Task: Look for space in Baloda Bāzār, India from 11th June, 2023 to 15th June, 2023 for 2 adults in price range Rs.7000 to Rs.16000. Place can be private room with 1  bedroom having 2 beds and 1 bathroom. Property type can be house, flat, guest house, hotel. Booking option can be shelf check-in. Required host language is English.
Action: Mouse moved to (596, 130)
Screenshot: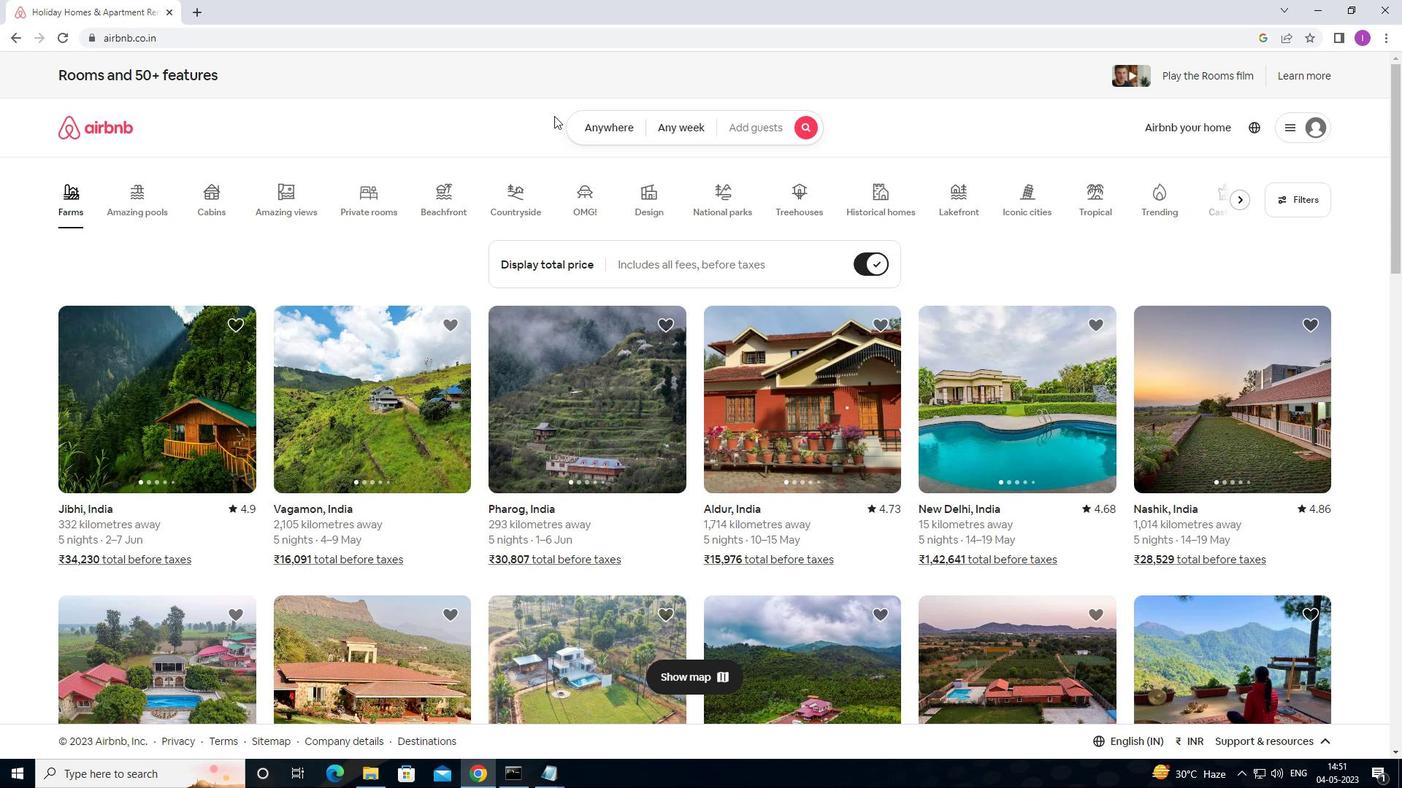 
Action: Mouse pressed left at (596, 130)
Screenshot: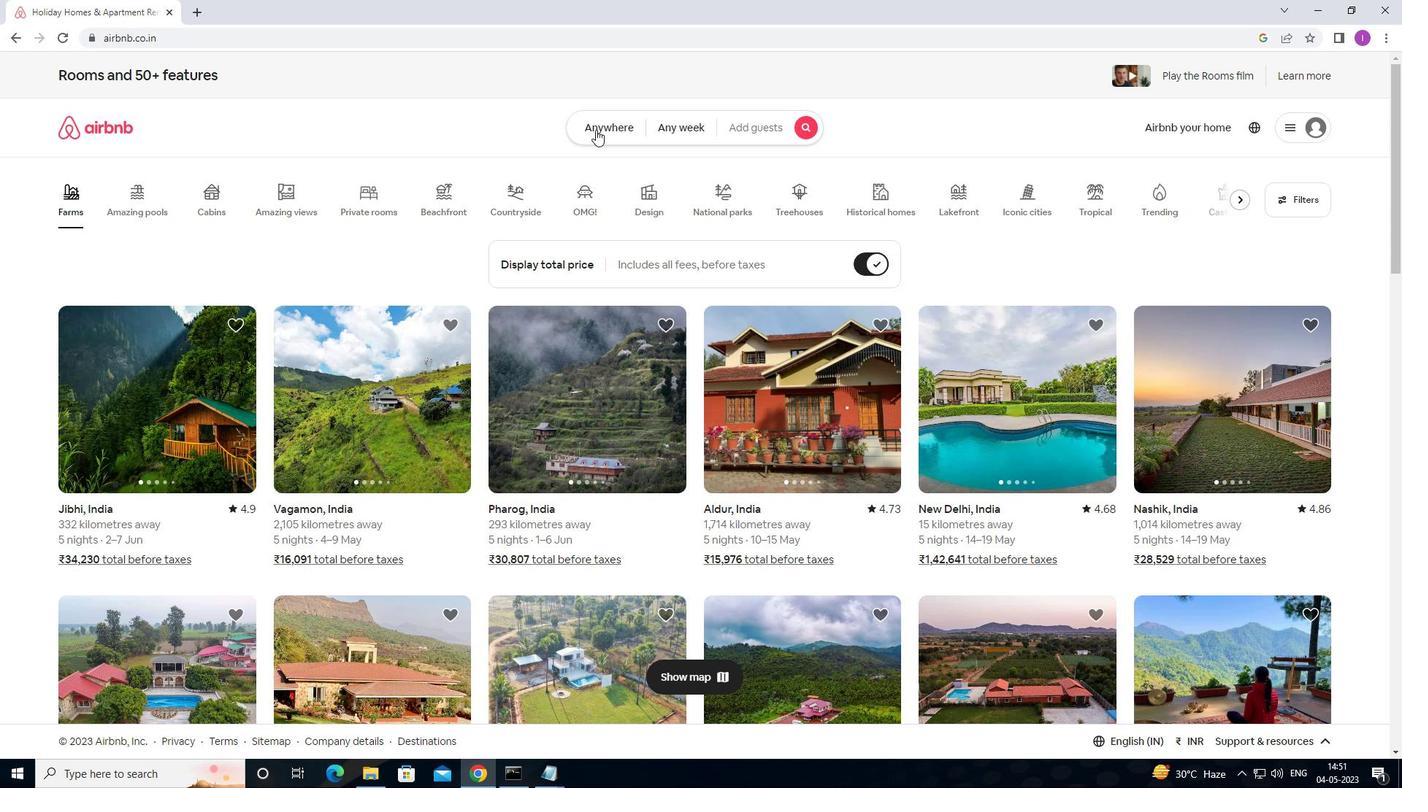 
Action: Mouse moved to (466, 182)
Screenshot: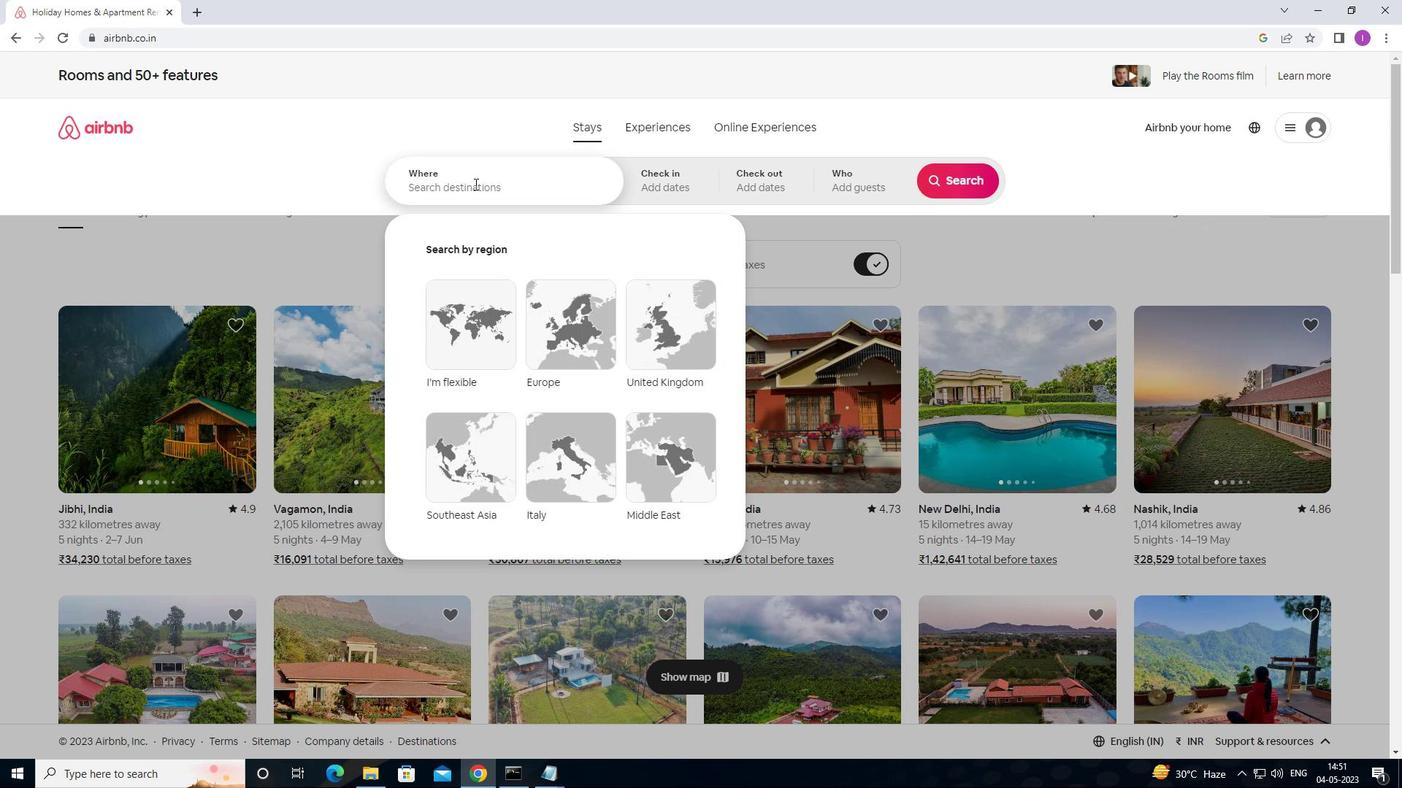 
Action: Mouse pressed left at (466, 182)
Screenshot: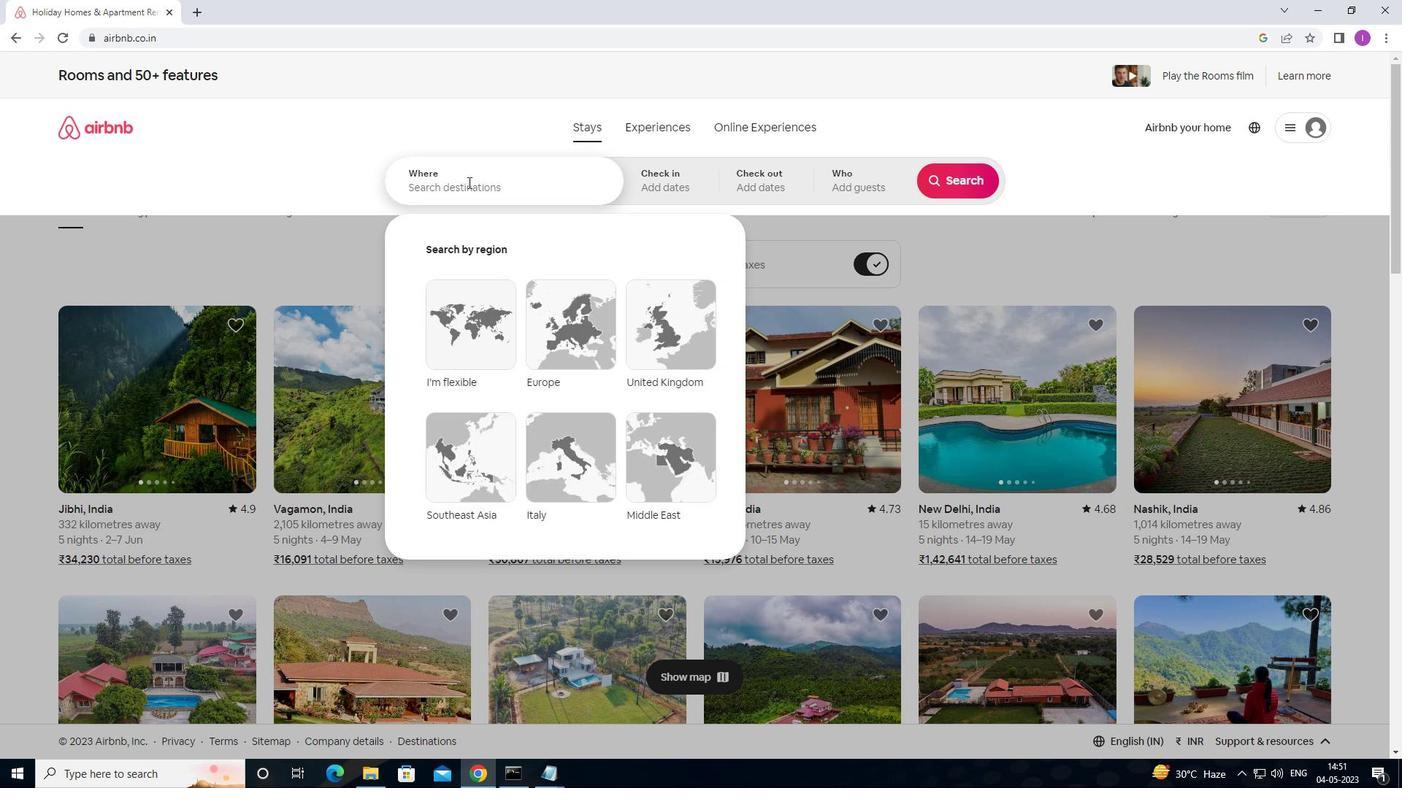 
Action: Mouse moved to (500, 176)
Screenshot: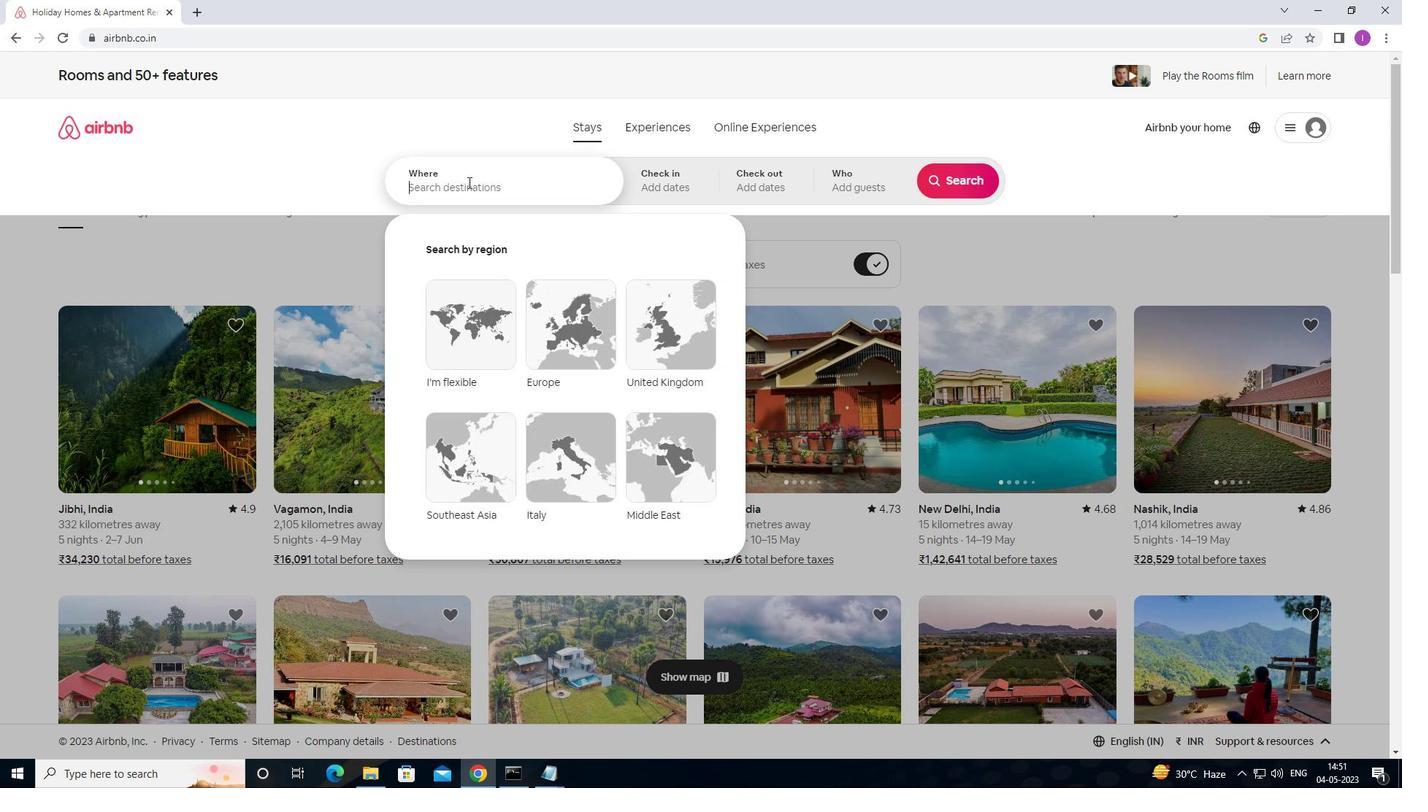 
Action: Key pressed <Key.shift>BALODA<Key.space>BAZAR,<Key.shift><Key.shift><Key.shift><Key.shift><Key.shift><Key.shift><Key.shift><Key.shift><Key.shift><Key.shift><Key.shift><Key.shift><Key.shift><Key.shift><Key.shift><Key.shift><Key.shift>IDIA
Screenshot: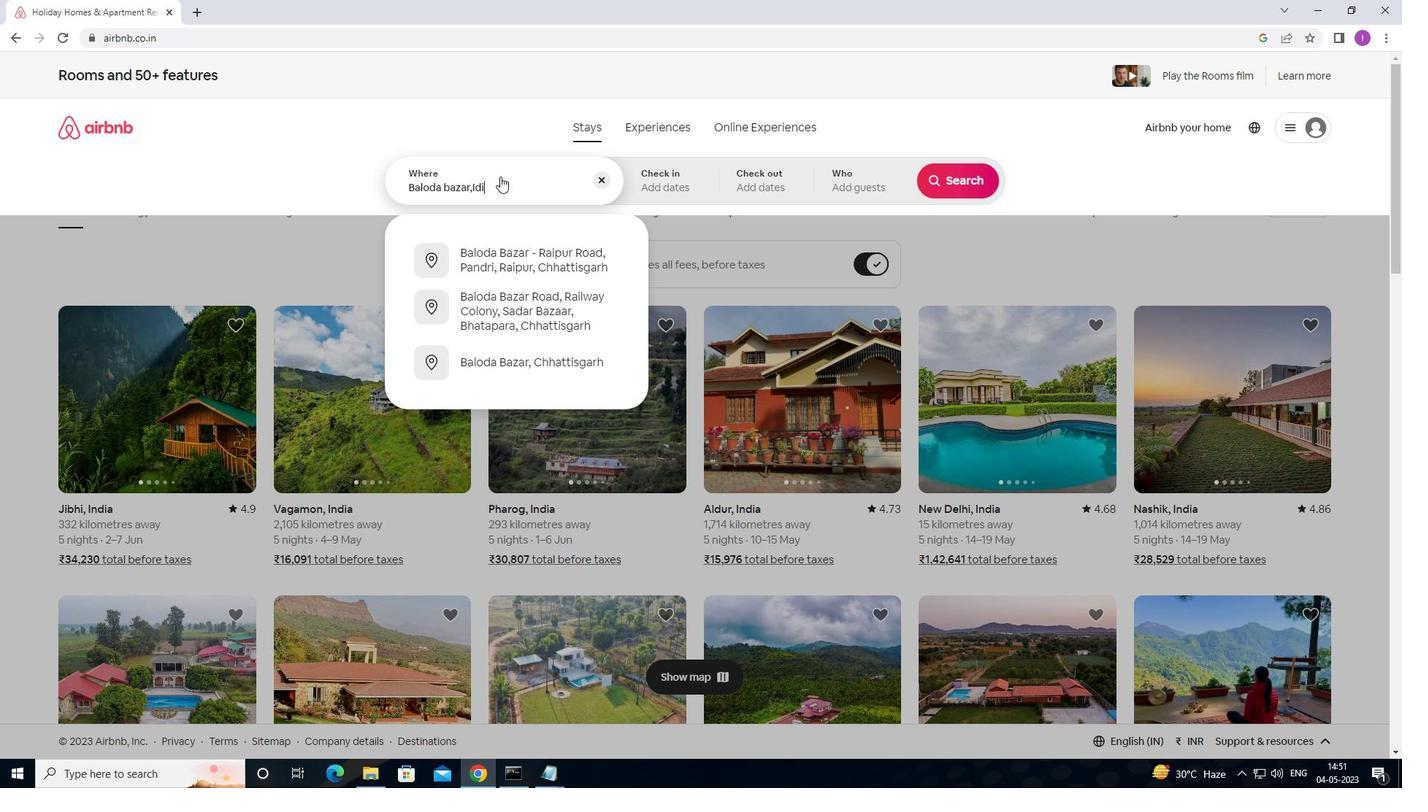 
Action: Mouse moved to (476, 189)
Screenshot: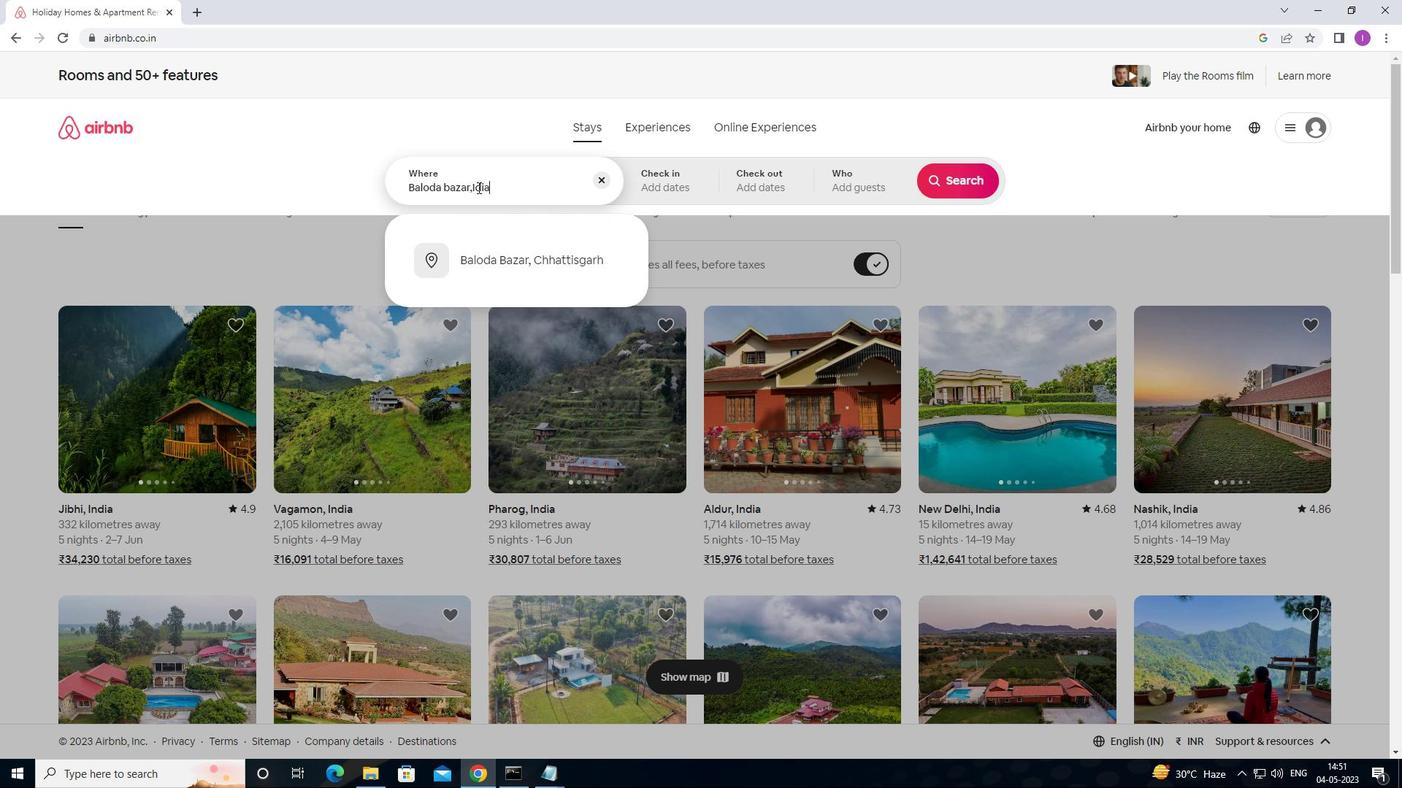 
Action: Mouse pressed left at (476, 189)
Screenshot: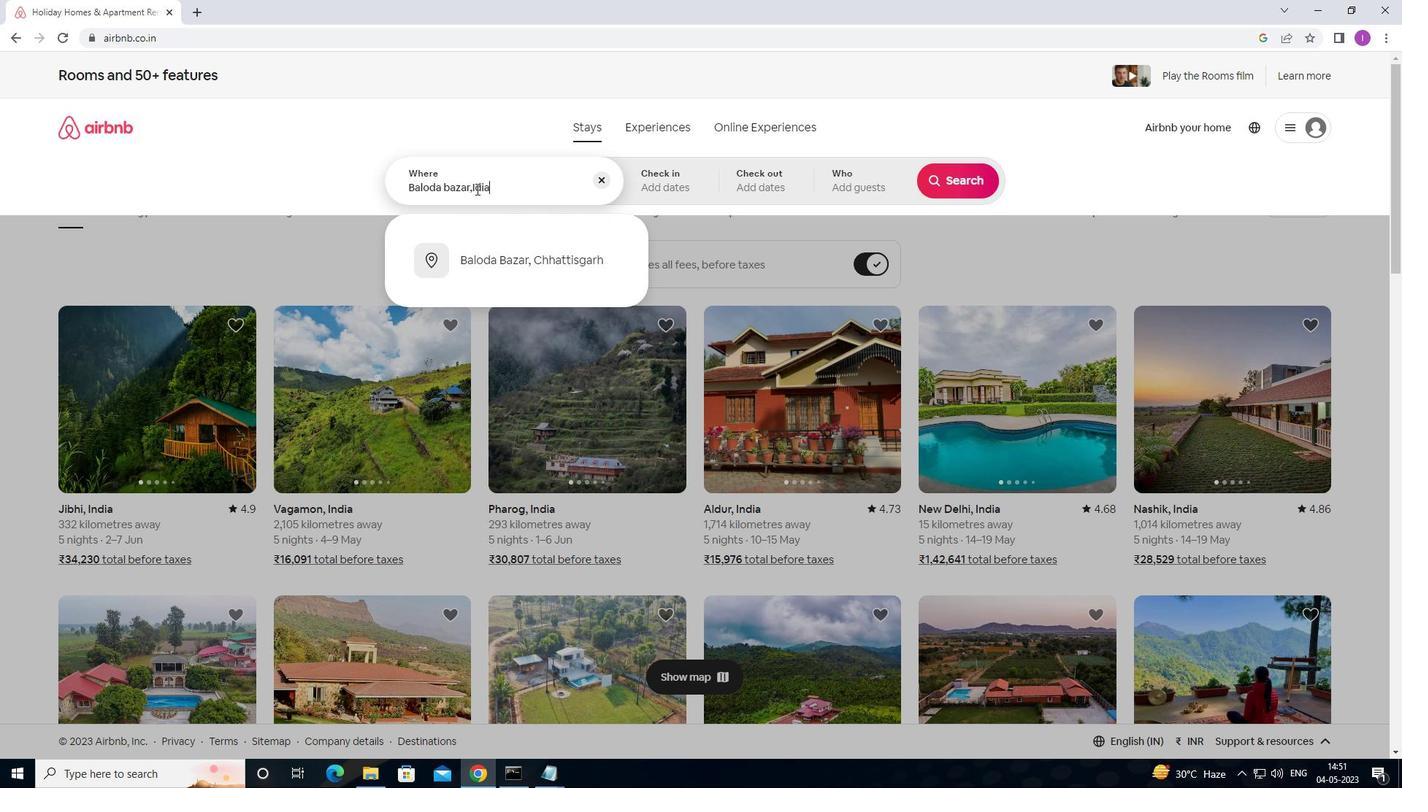 
Action: Mouse moved to (513, 186)
Screenshot: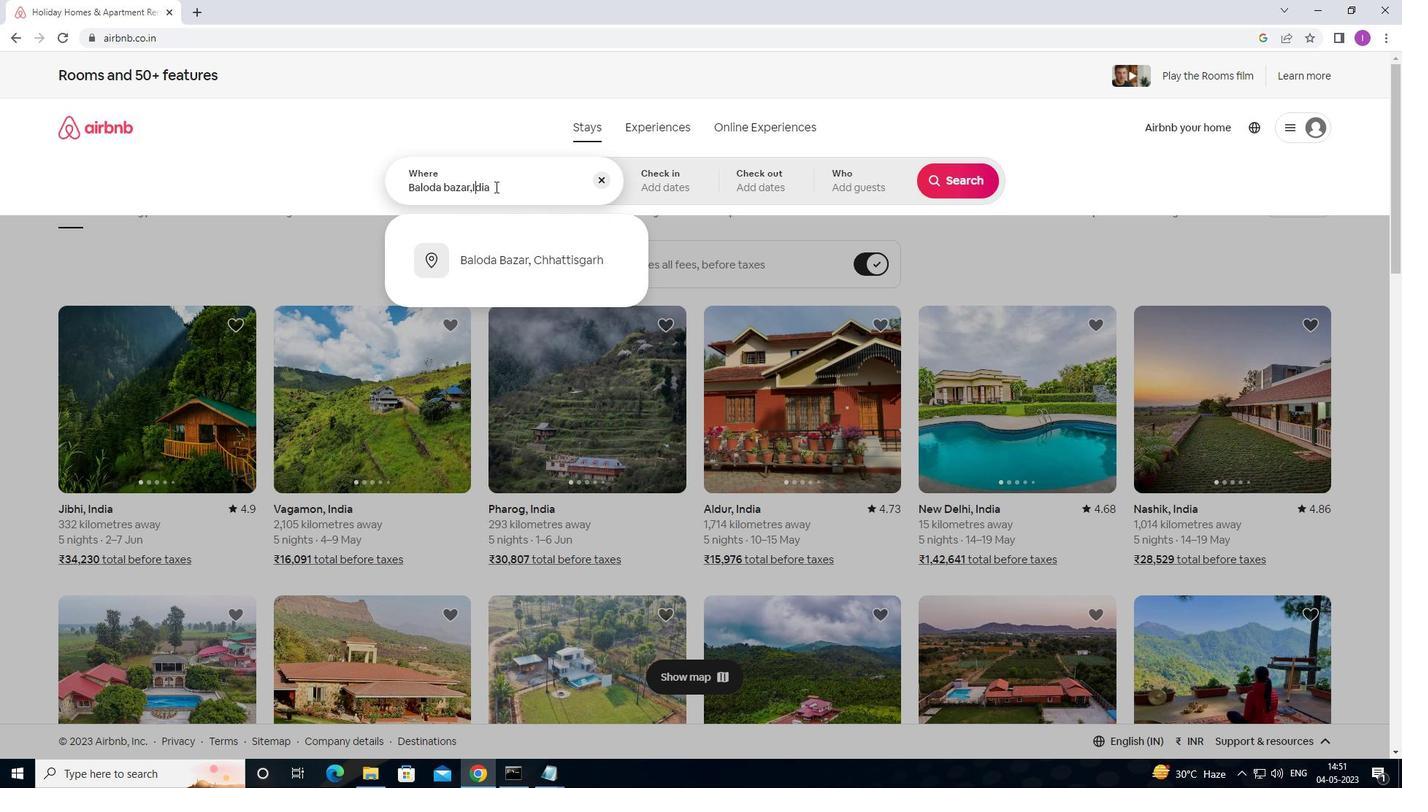 
Action: Key pressed N
Screenshot: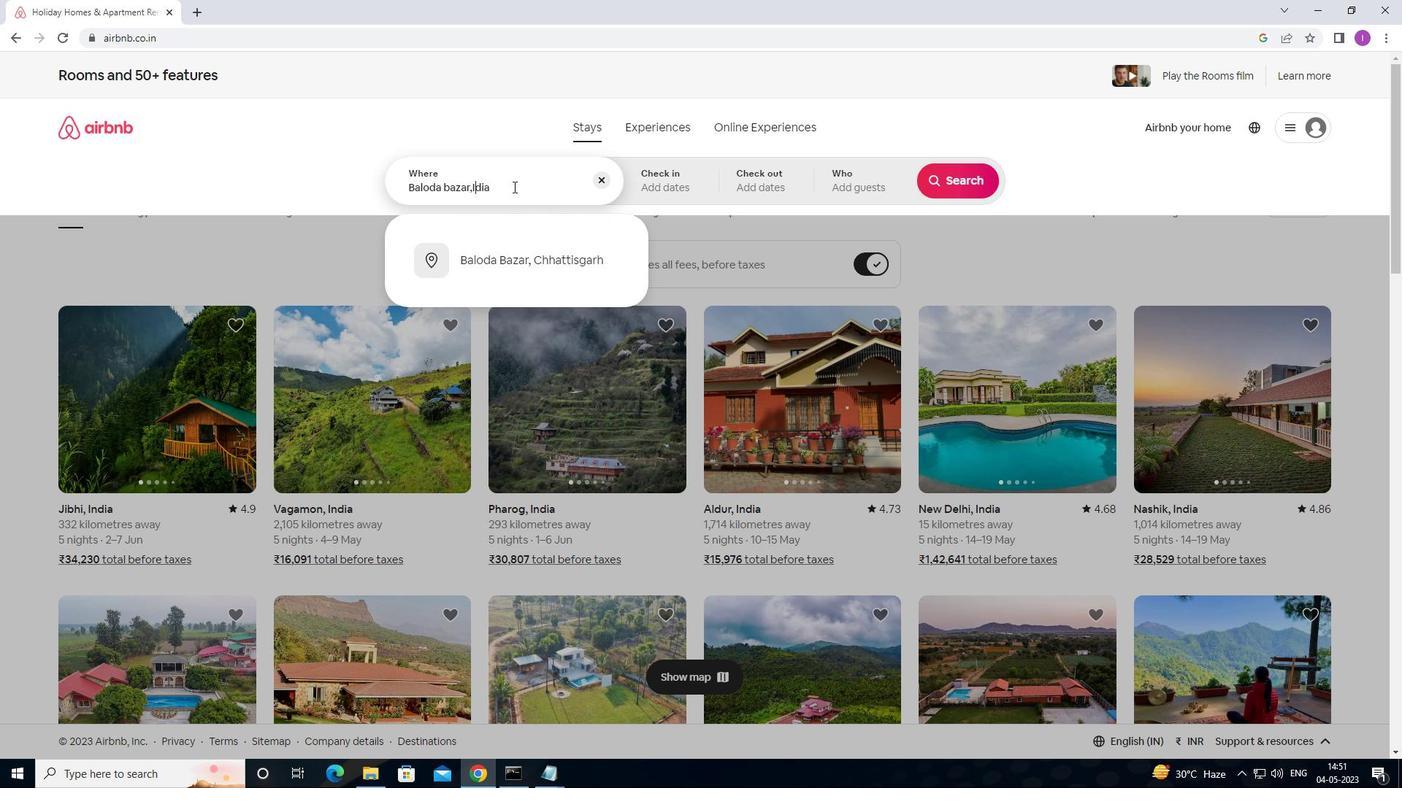 
Action: Mouse moved to (677, 179)
Screenshot: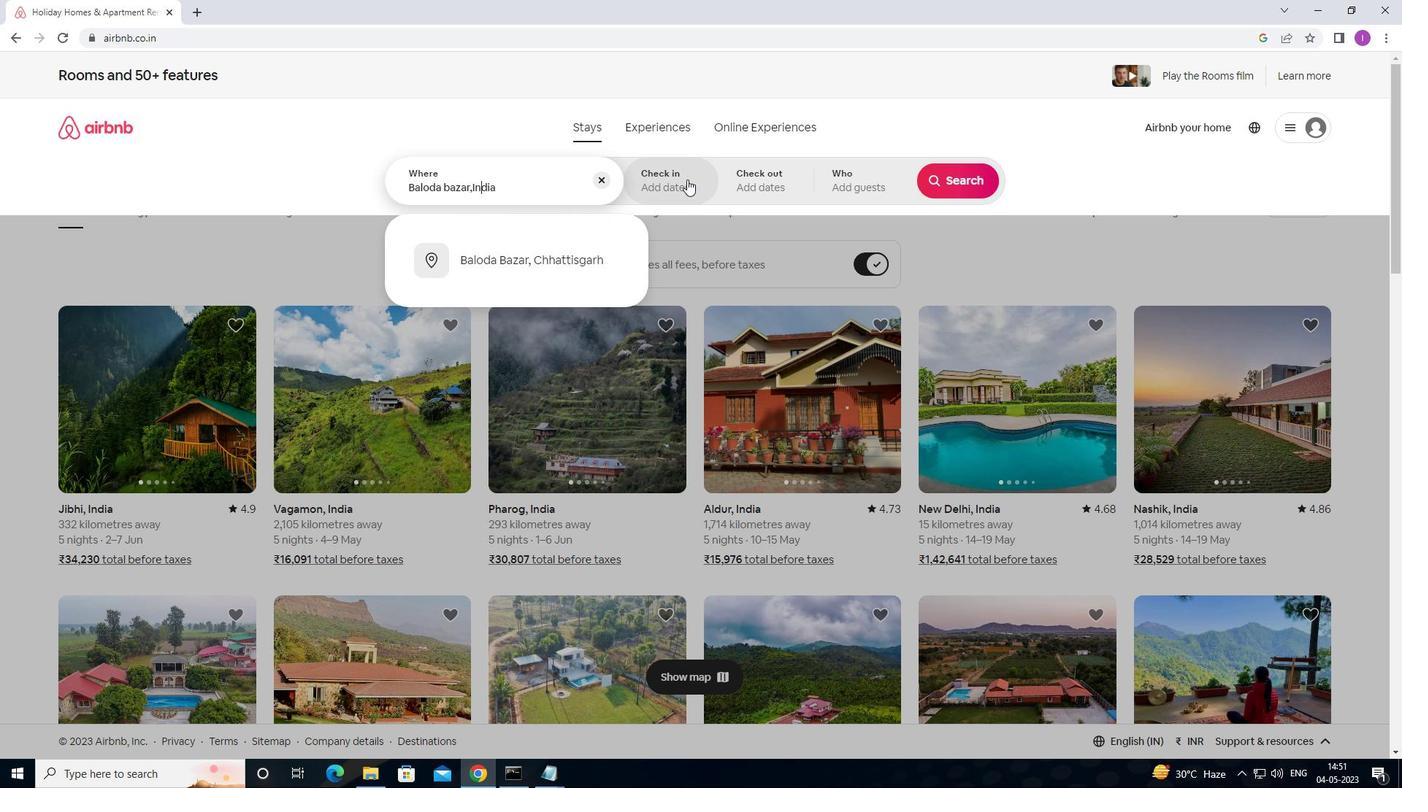 
Action: Mouse pressed left at (677, 179)
Screenshot: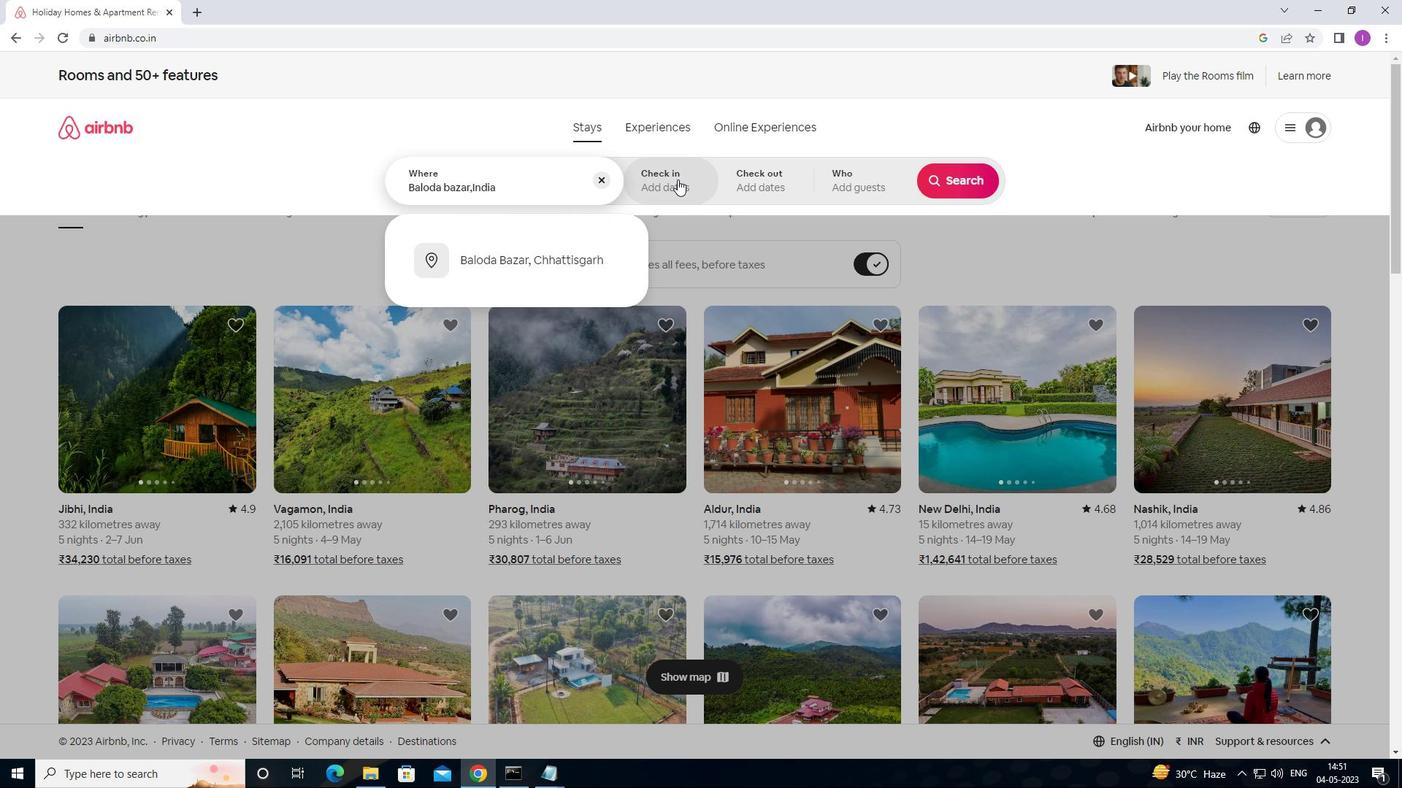 
Action: Mouse moved to (729, 427)
Screenshot: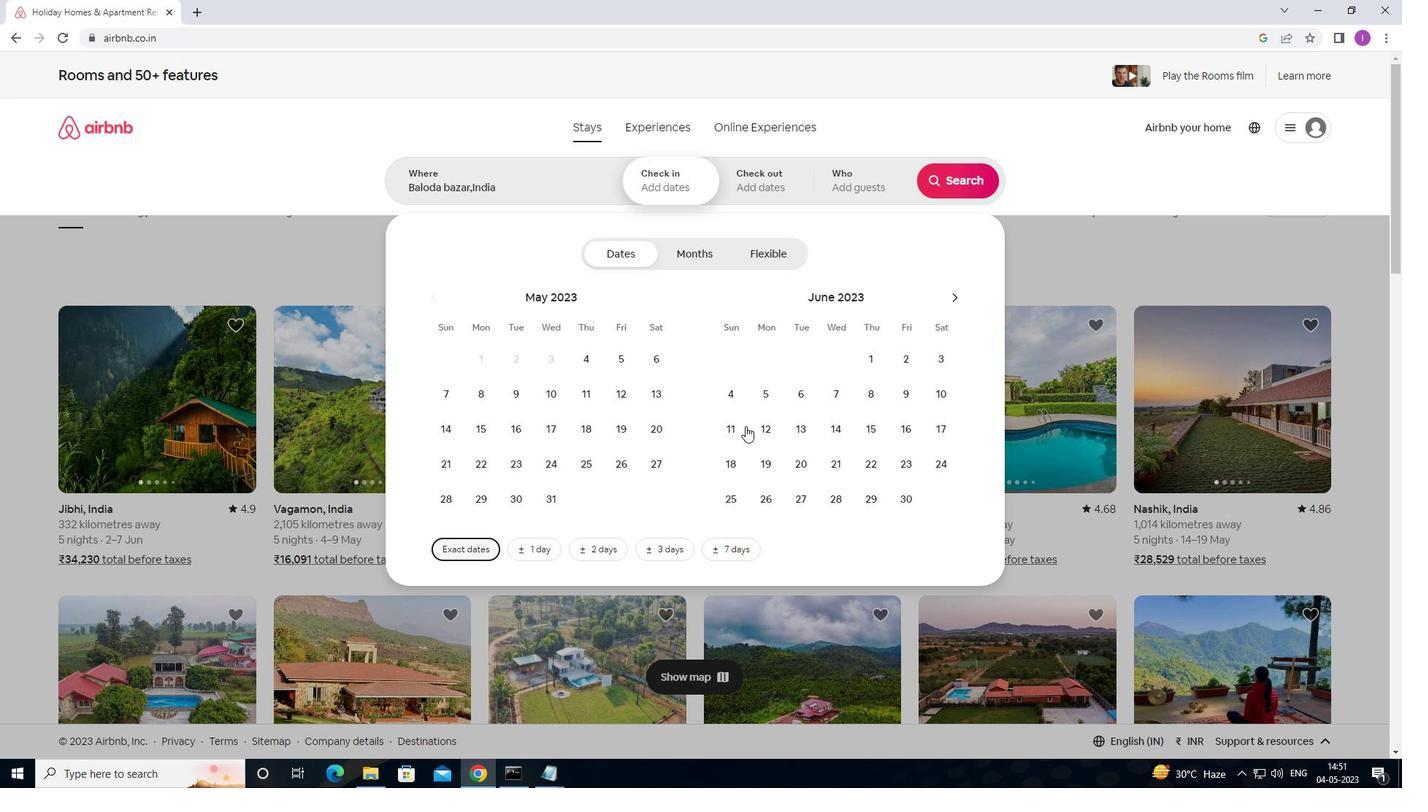 
Action: Mouse pressed left at (729, 427)
Screenshot: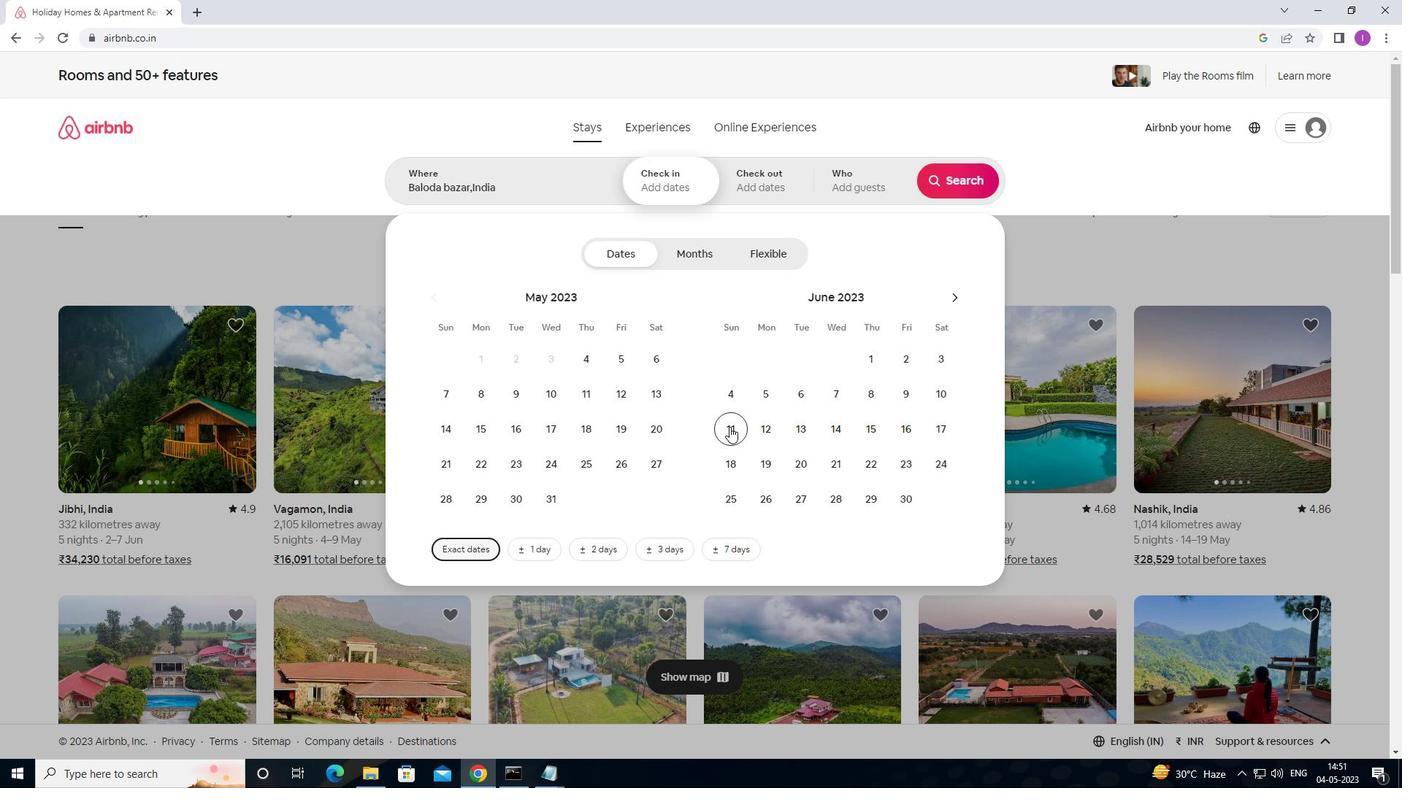
Action: Mouse moved to (875, 432)
Screenshot: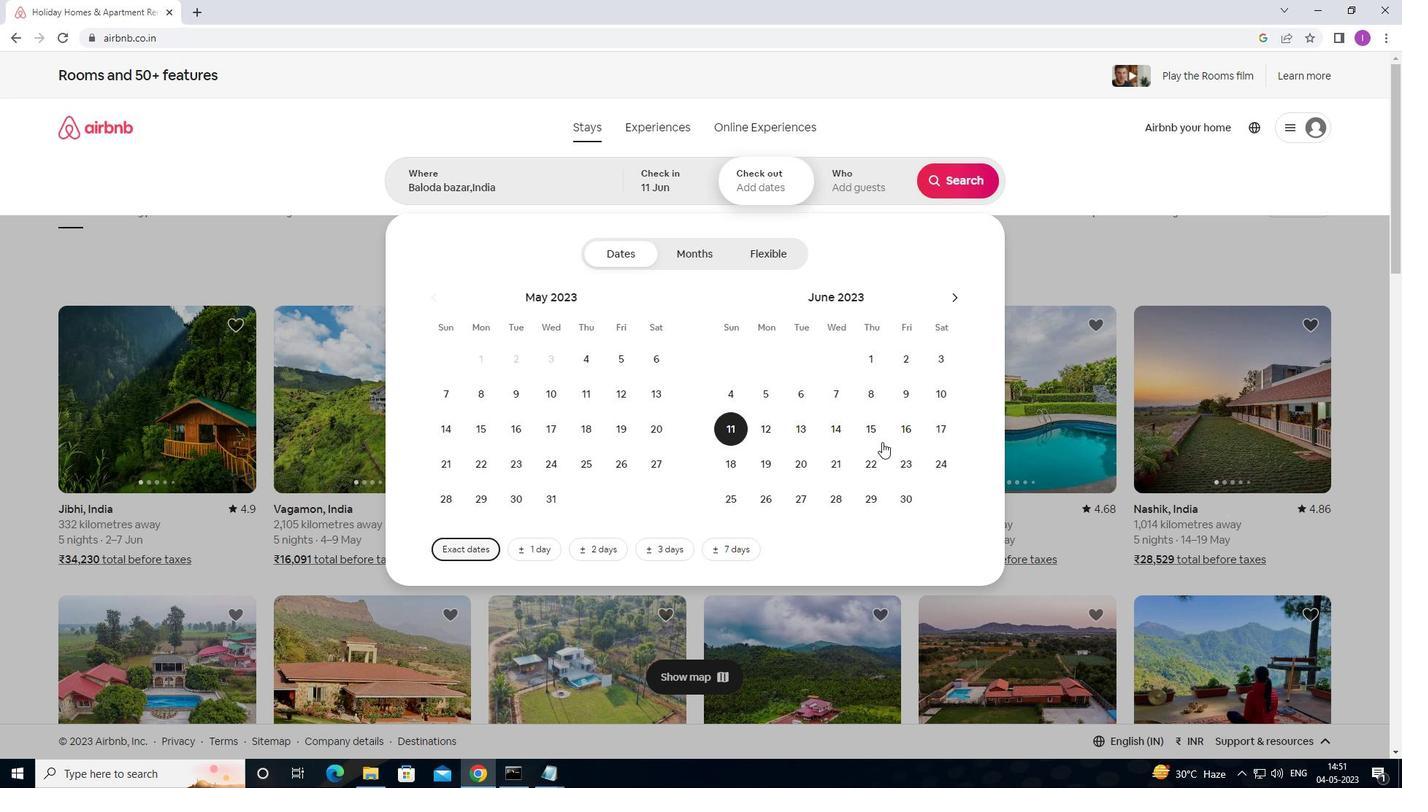 
Action: Mouse pressed left at (875, 432)
Screenshot: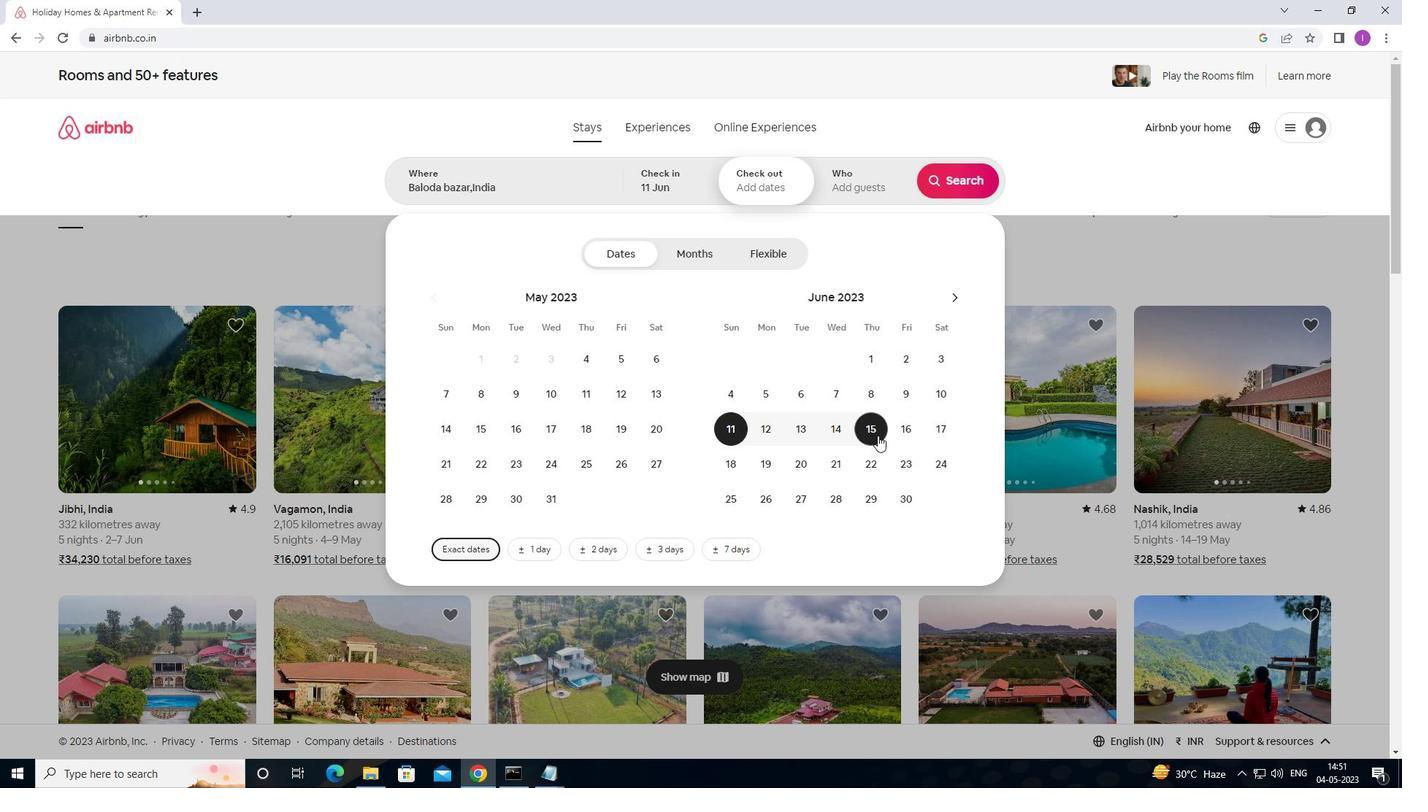 
Action: Mouse moved to (847, 189)
Screenshot: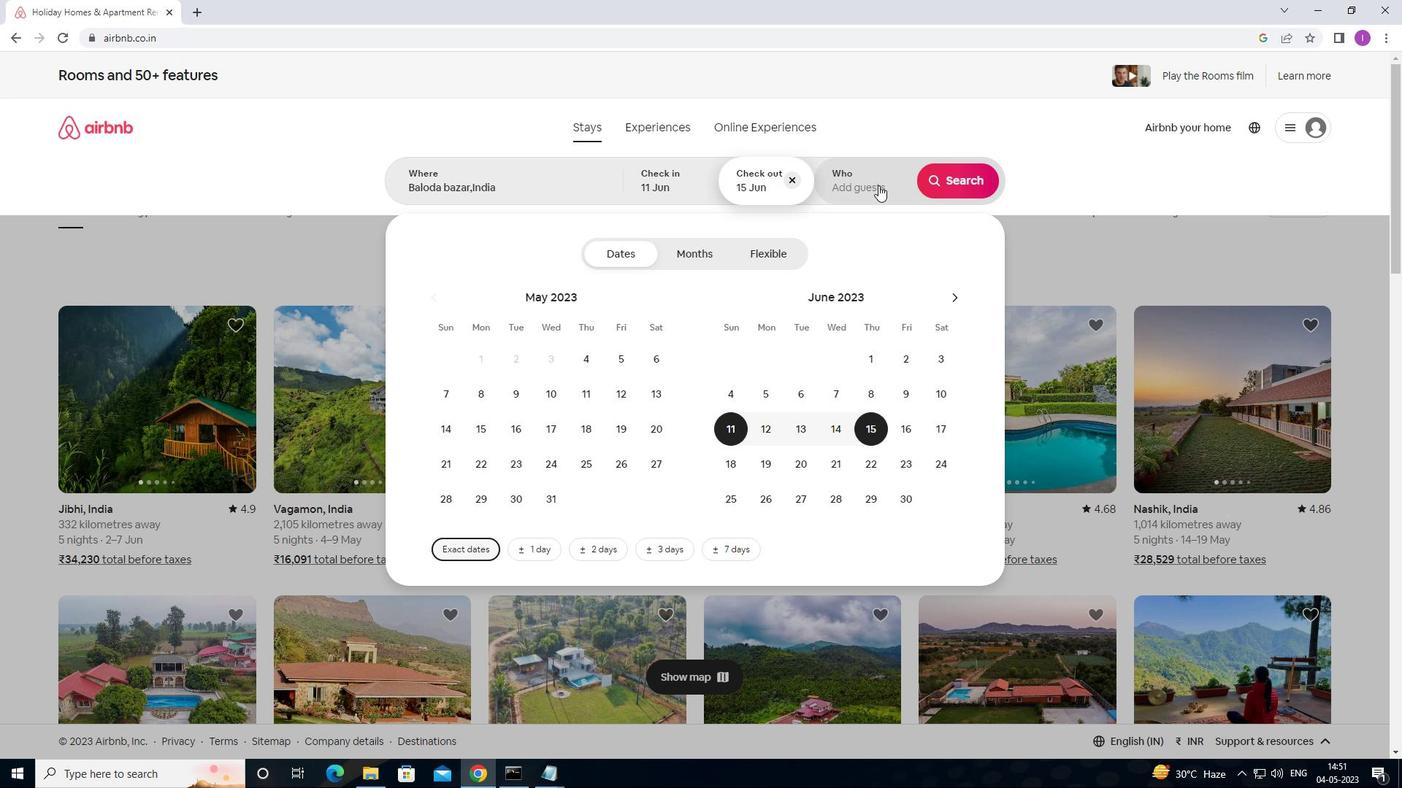 
Action: Mouse pressed left at (847, 189)
Screenshot: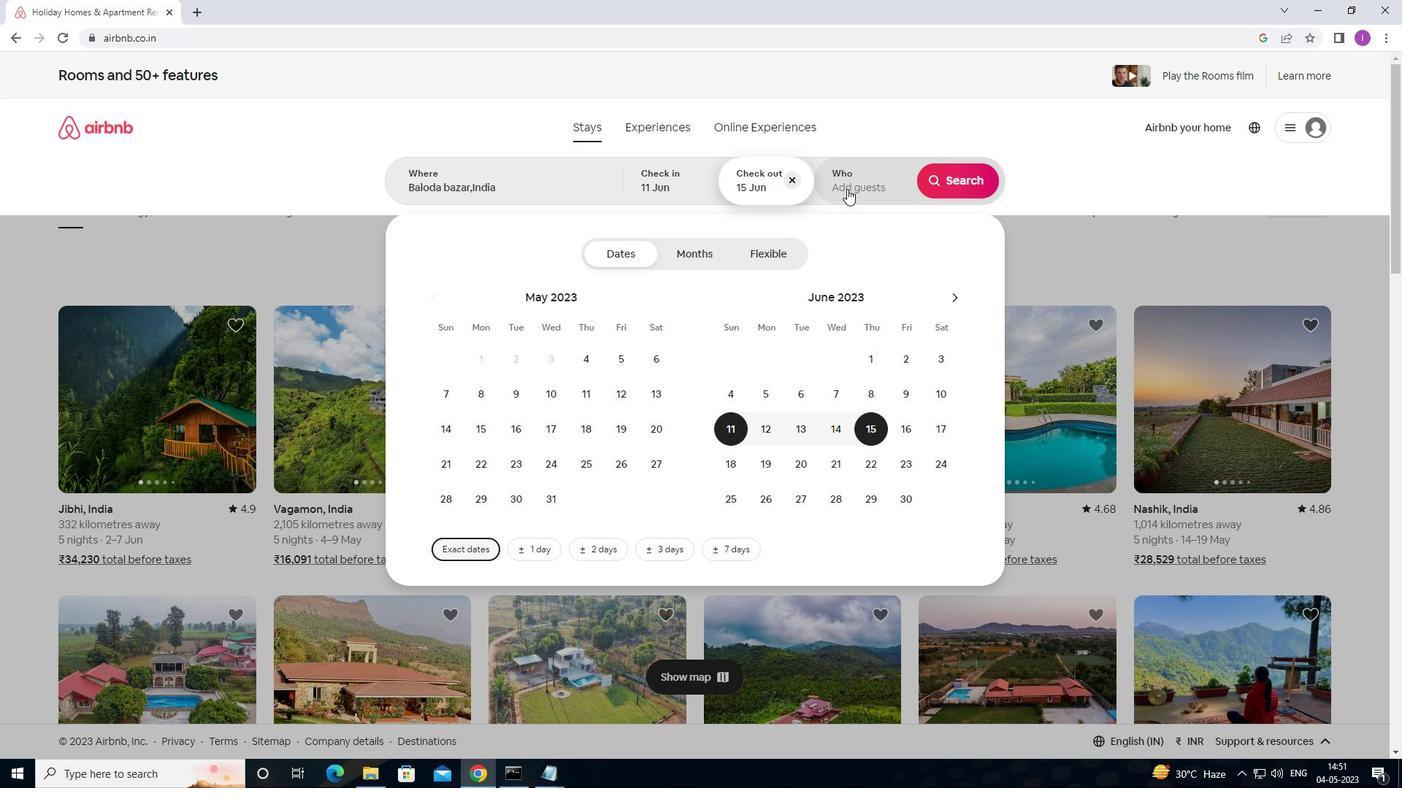 
Action: Mouse moved to (966, 259)
Screenshot: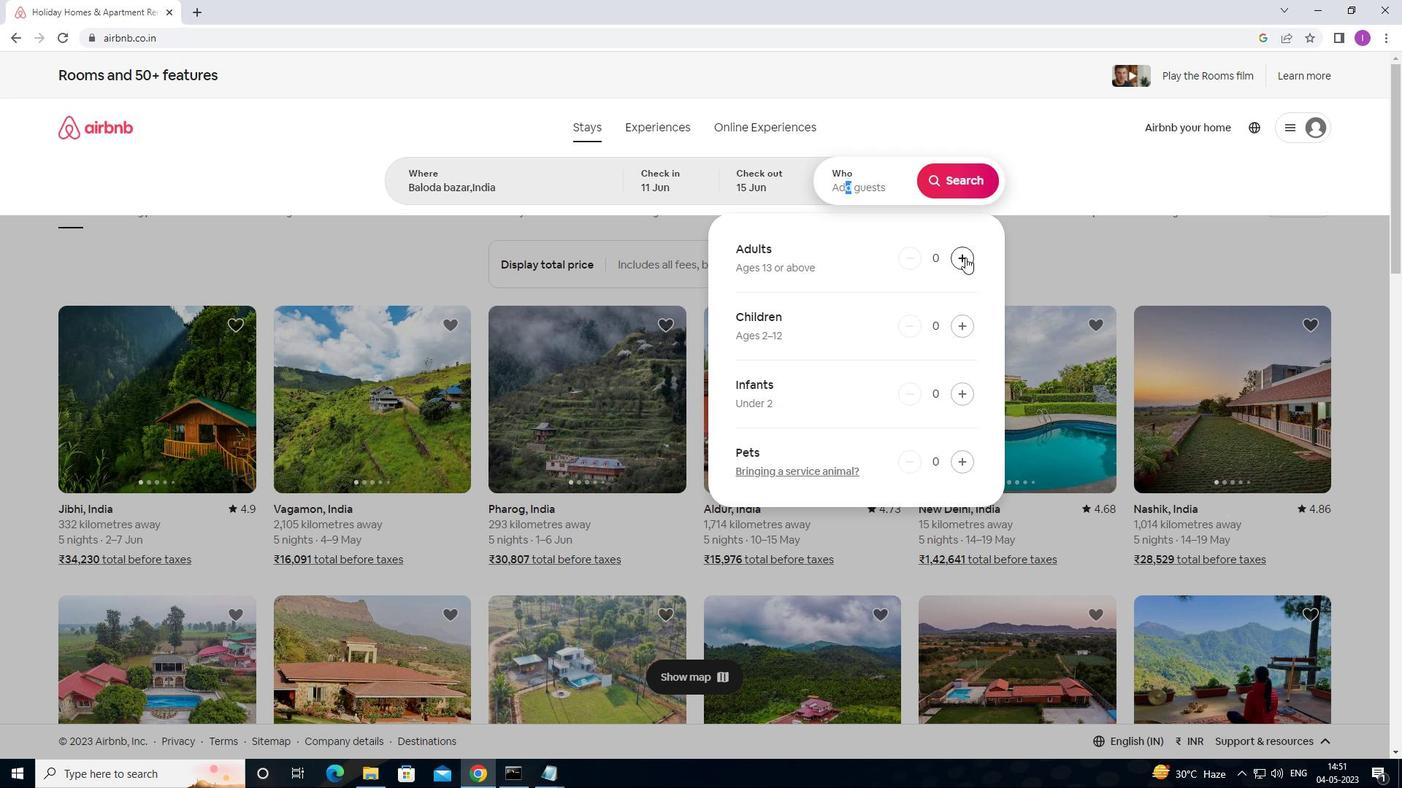 
Action: Mouse pressed left at (966, 259)
Screenshot: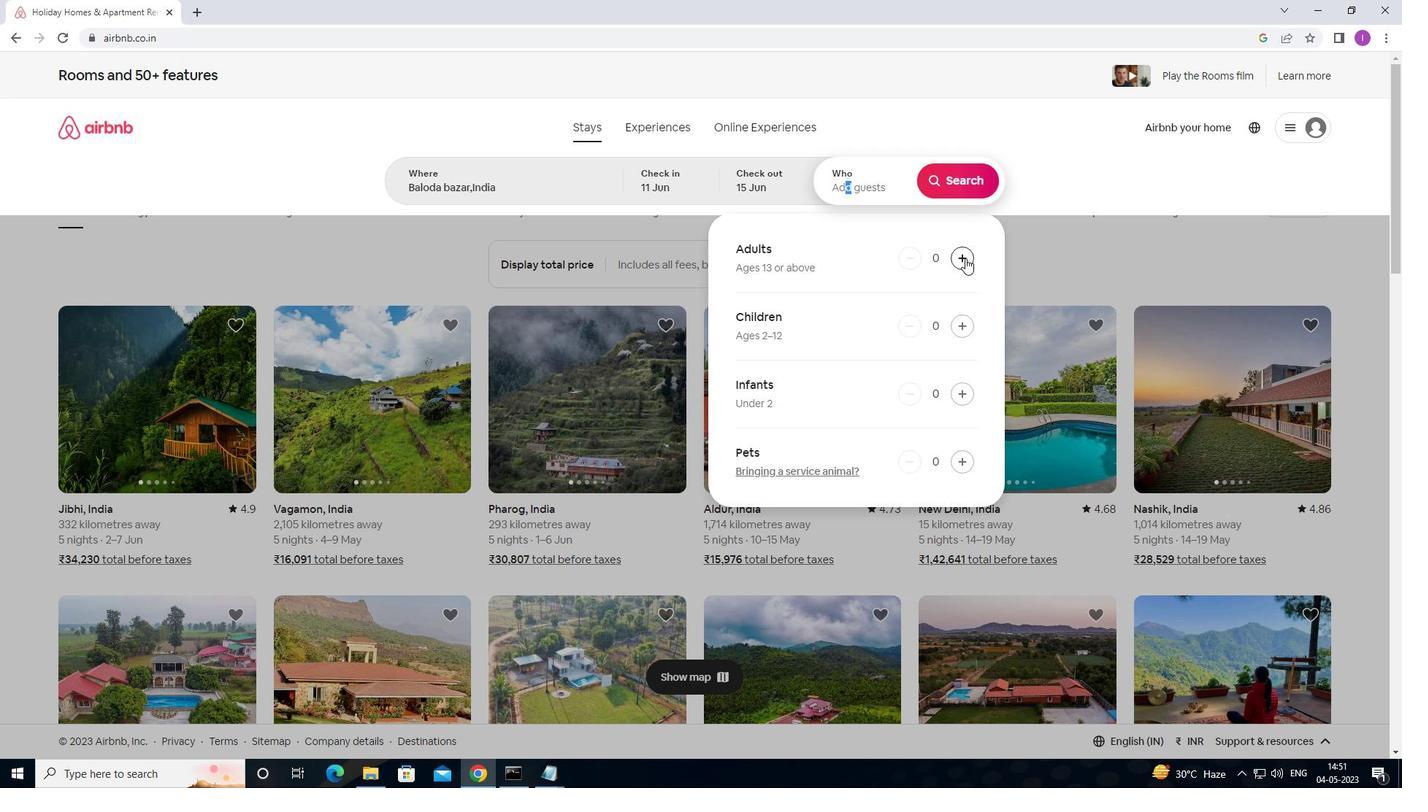 
Action: Mouse moved to (967, 259)
Screenshot: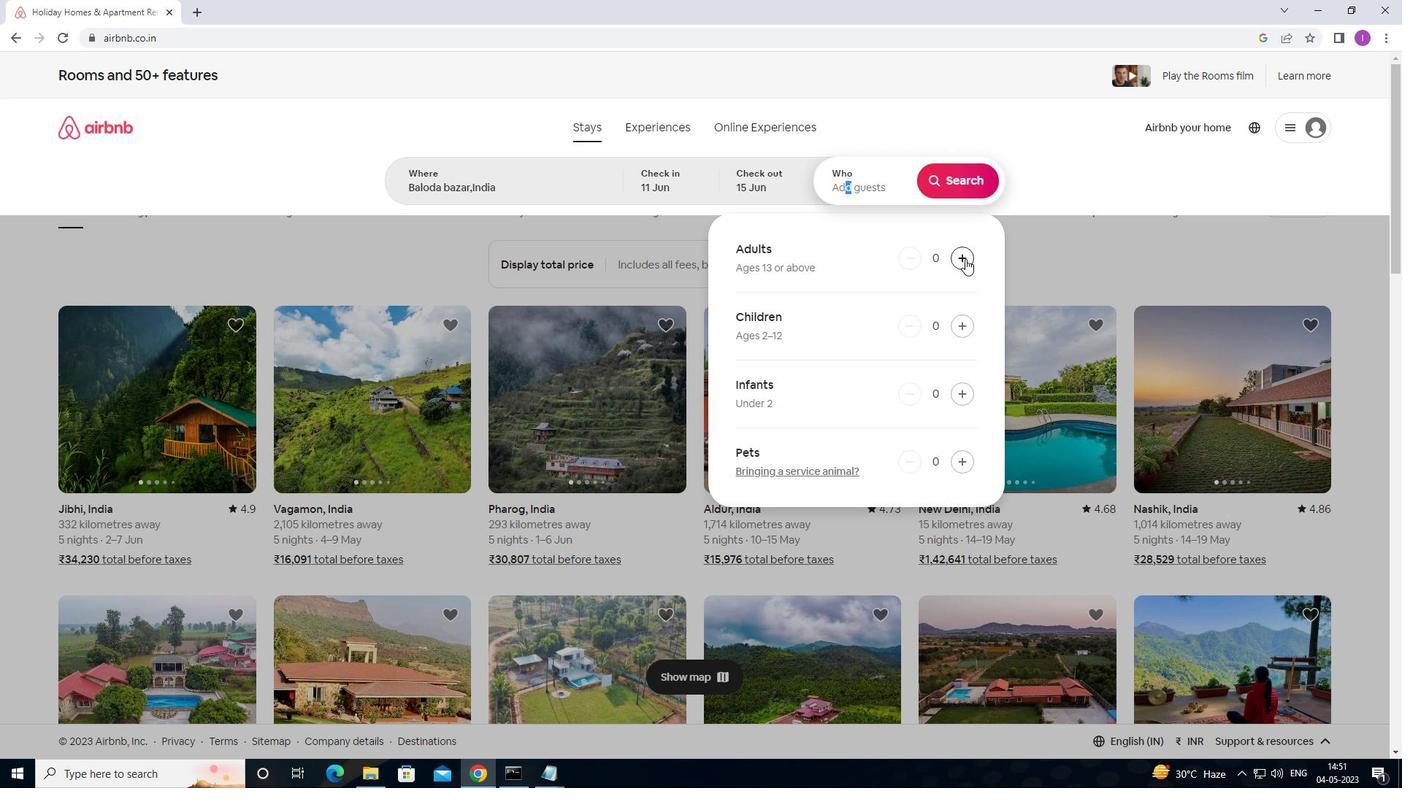 
Action: Mouse pressed left at (967, 259)
Screenshot: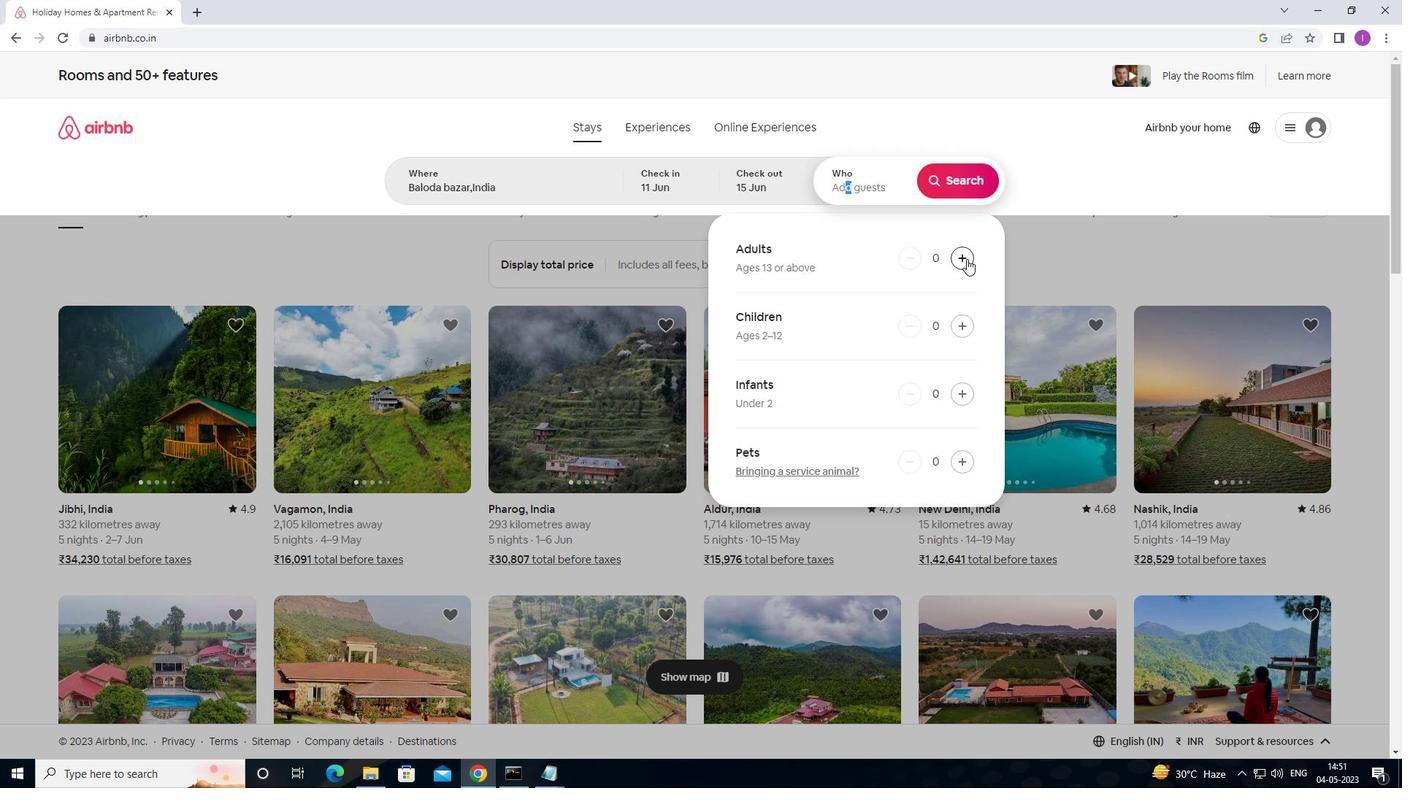 
Action: Mouse moved to (972, 179)
Screenshot: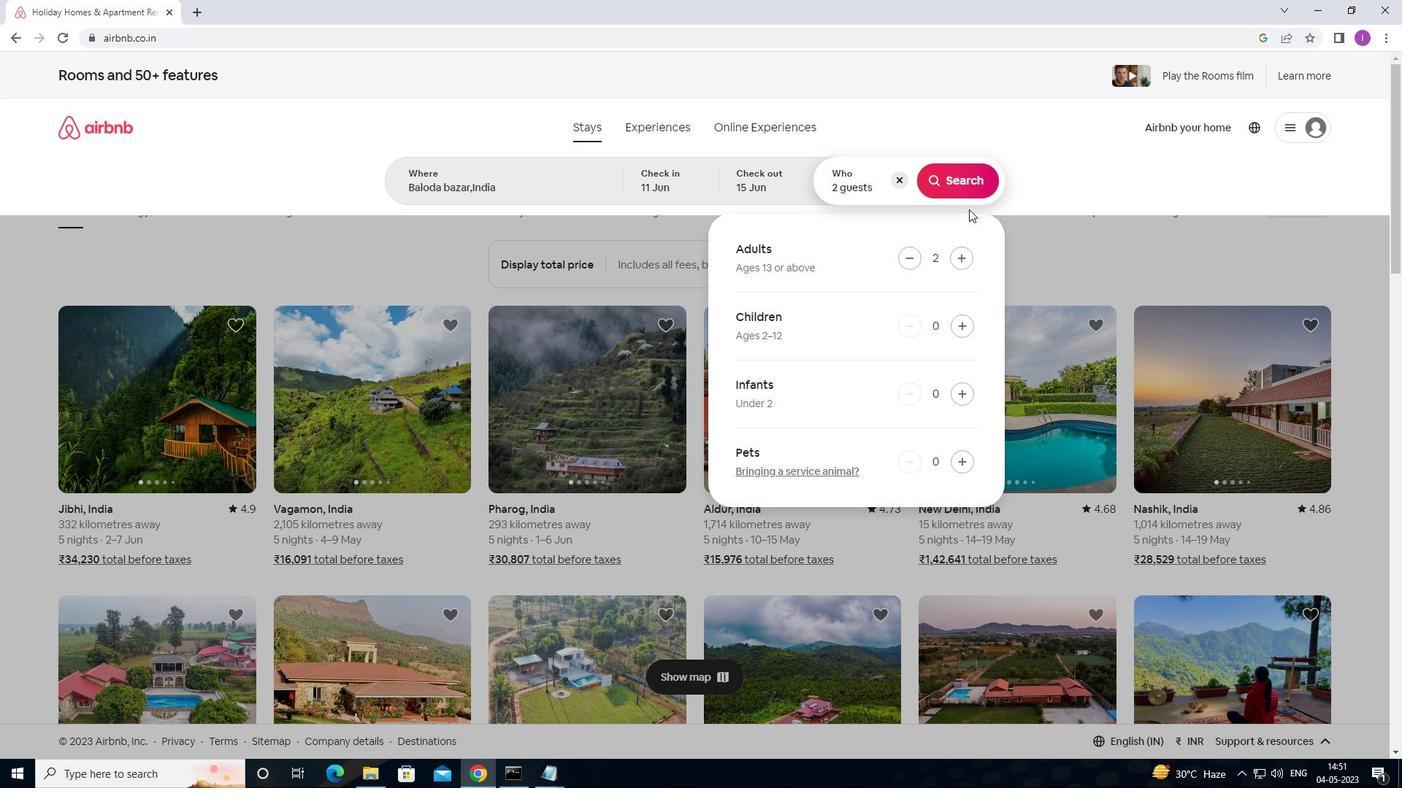 
Action: Mouse pressed left at (972, 179)
Screenshot: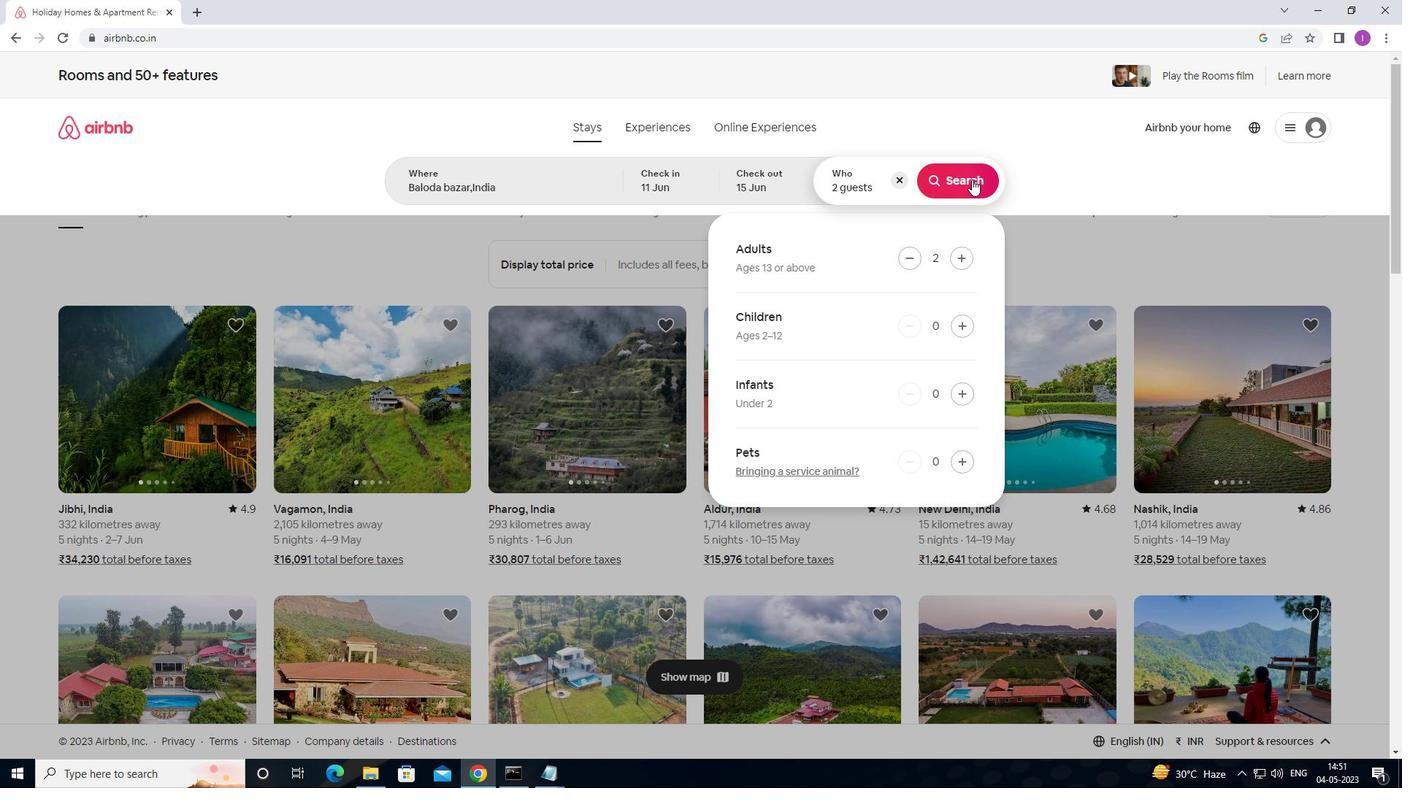 
Action: Mouse moved to (1335, 136)
Screenshot: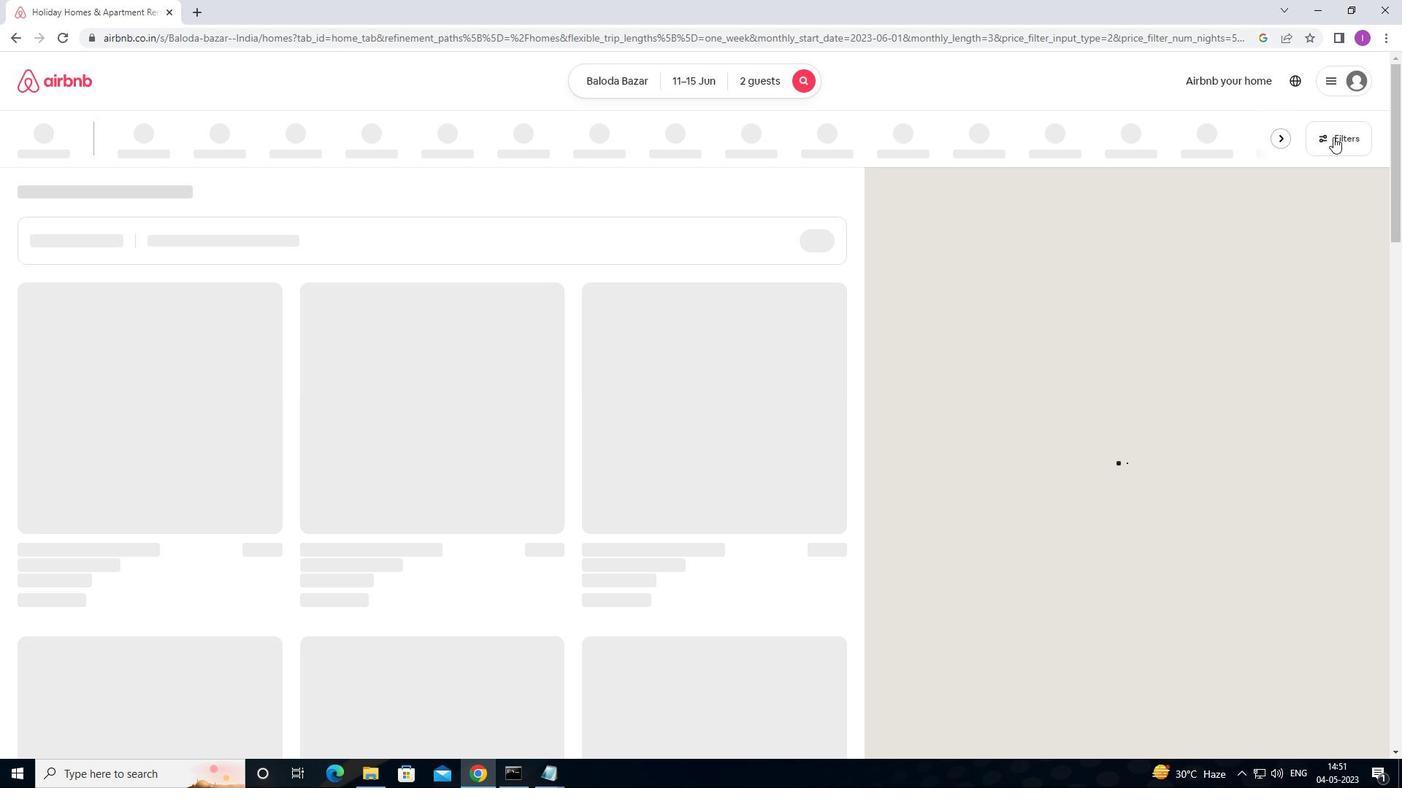 
Action: Mouse pressed left at (1335, 136)
Screenshot: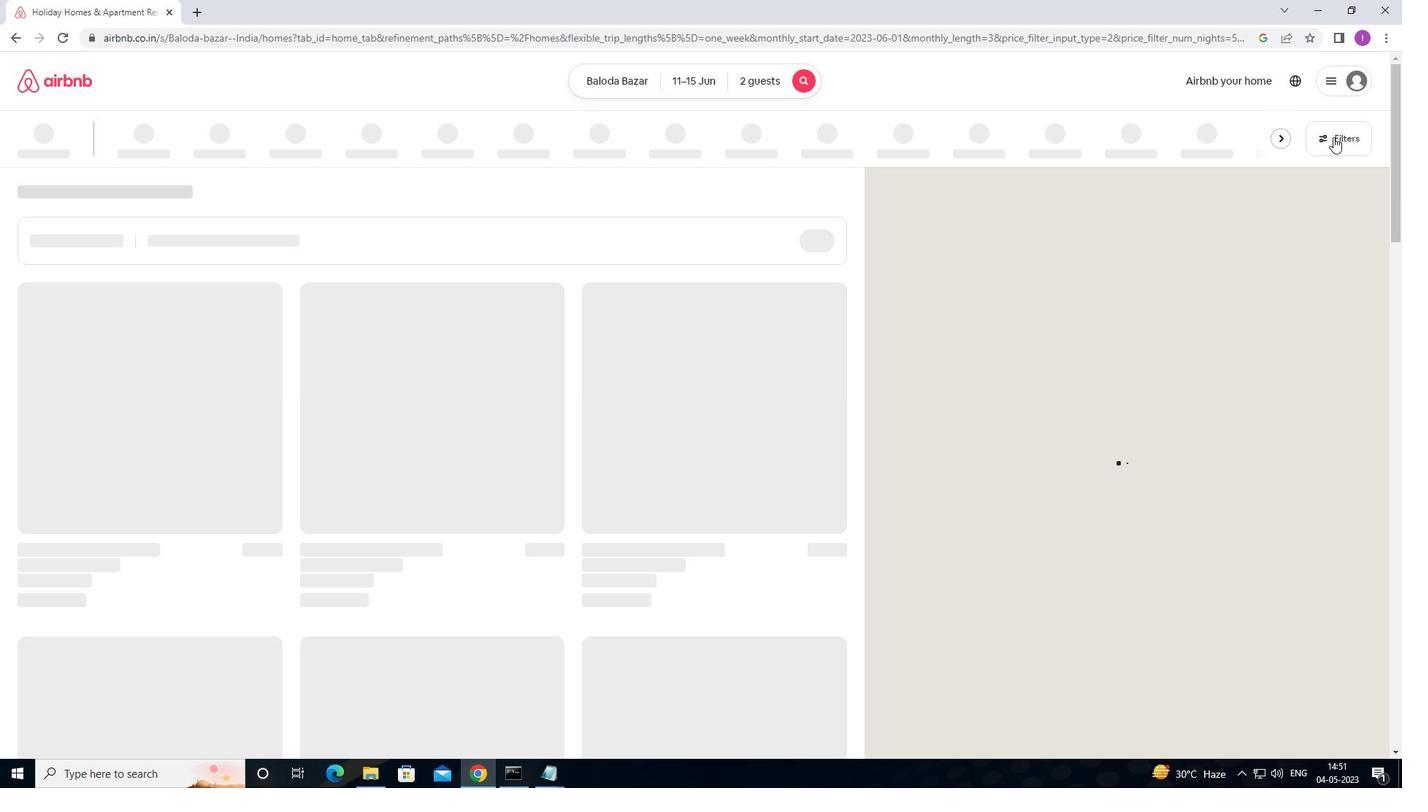 
Action: Mouse moved to (529, 328)
Screenshot: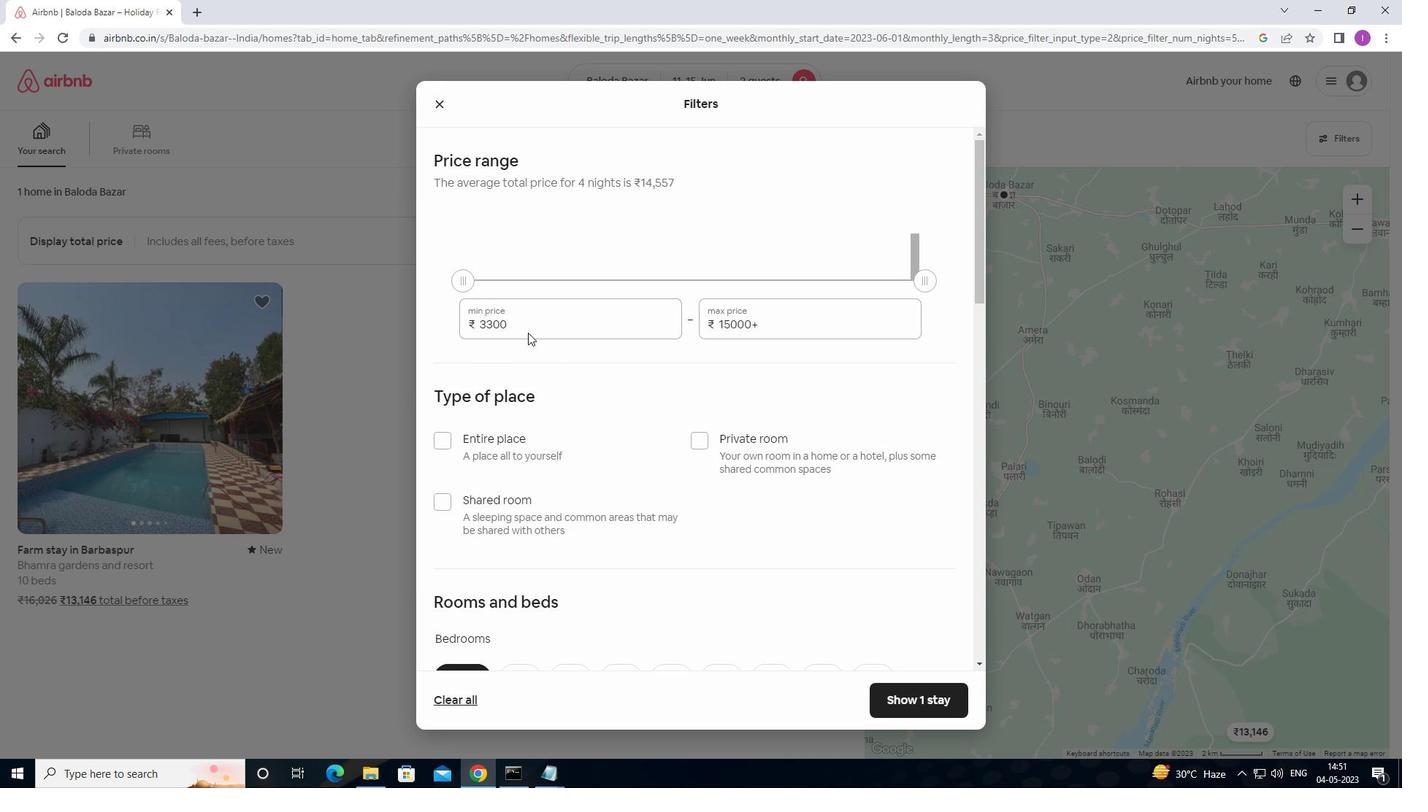 
Action: Mouse pressed left at (529, 328)
Screenshot: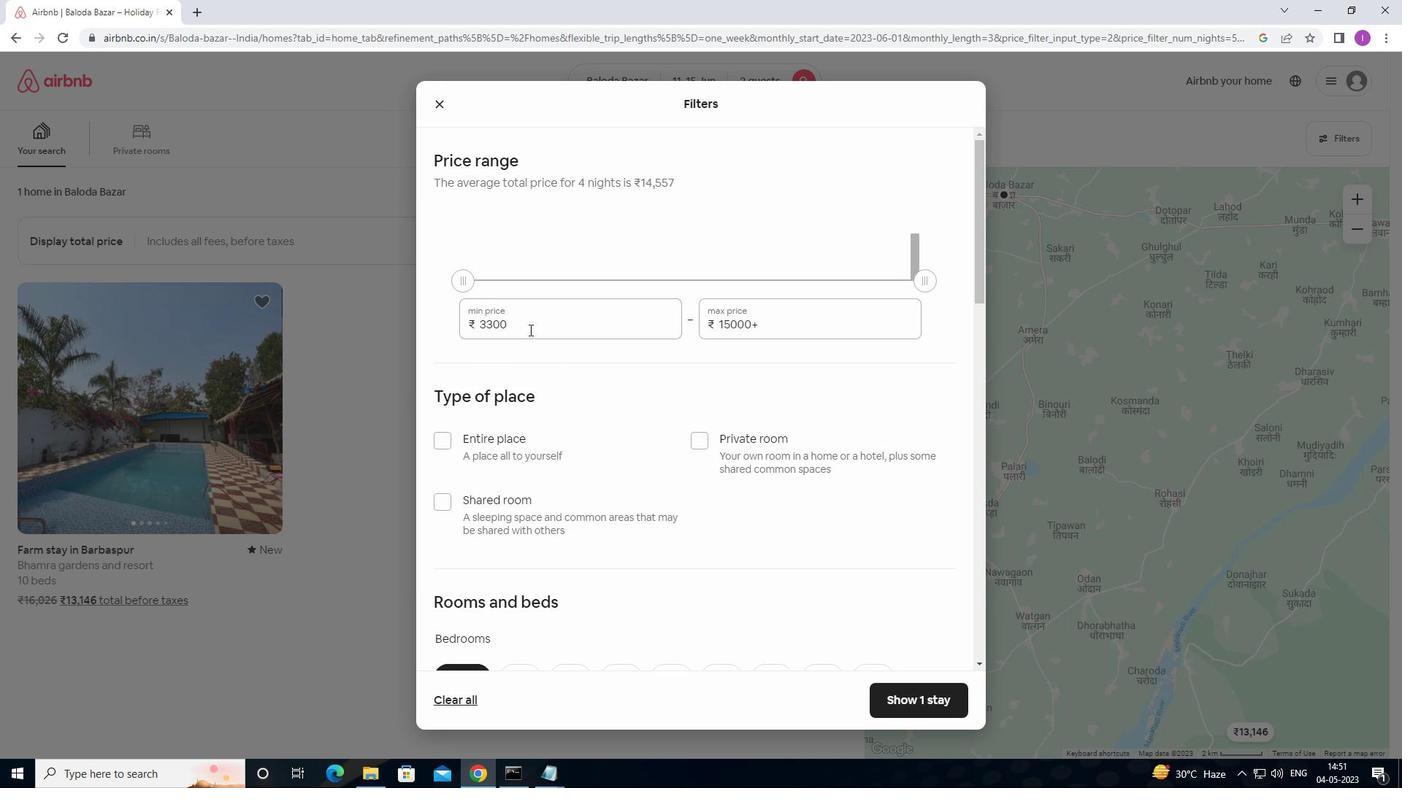
Action: Mouse moved to (458, 325)
Screenshot: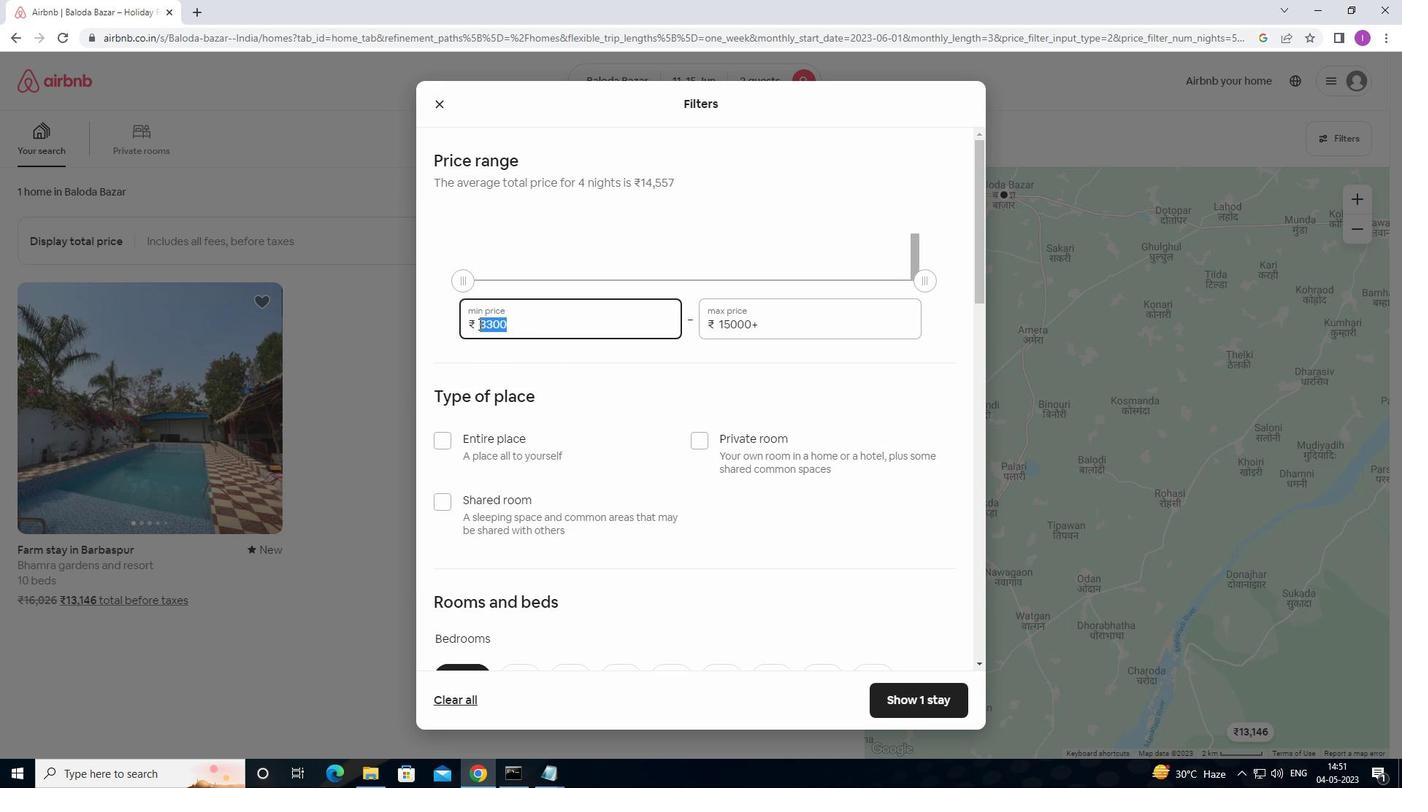 
Action: Key pressed 7000
Screenshot: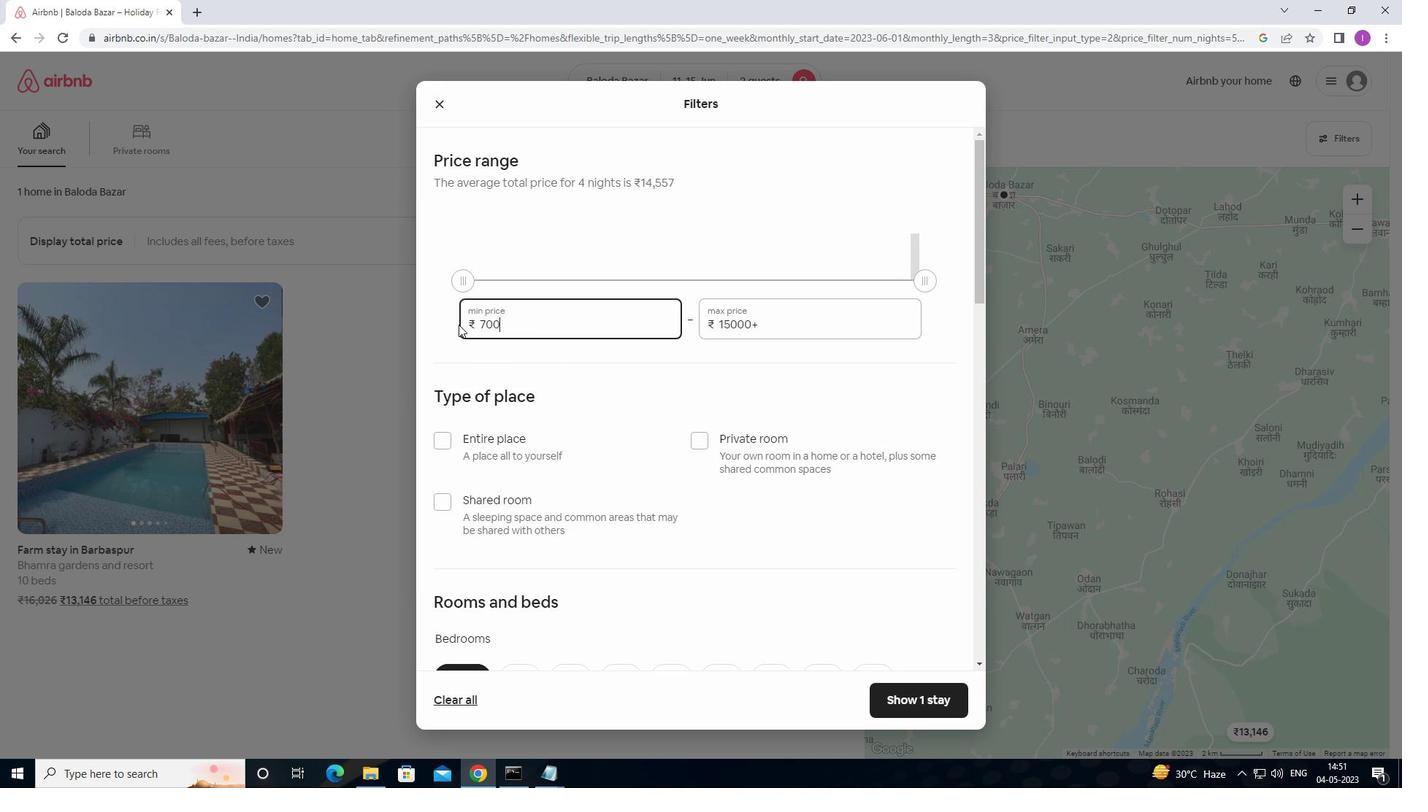 
Action: Mouse moved to (758, 323)
Screenshot: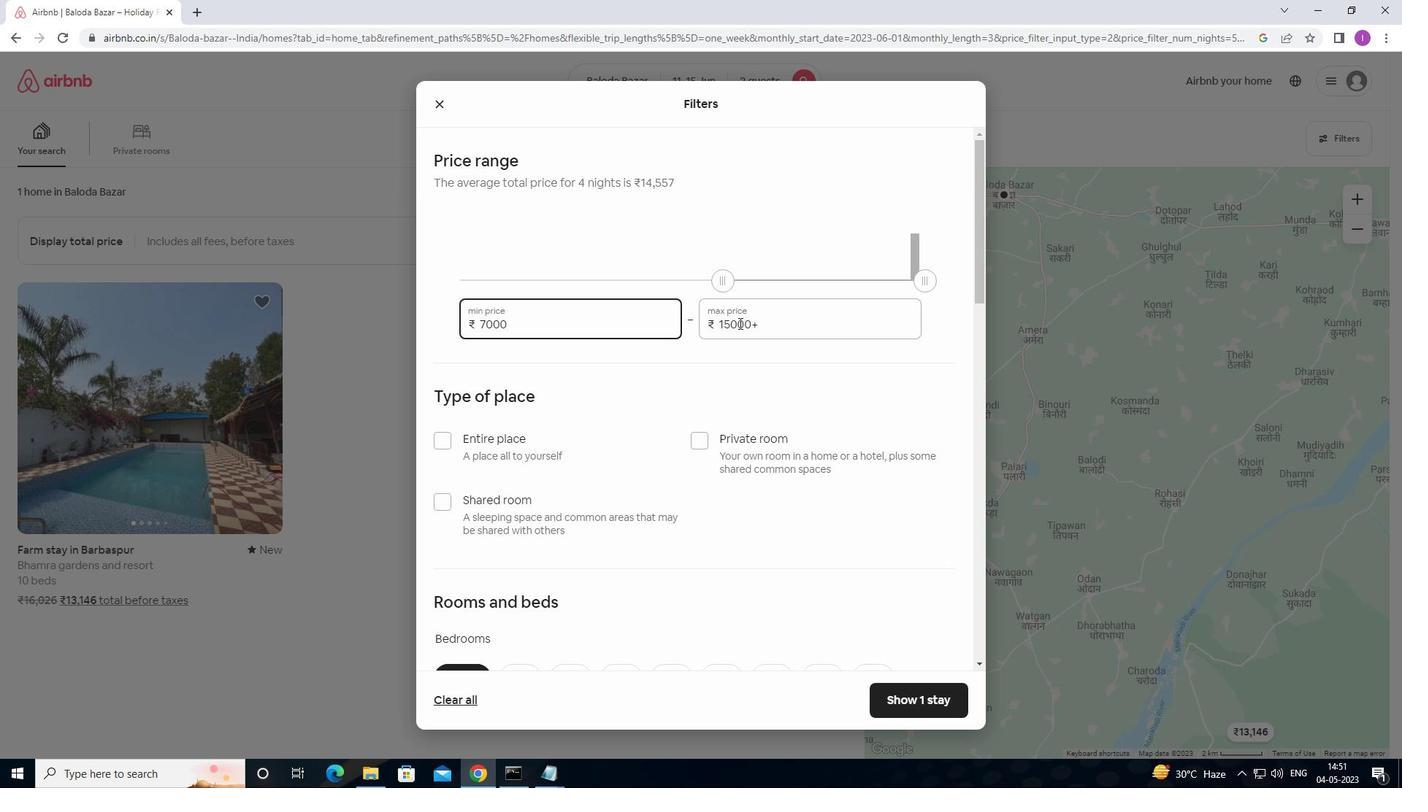 
Action: Mouse pressed left at (758, 323)
Screenshot: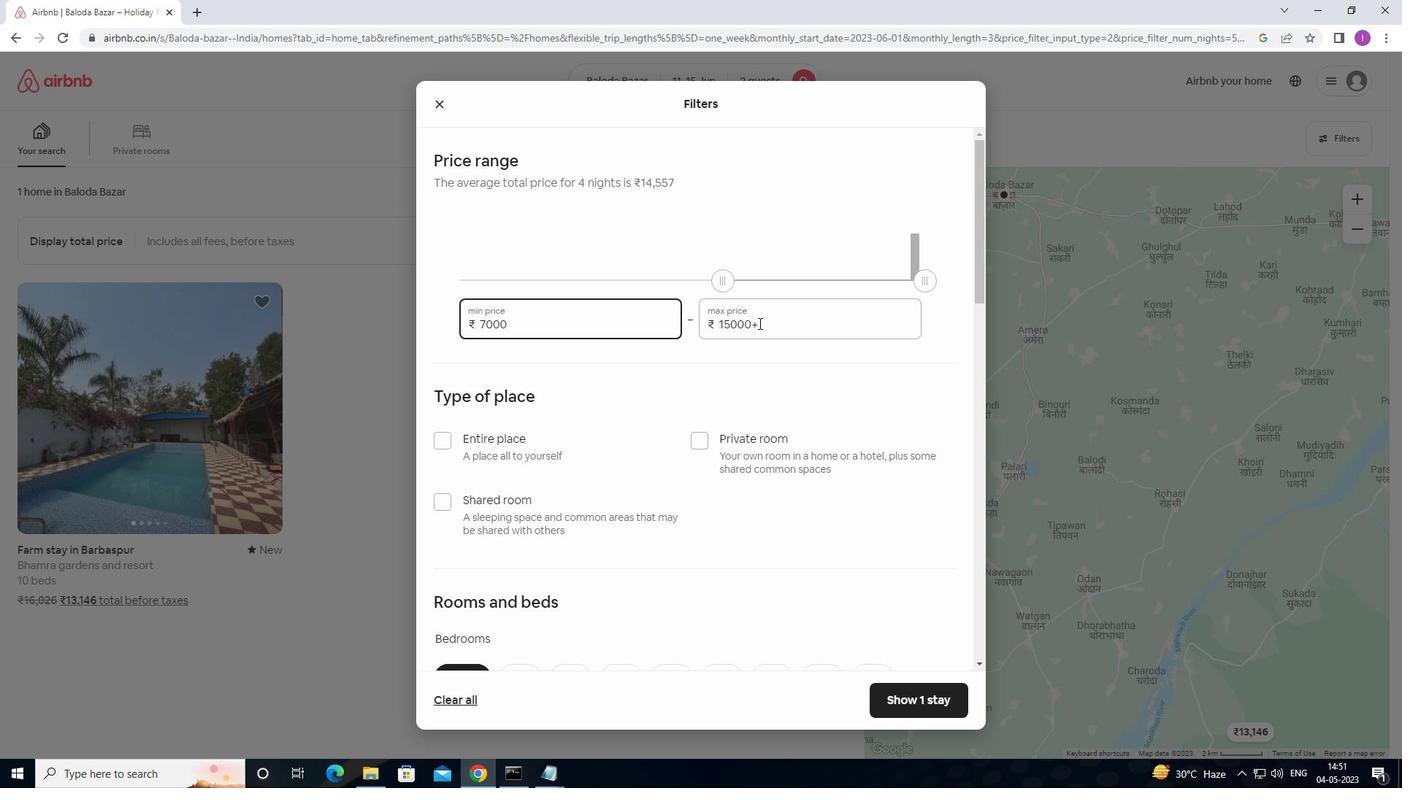 
Action: Mouse moved to (703, 322)
Screenshot: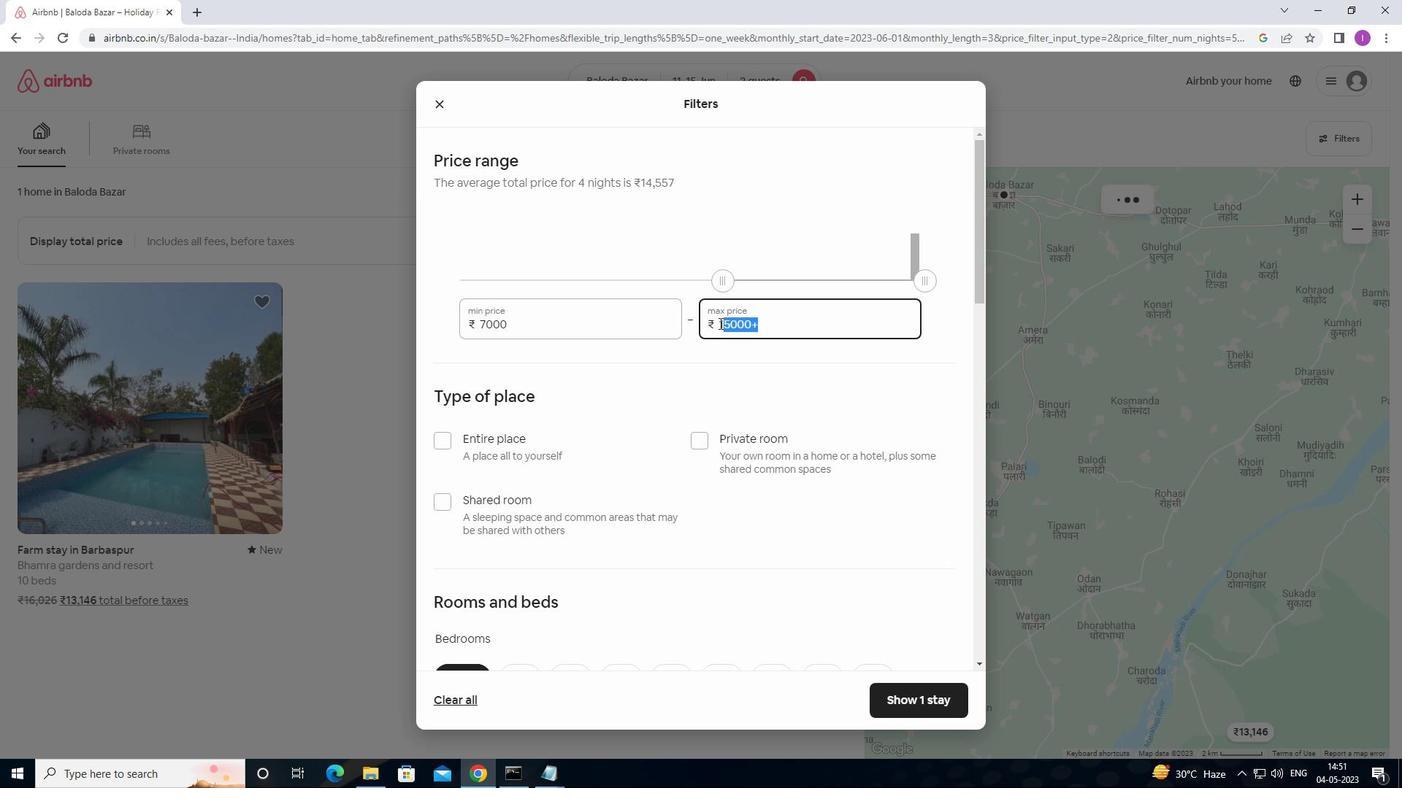 
Action: Key pressed 16000
Screenshot: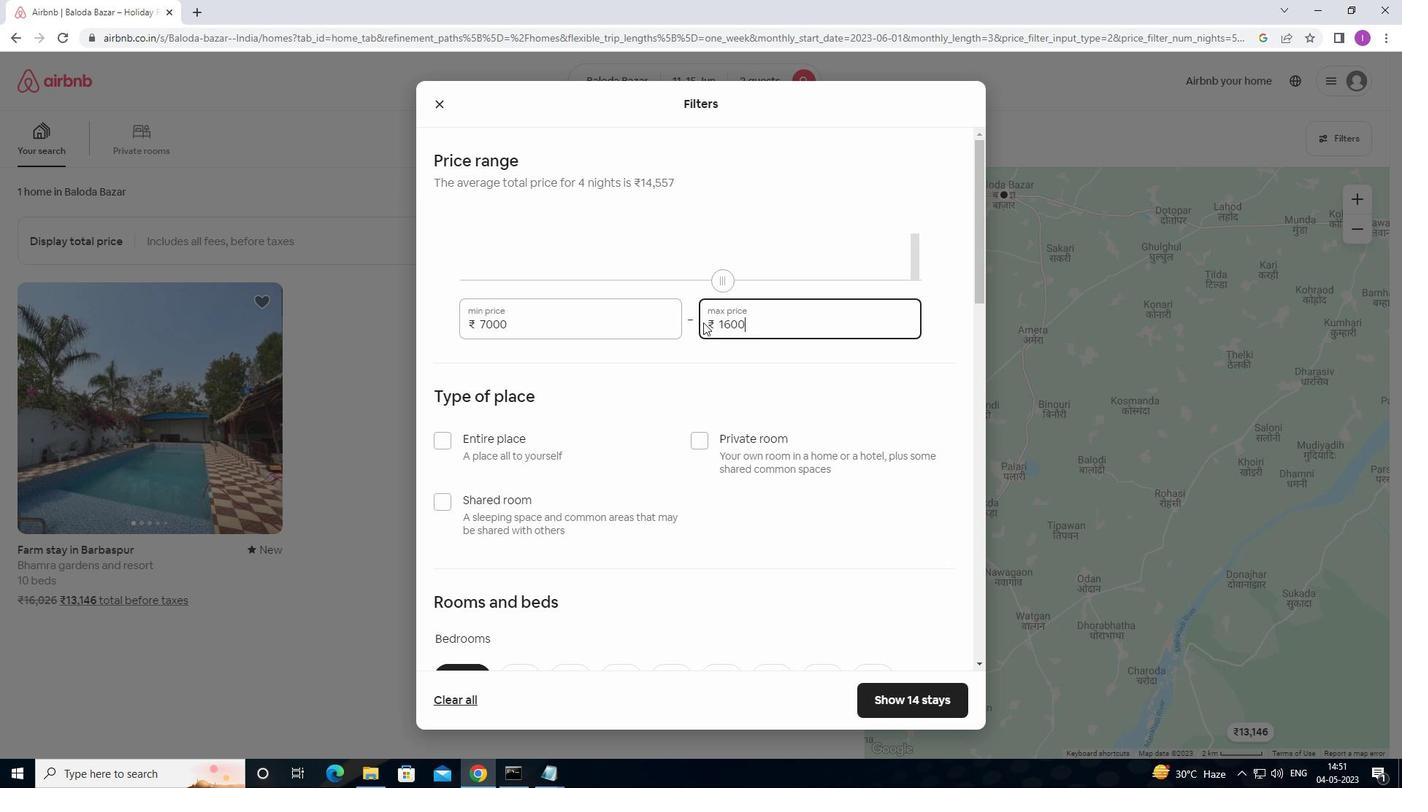 
Action: Mouse moved to (440, 437)
Screenshot: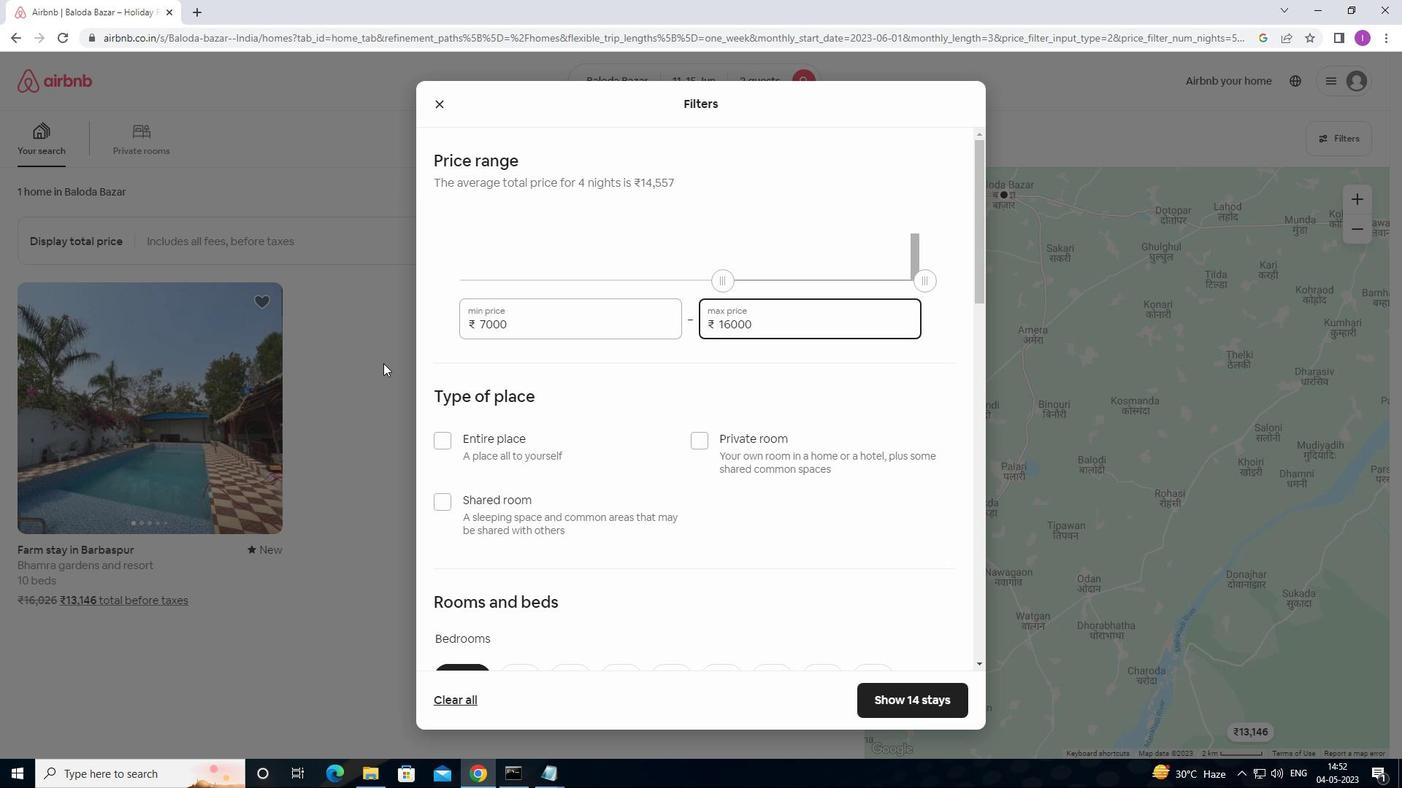 
Action: Mouse scrolled (440, 436) with delta (0, 0)
Screenshot: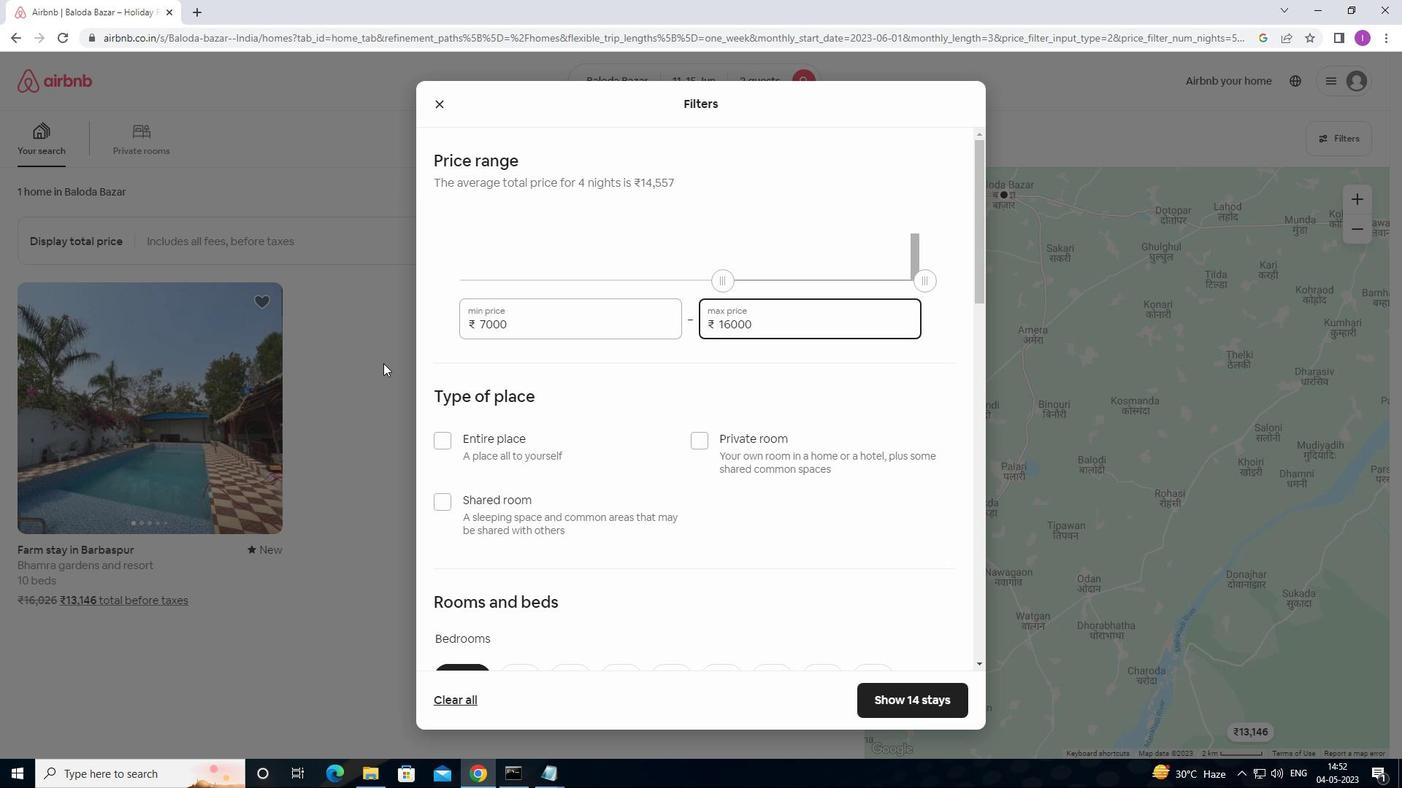 
Action: Mouse moved to (459, 459)
Screenshot: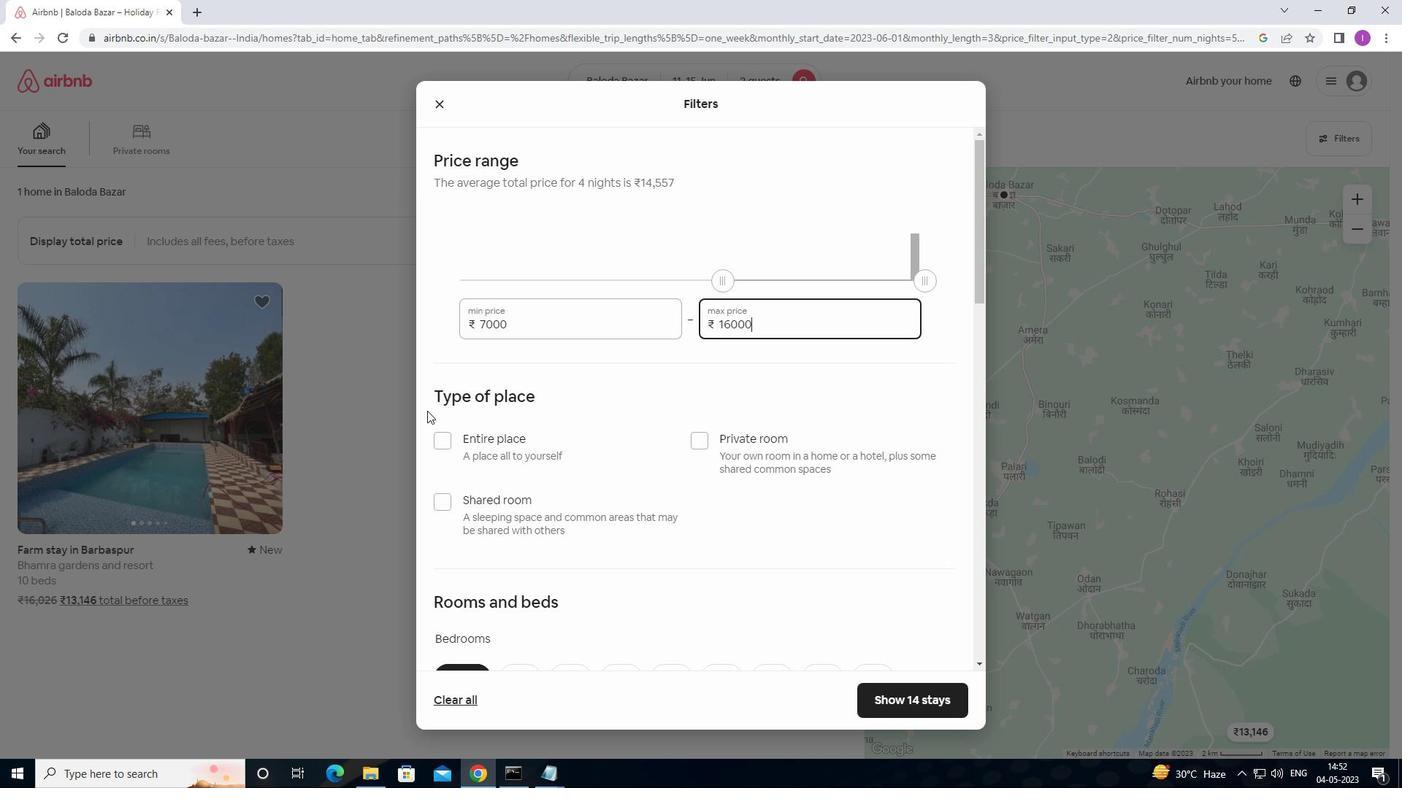 
Action: Mouse scrolled (459, 458) with delta (0, 0)
Screenshot: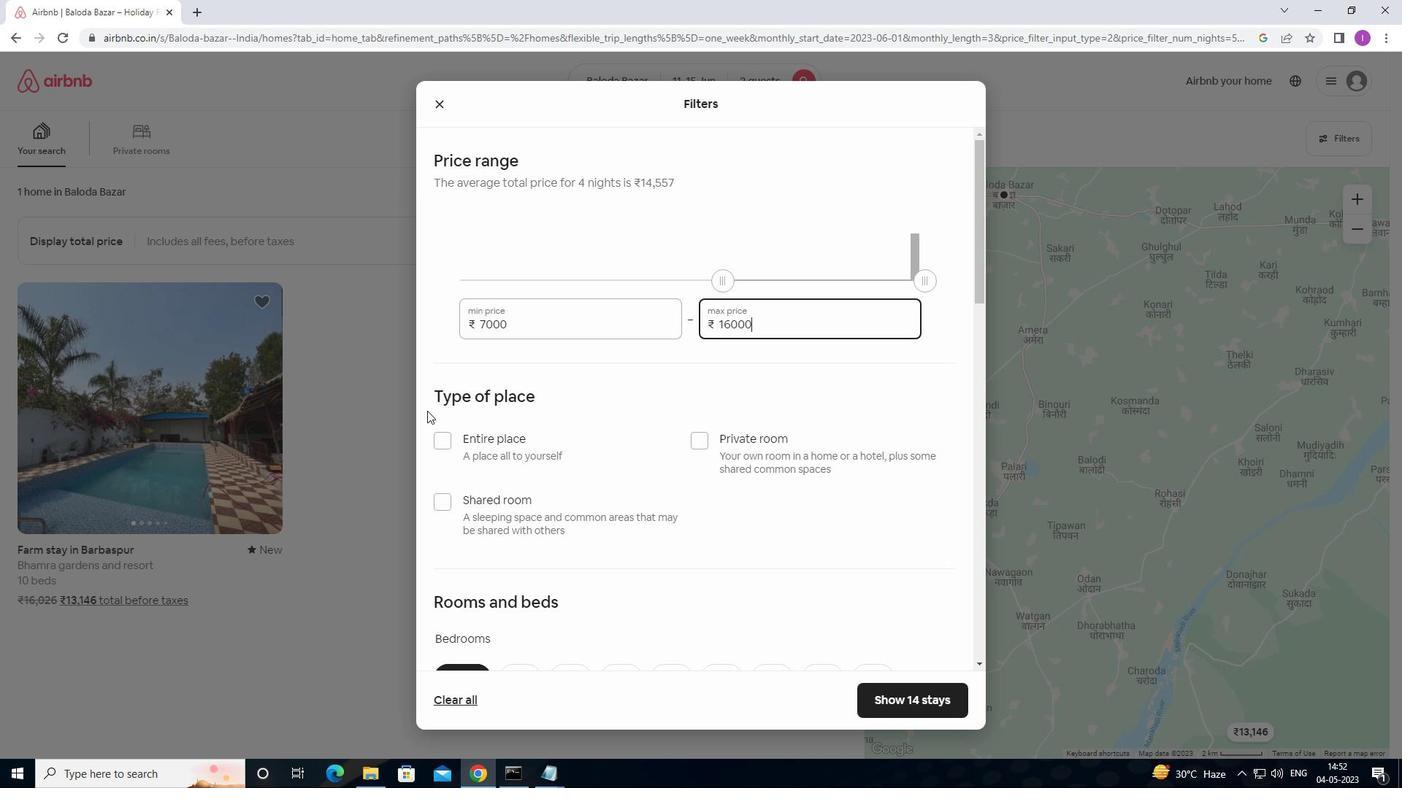 
Action: Mouse moved to (703, 295)
Screenshot: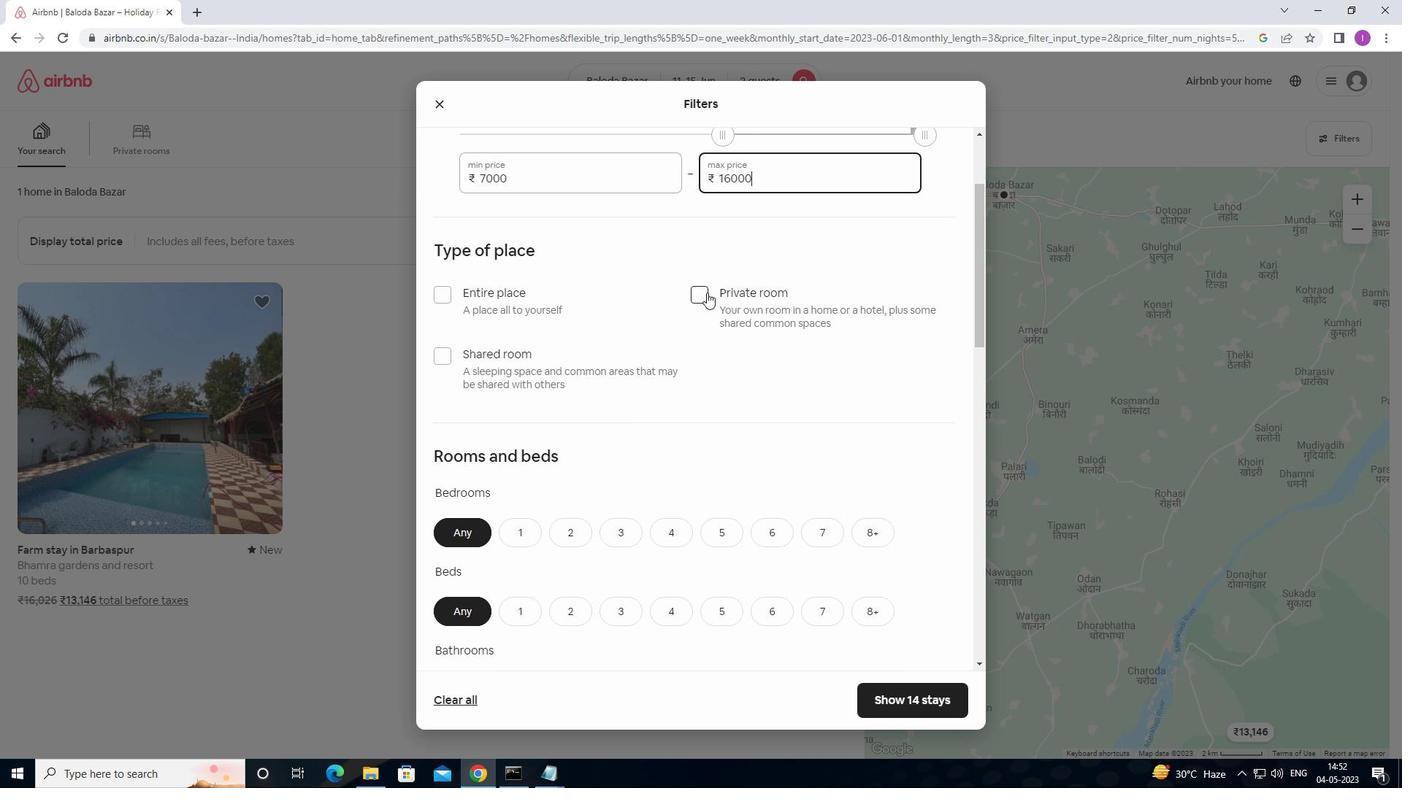 
Action: Mouse pressed left at (703, 295)
Screenshot: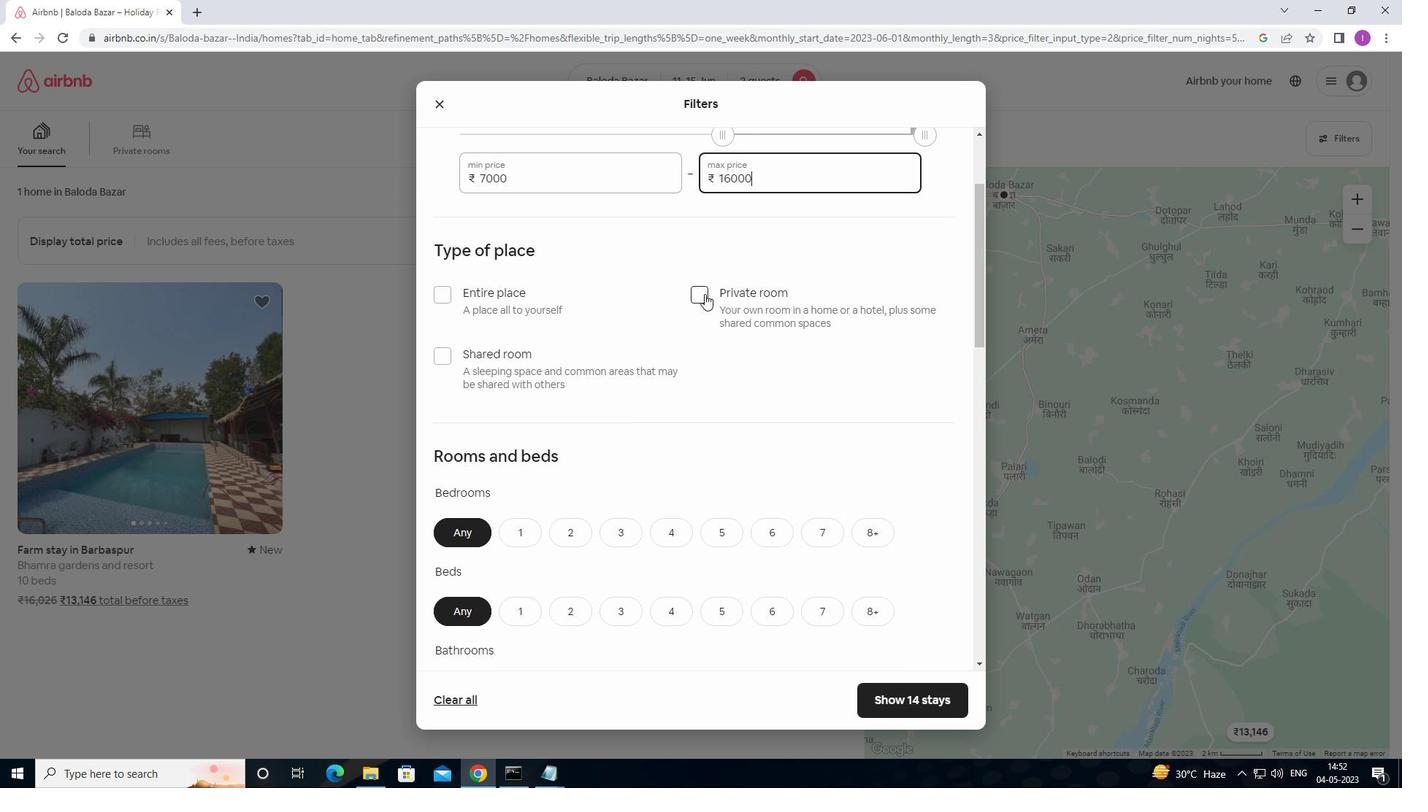 
Action: Mouse moved to (826, 298)
Screenshot: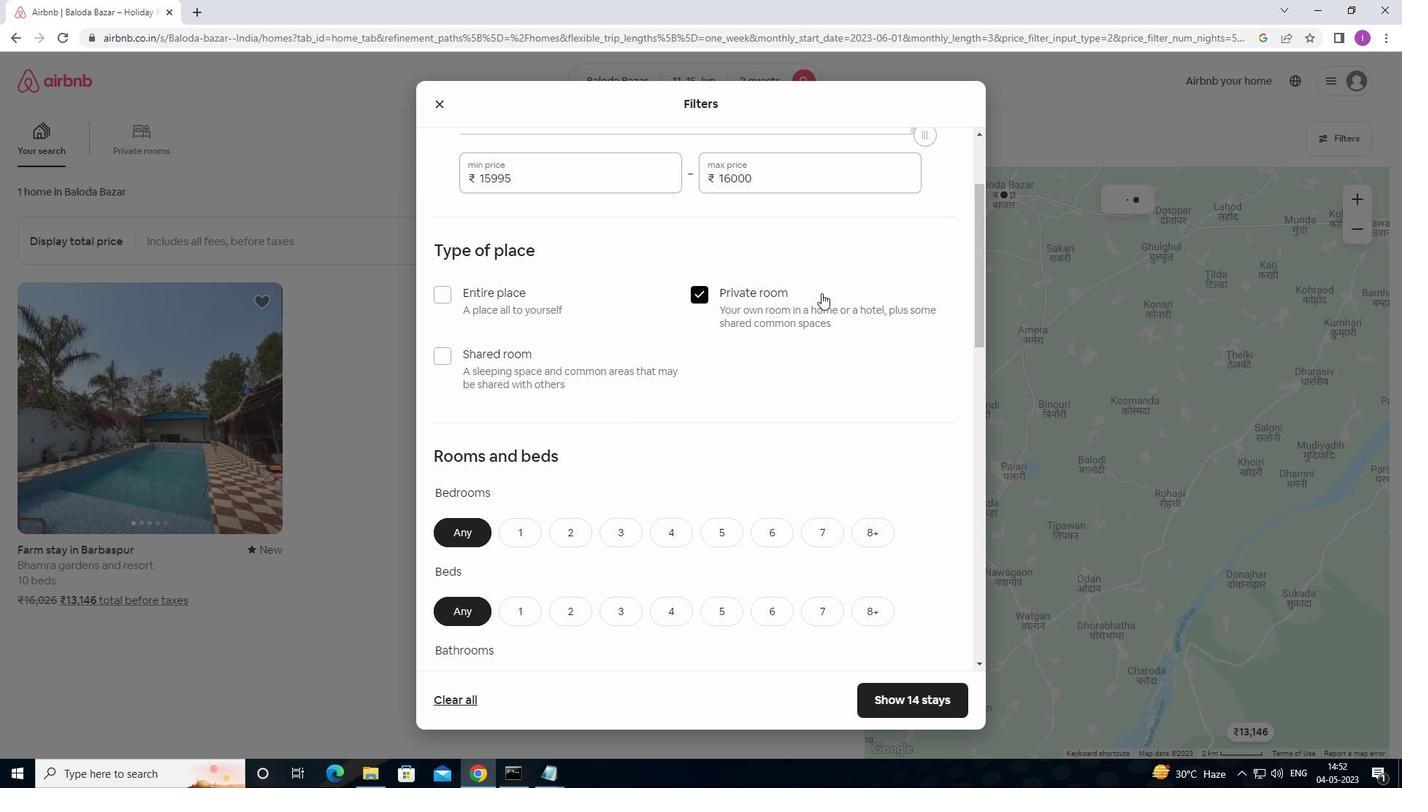 
Action: Mouse scrolled (826, 298) with delta (0, 0)
Screenshot: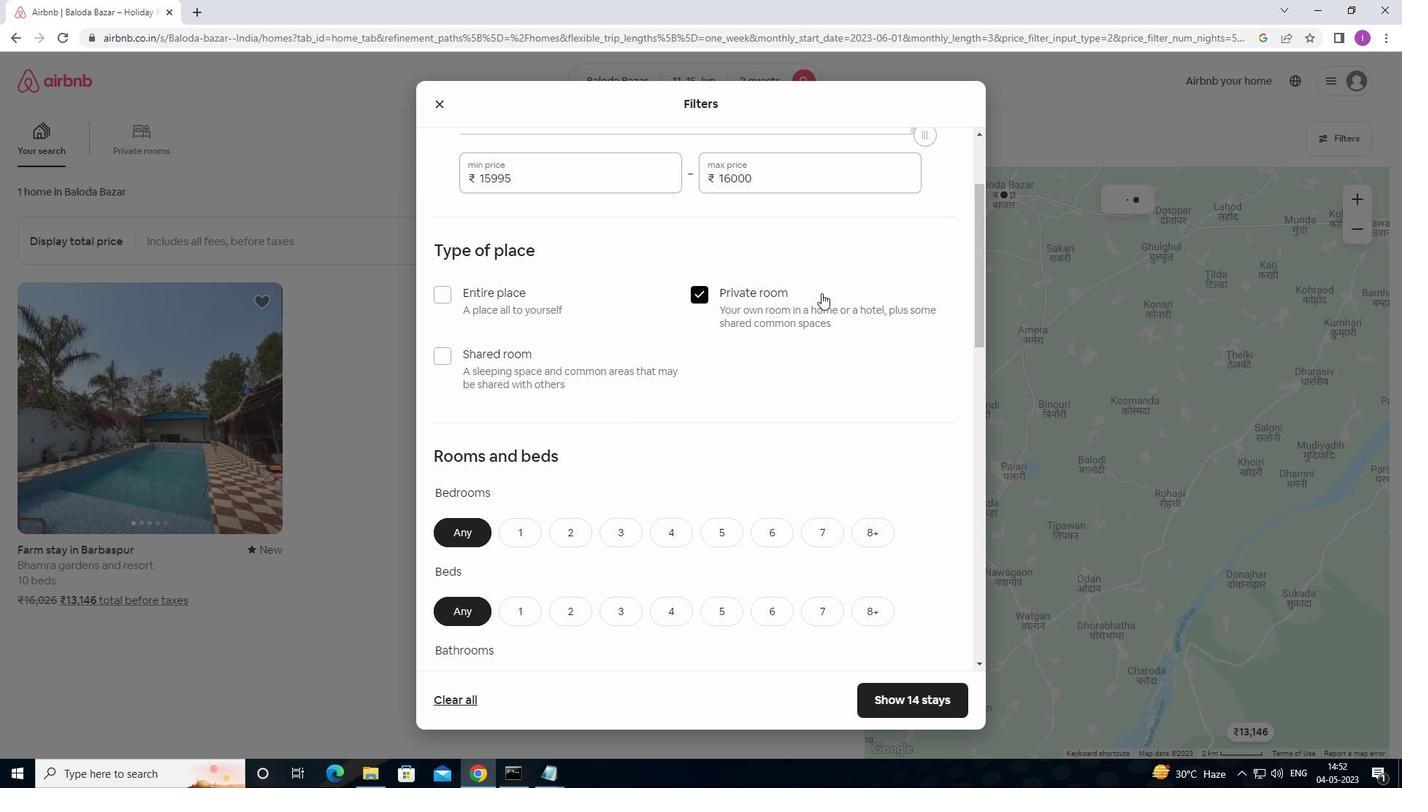 
Action: Mouse moved to (826, 300)
Screenshot: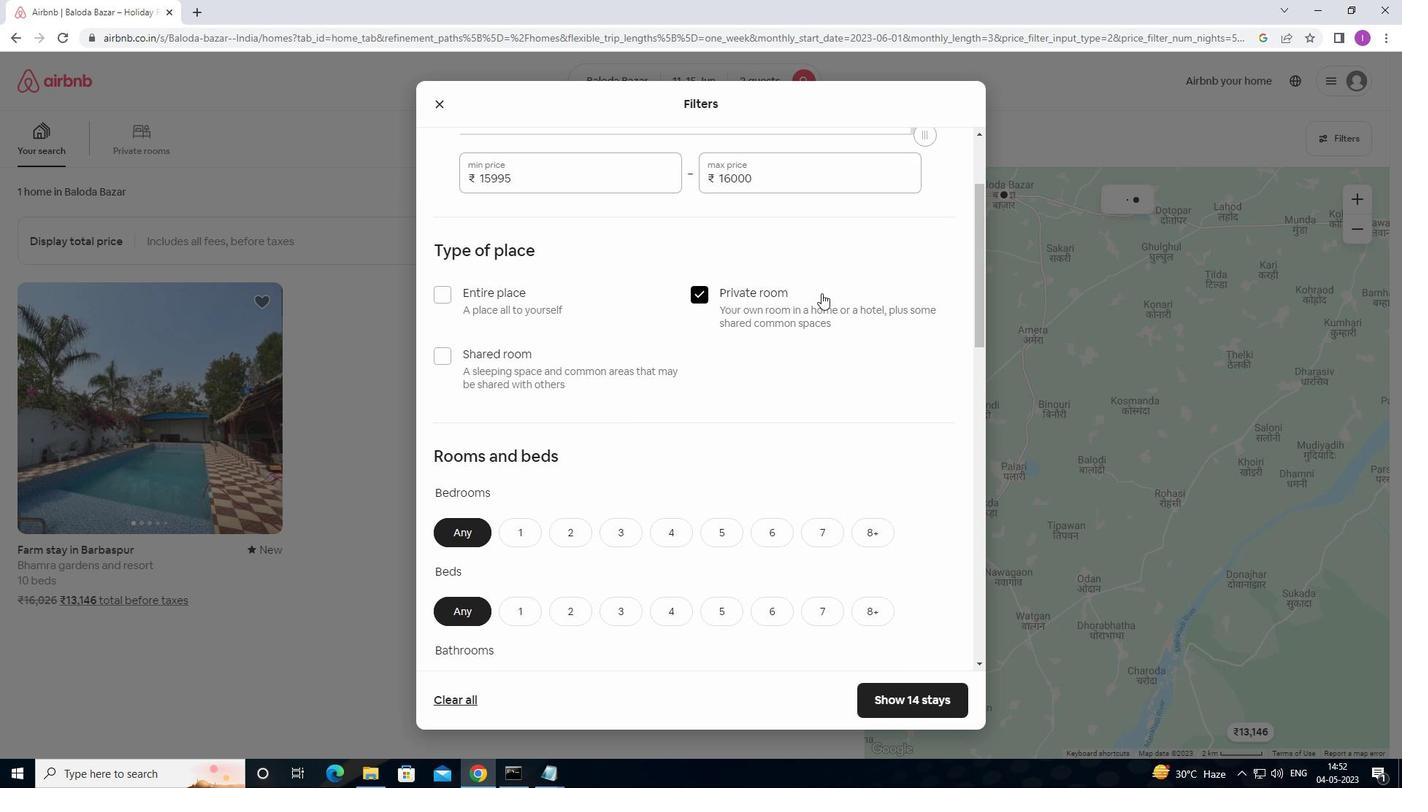 
Action: Mouse scrolled (826, 299) with delta (0, 0)
Screenshot: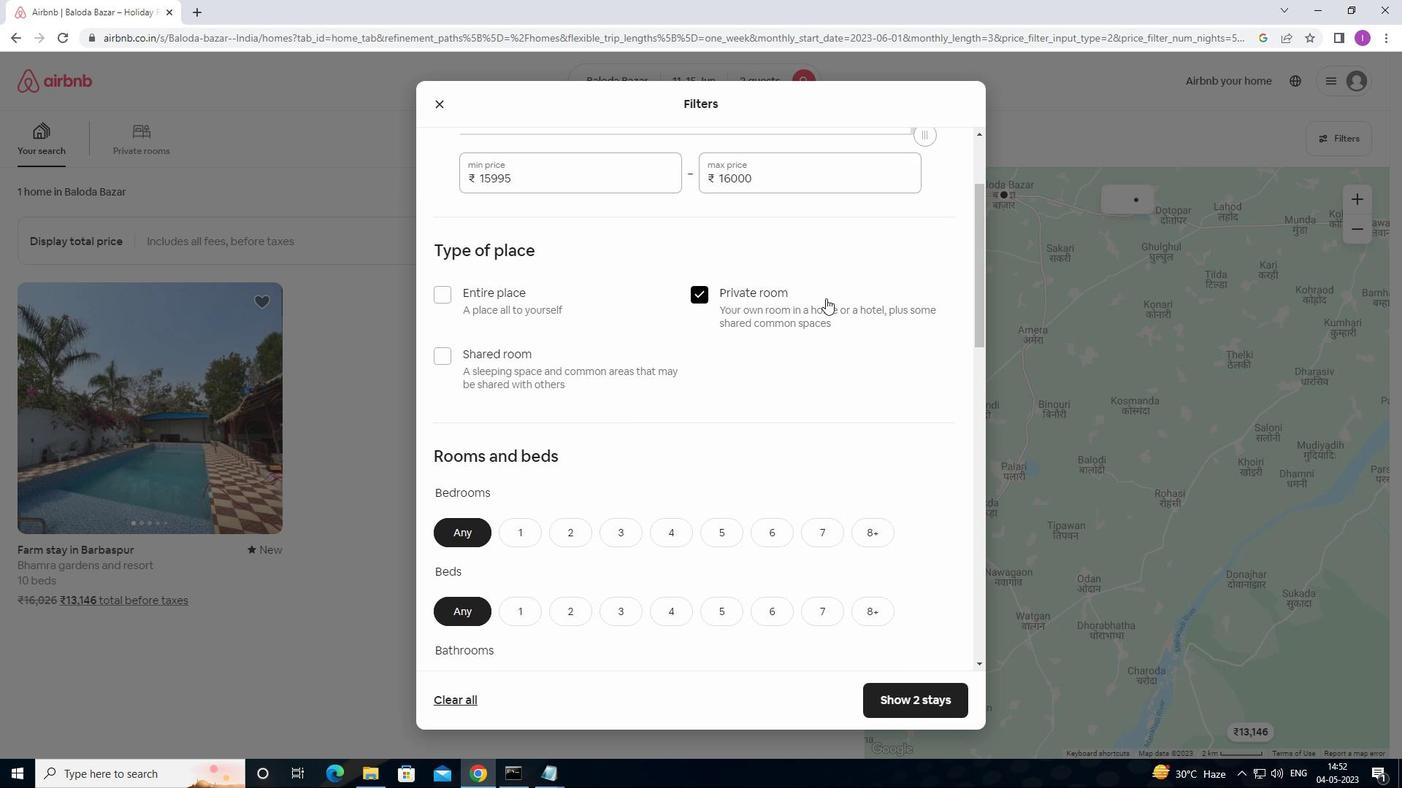 
Action: Mouse moved to (827, 302)
Screenshot: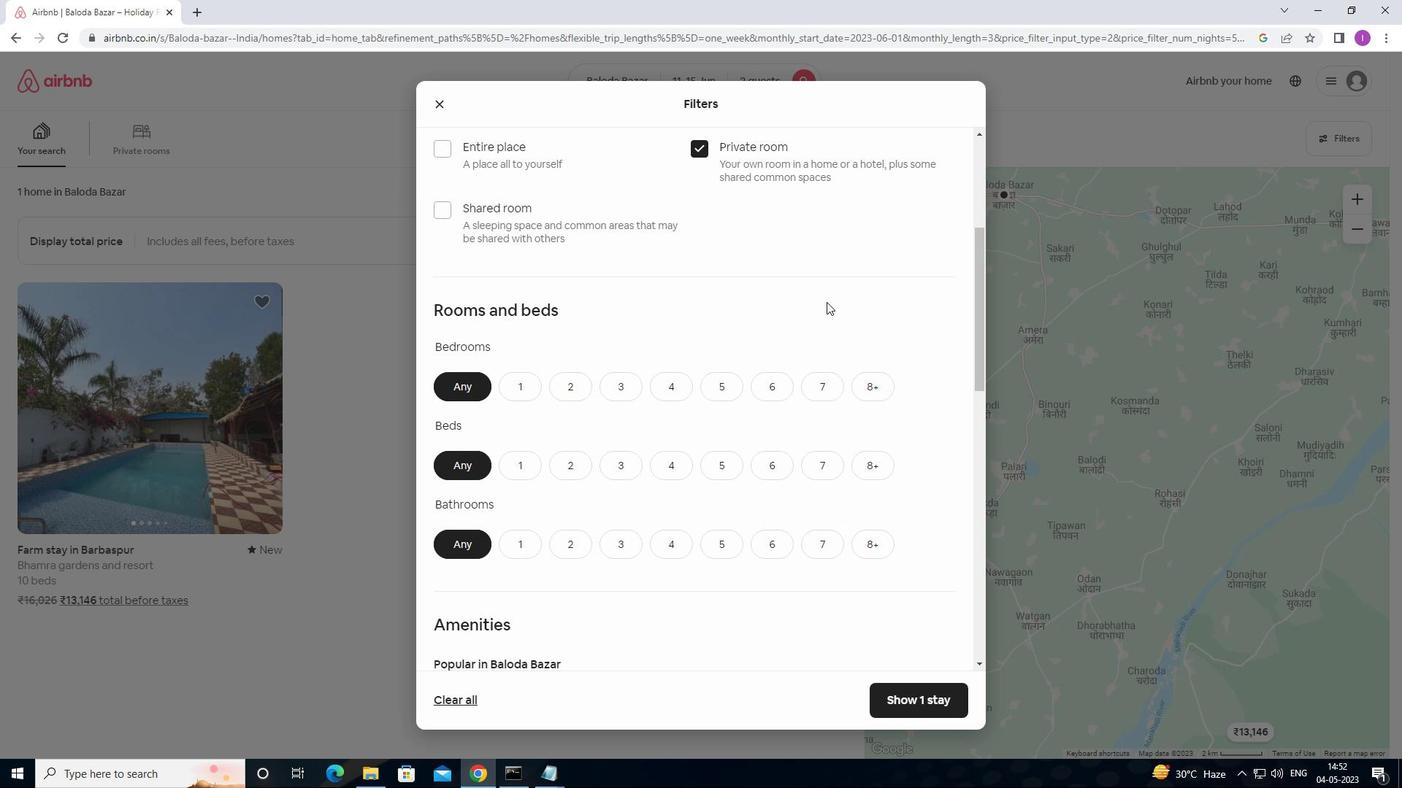 
Action: Mouse scrolled (827, 301) with delta (0, 0)
Screenshot: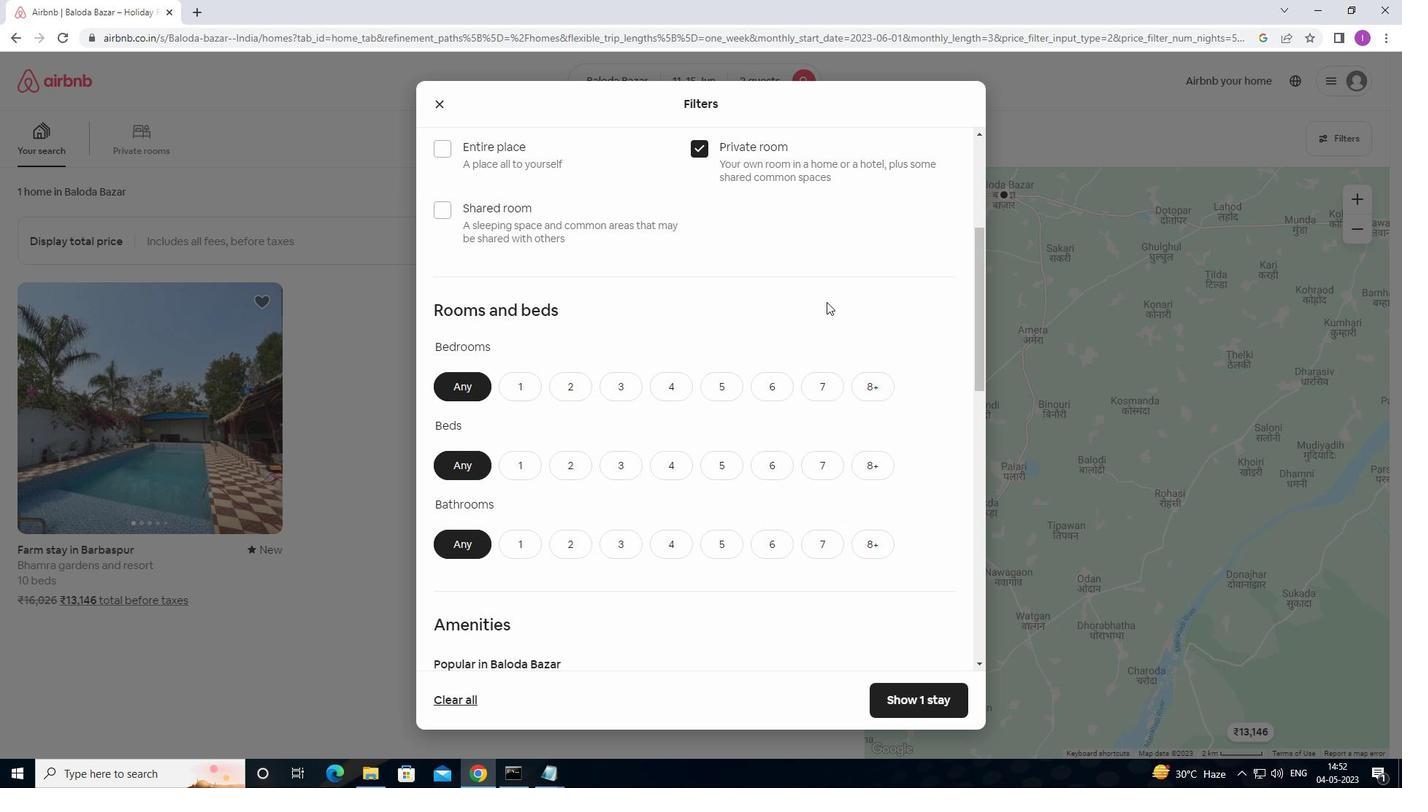
Action: Mouse moved to (524, 321)
Screenshot: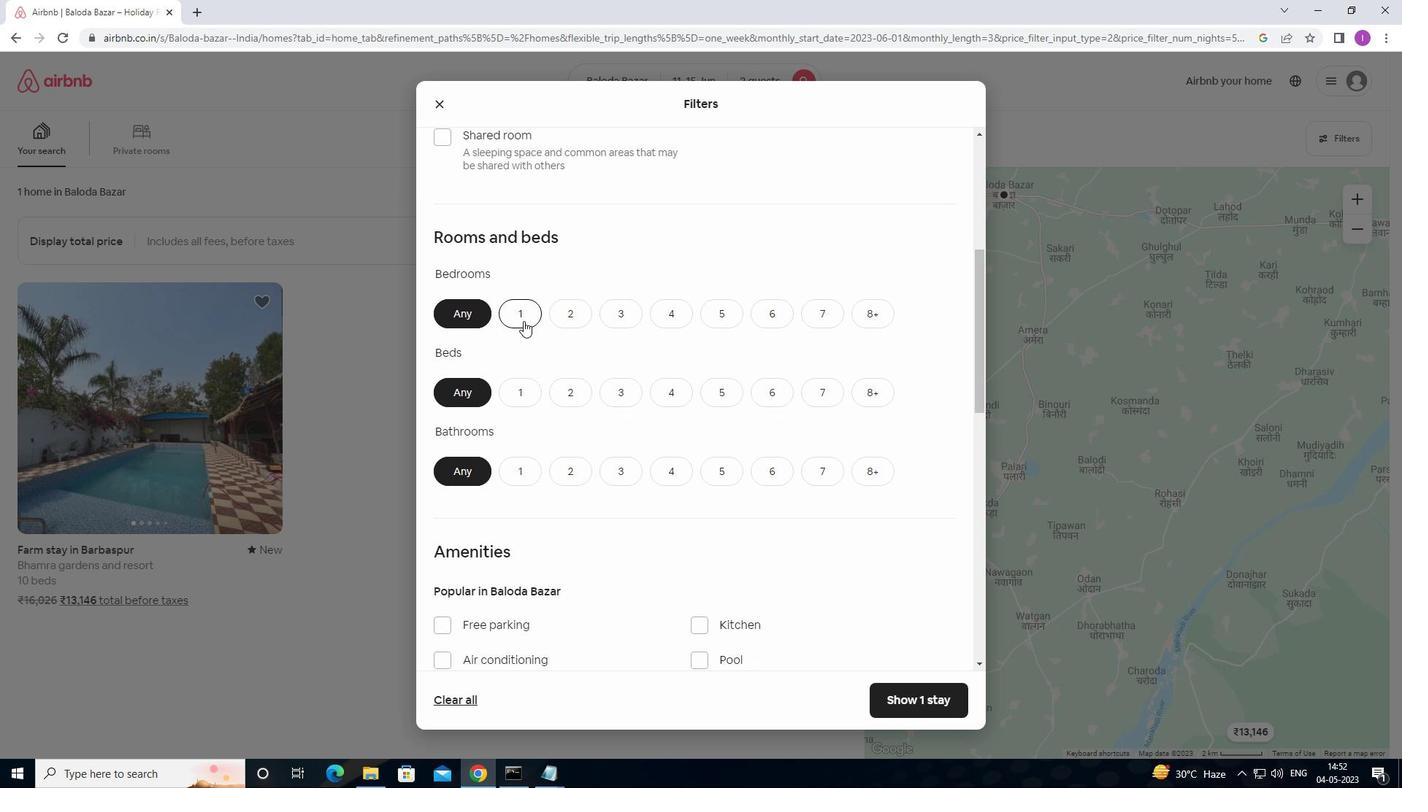 
Action: Mouse pressed left at (524, 321)
Screenshot: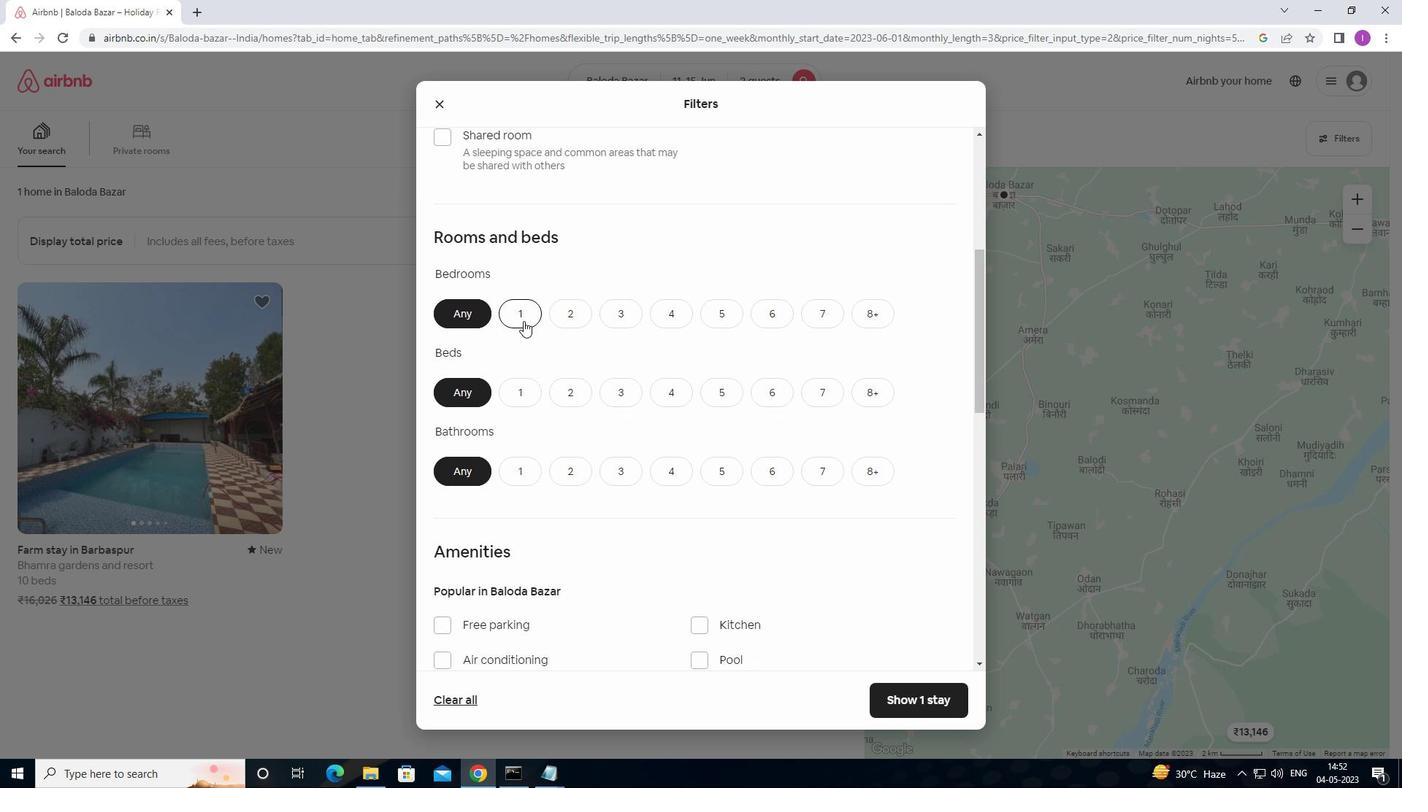 
Action: Mouse moved to (598, 420)
Screenshot: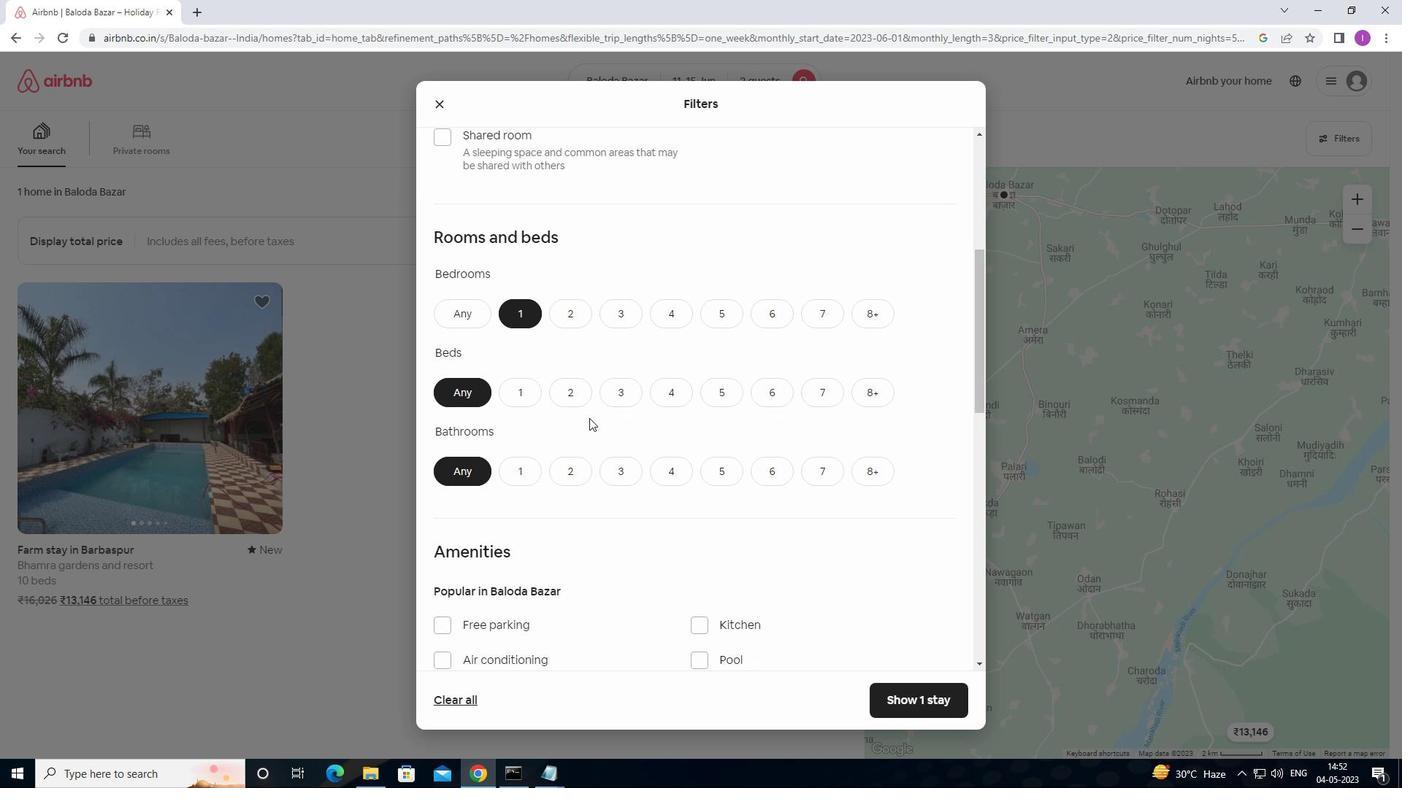 
Action: Mouse scrolled (598, 419) with delta (0, 0)
Screenshot: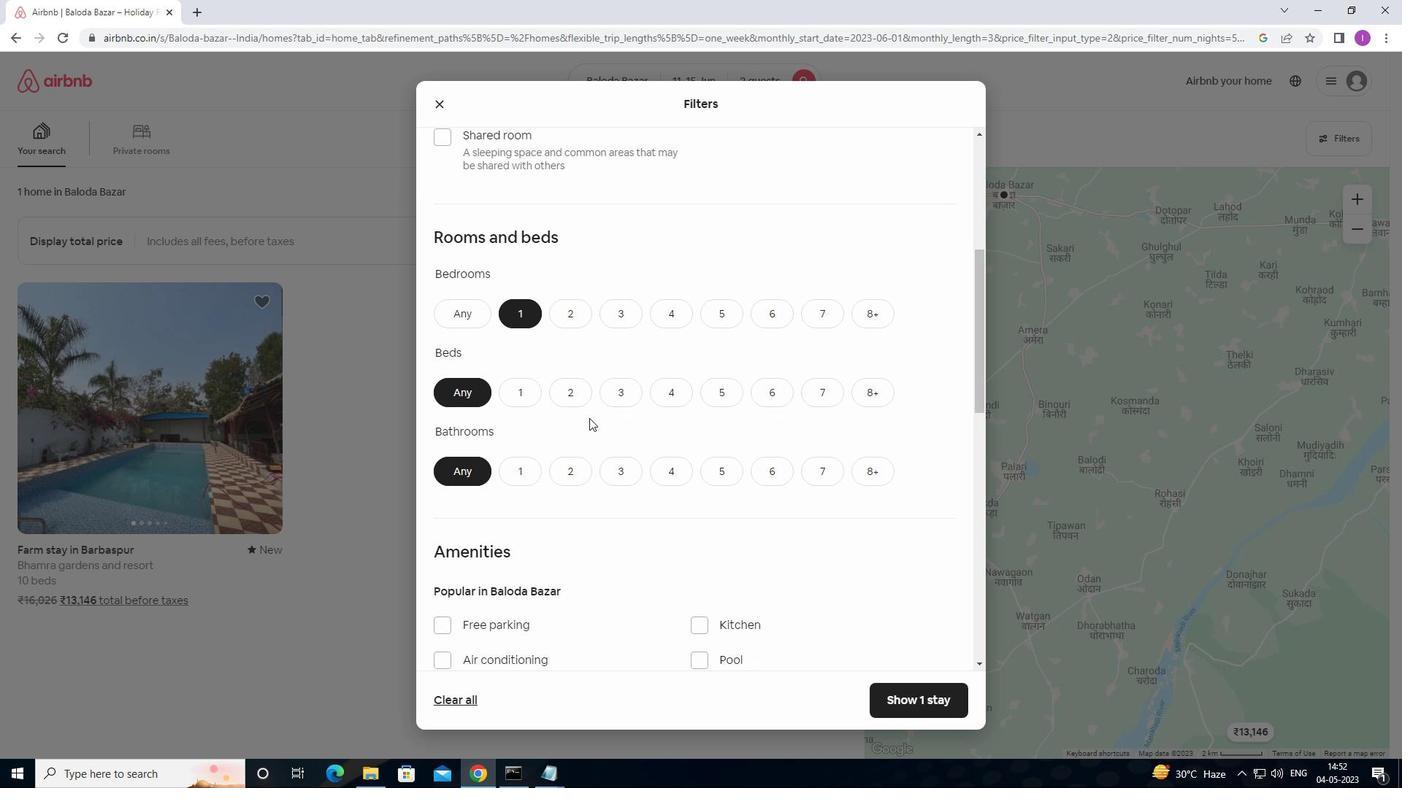 
Action: Mouse moved to (574, 312)
Screenshot: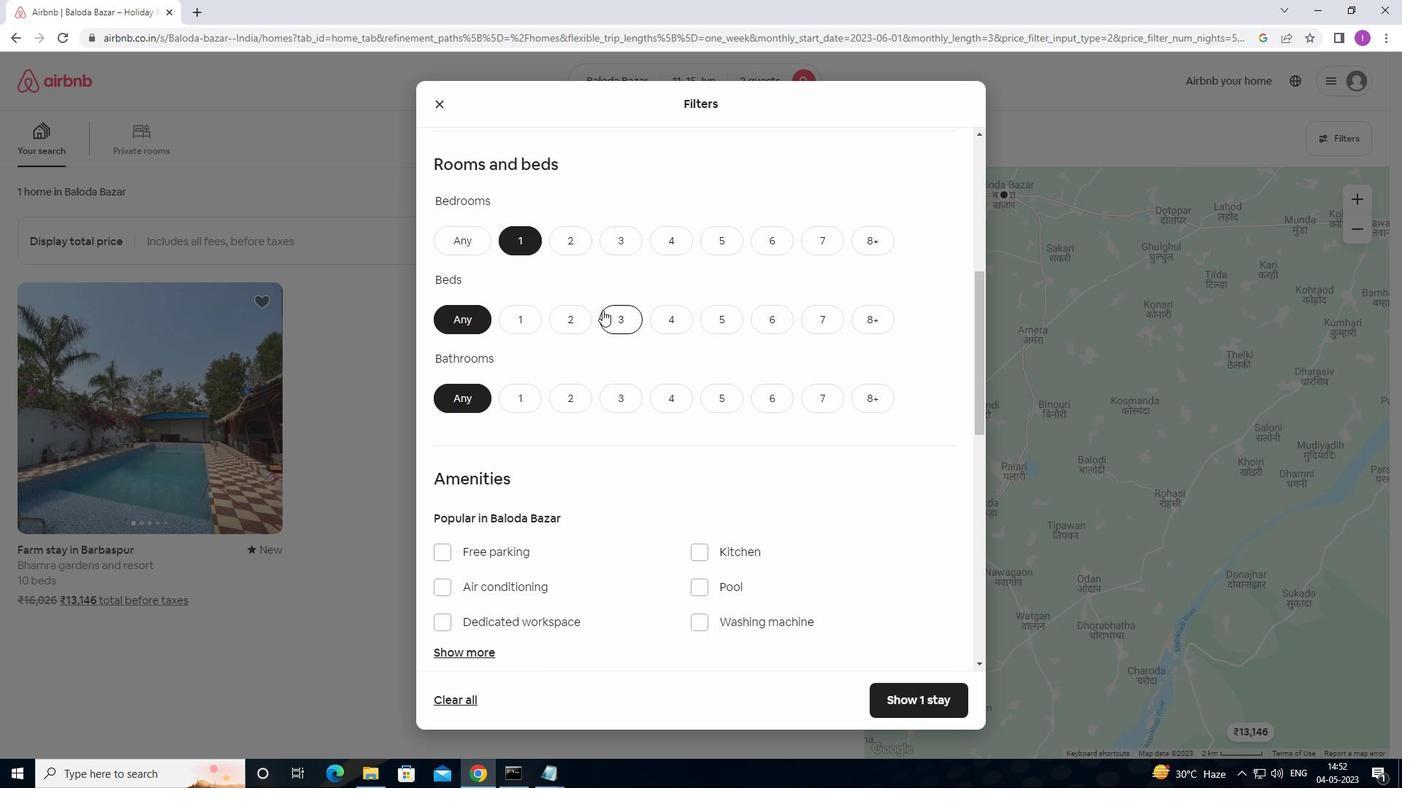 
Action: Mouse pressed left at (574, 312)
Screenshot: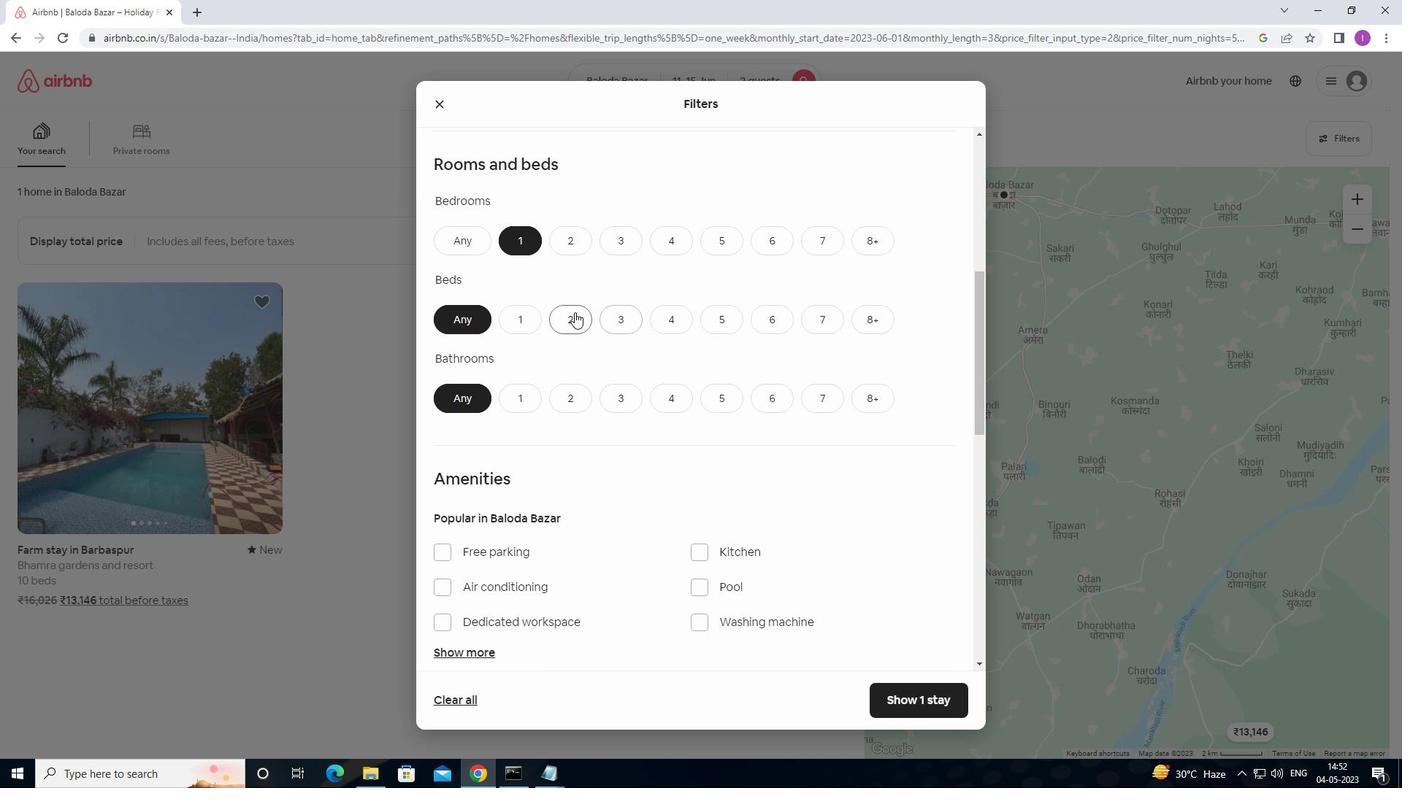 
Action: Mouse moved to (586, 368)
Screenshot: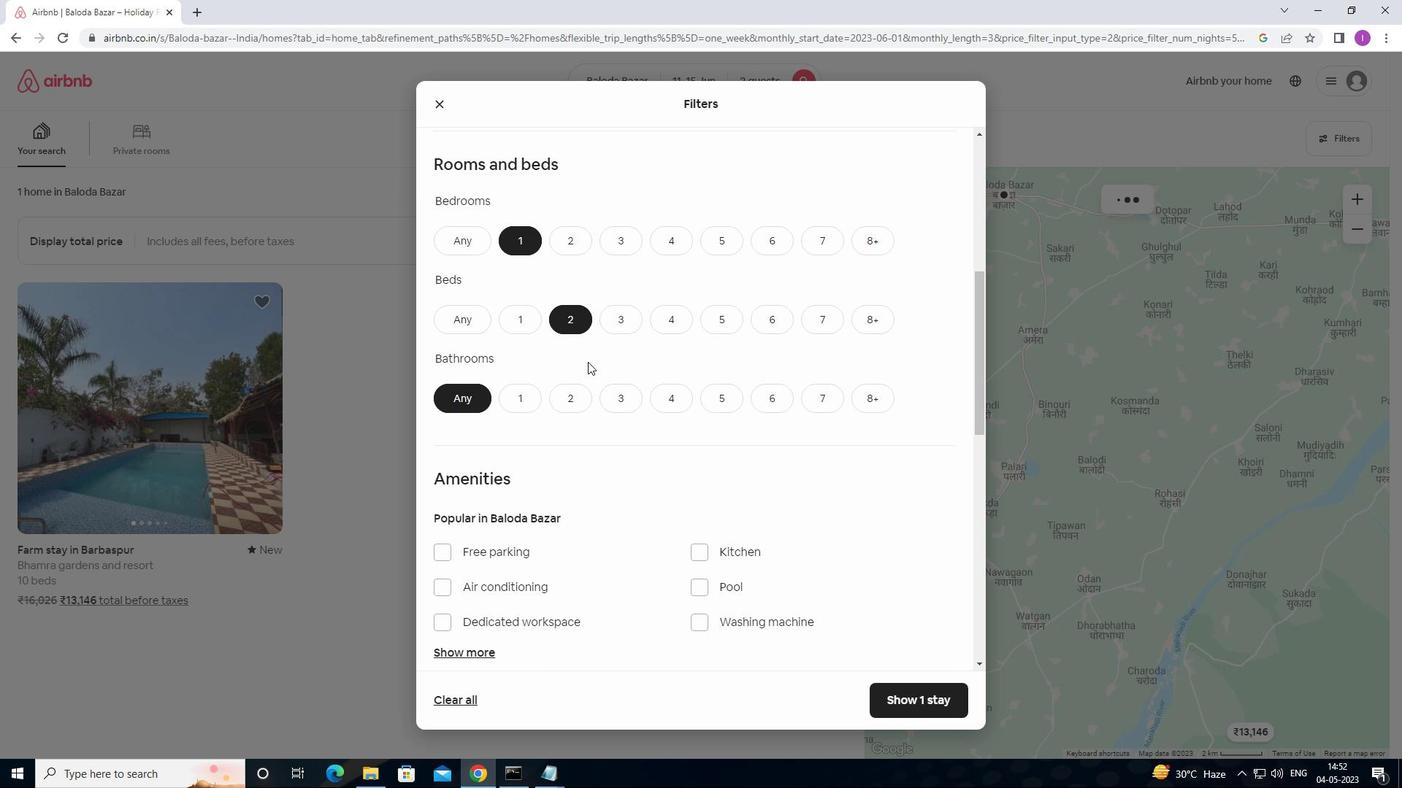 
Action: Mouse scrolled (586, 368) with delta (0, 0)
Screenshot: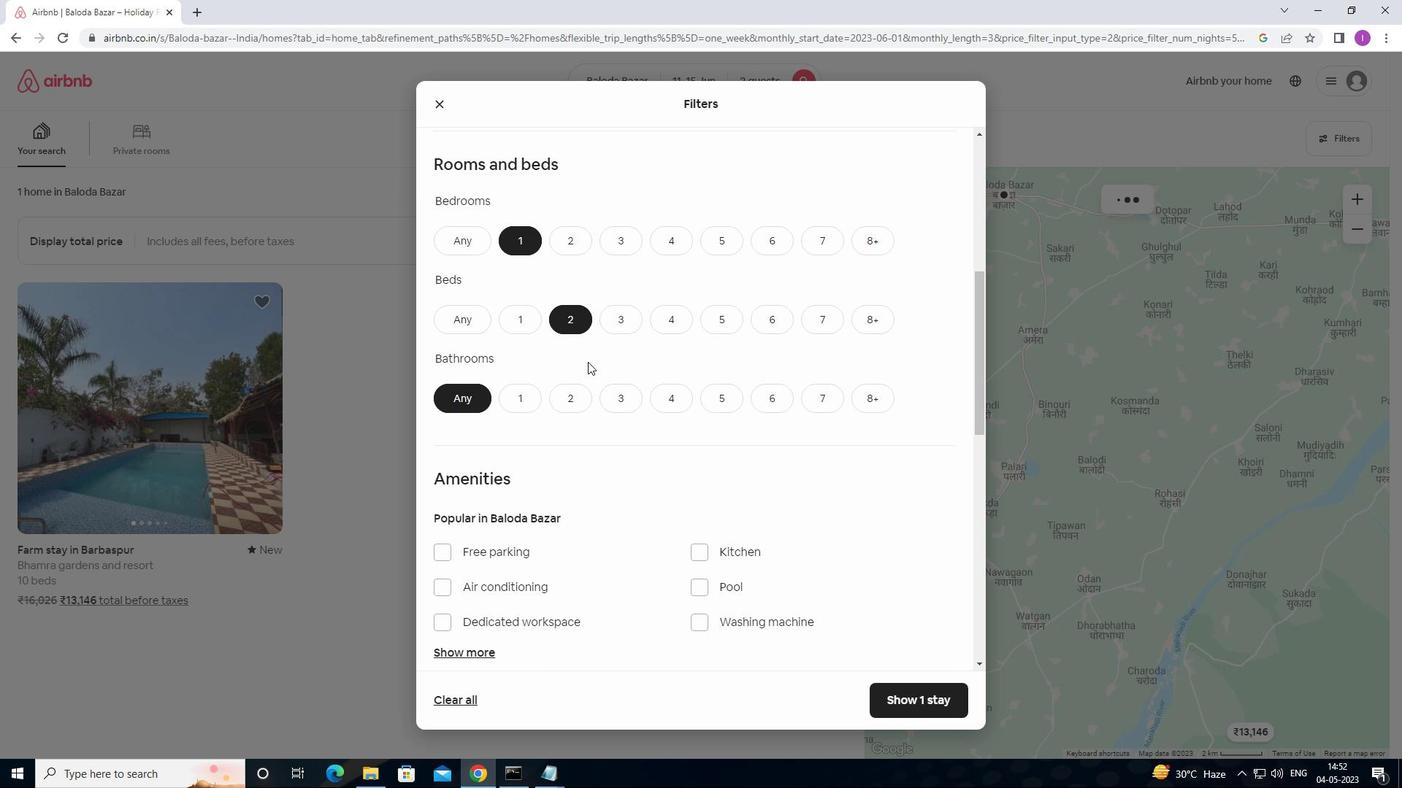 
Action: Mouse moved to (585, 372)
Screenshot: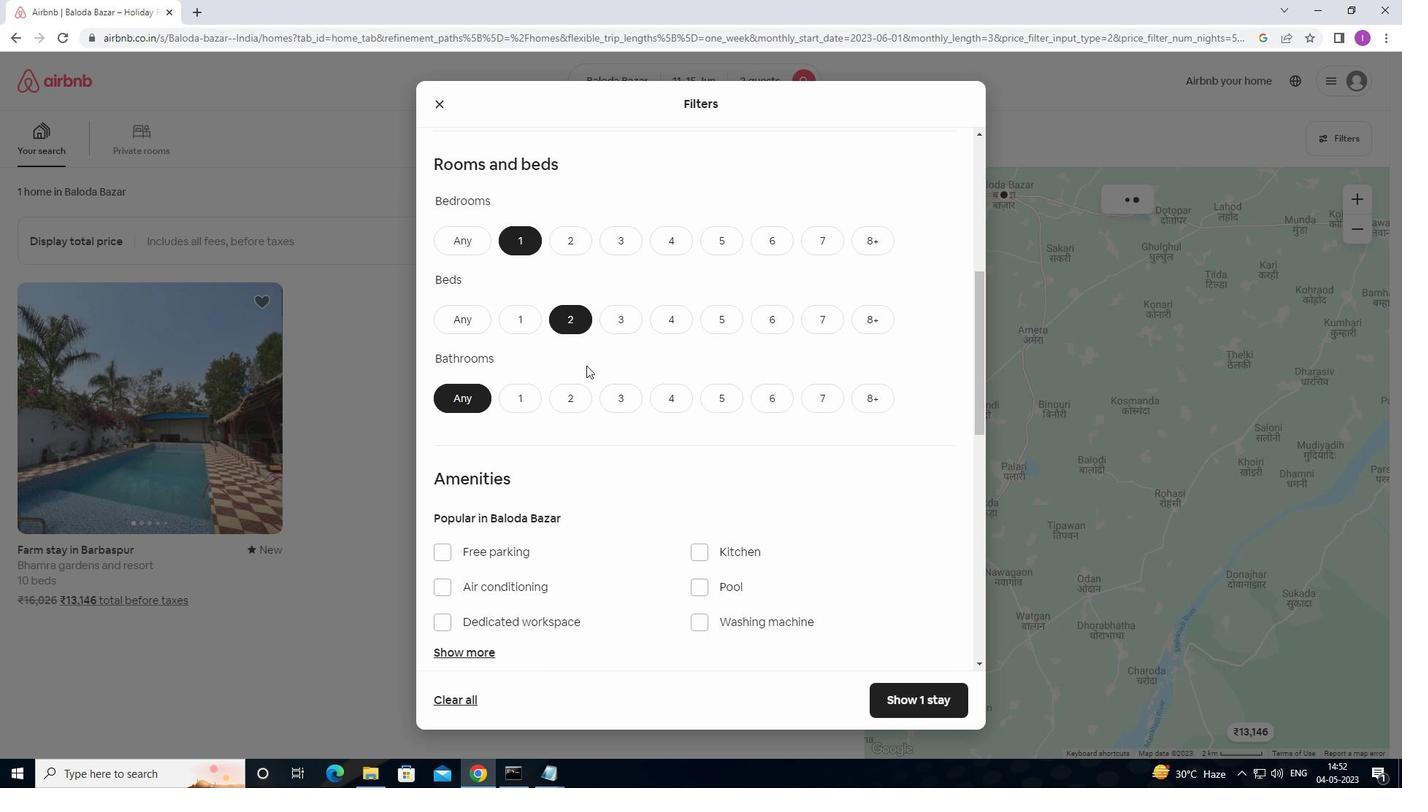 
Action: Mouse scrolled (585, 371) with delta (0, 0)
Screenshot: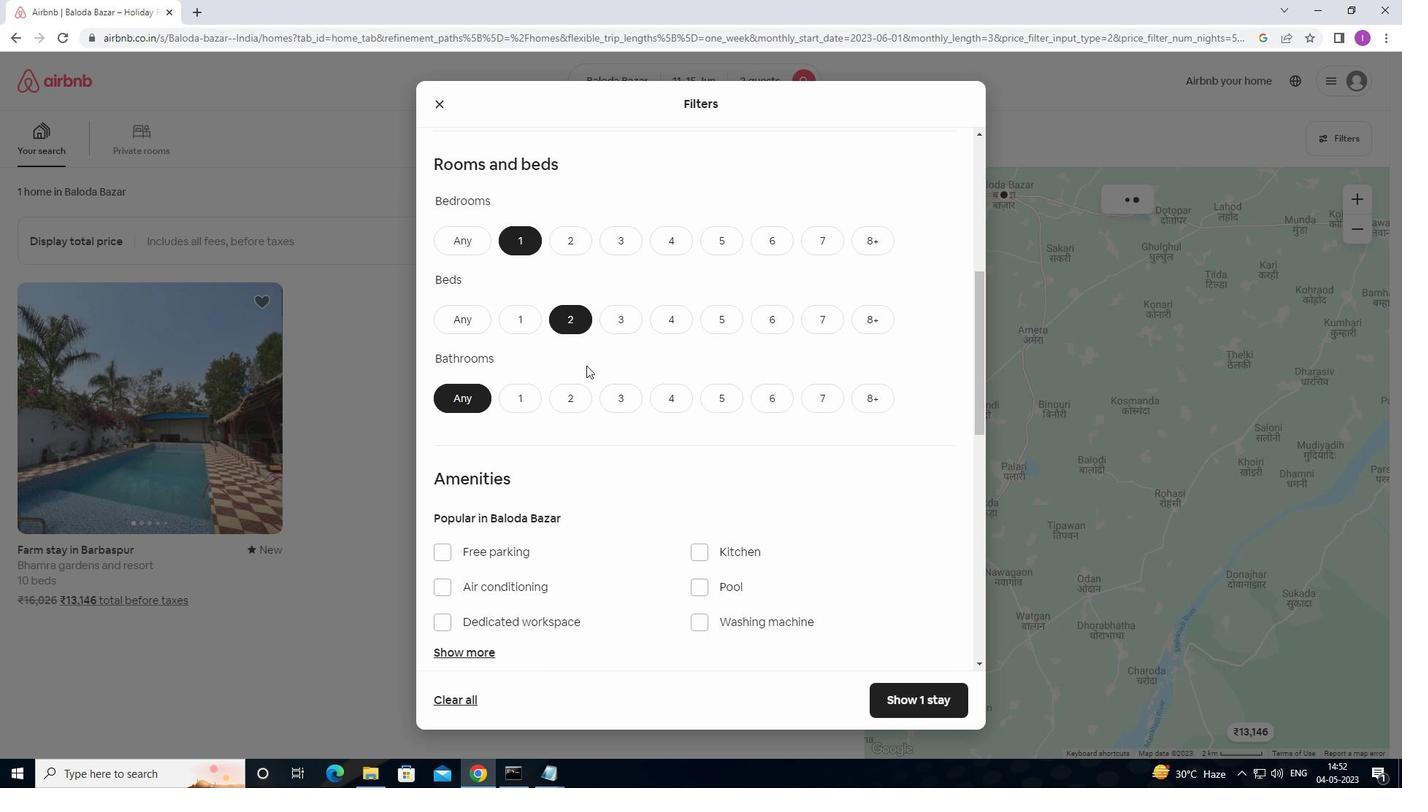 
Action: Mouse moved to (524, 254)
Screenshot: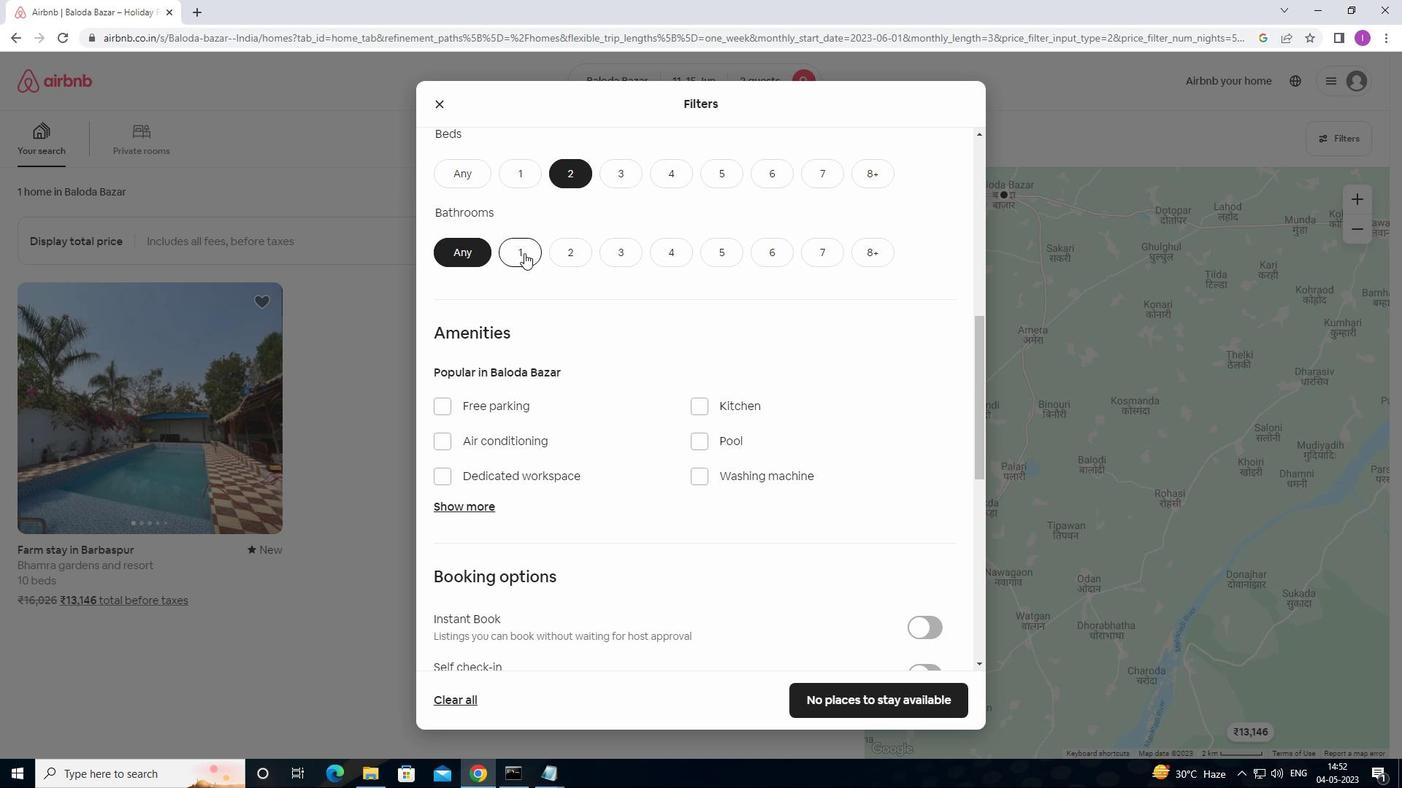 
Action: Mouse pressed left at (524, 254)
Screenshot: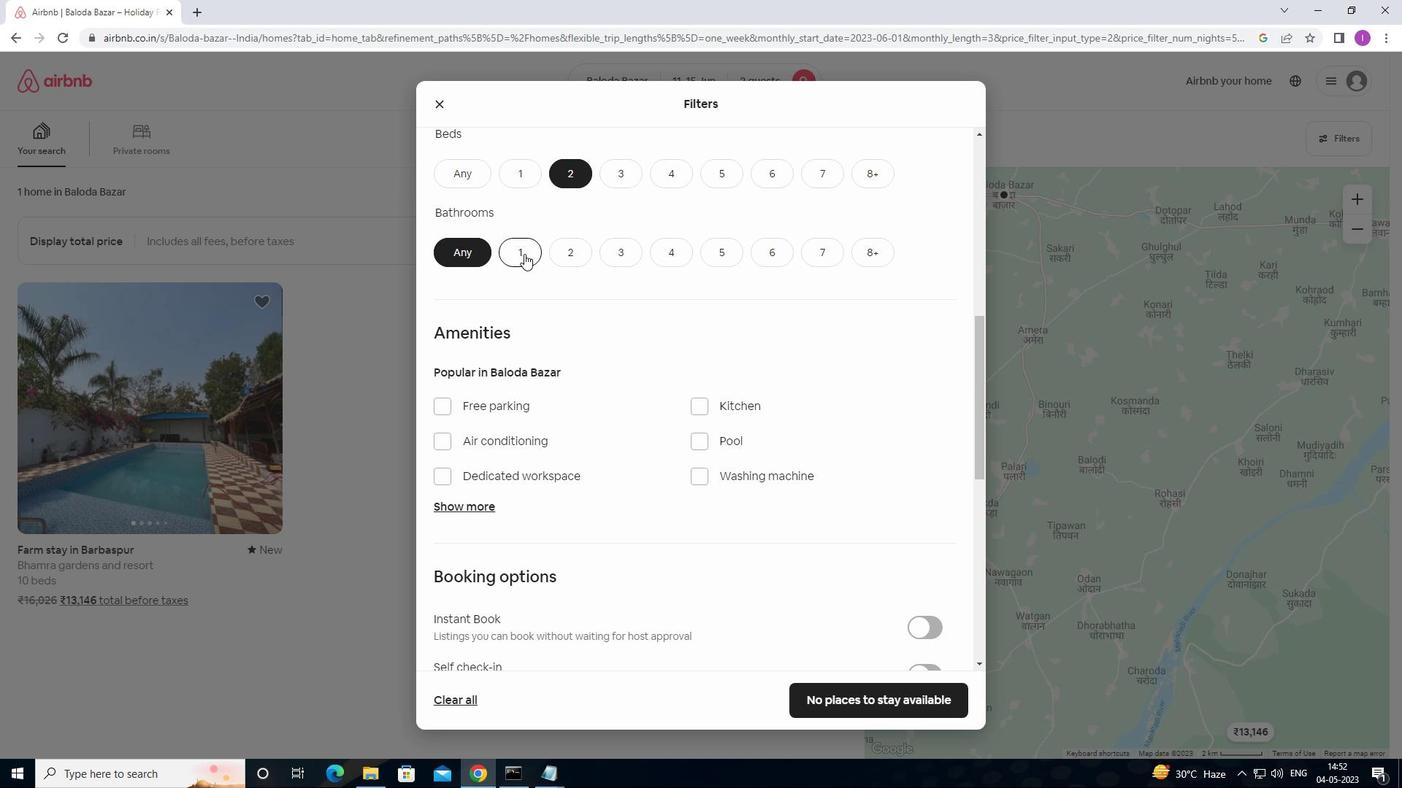 
Action: Mouse moved to (609, 298)
Screenshot: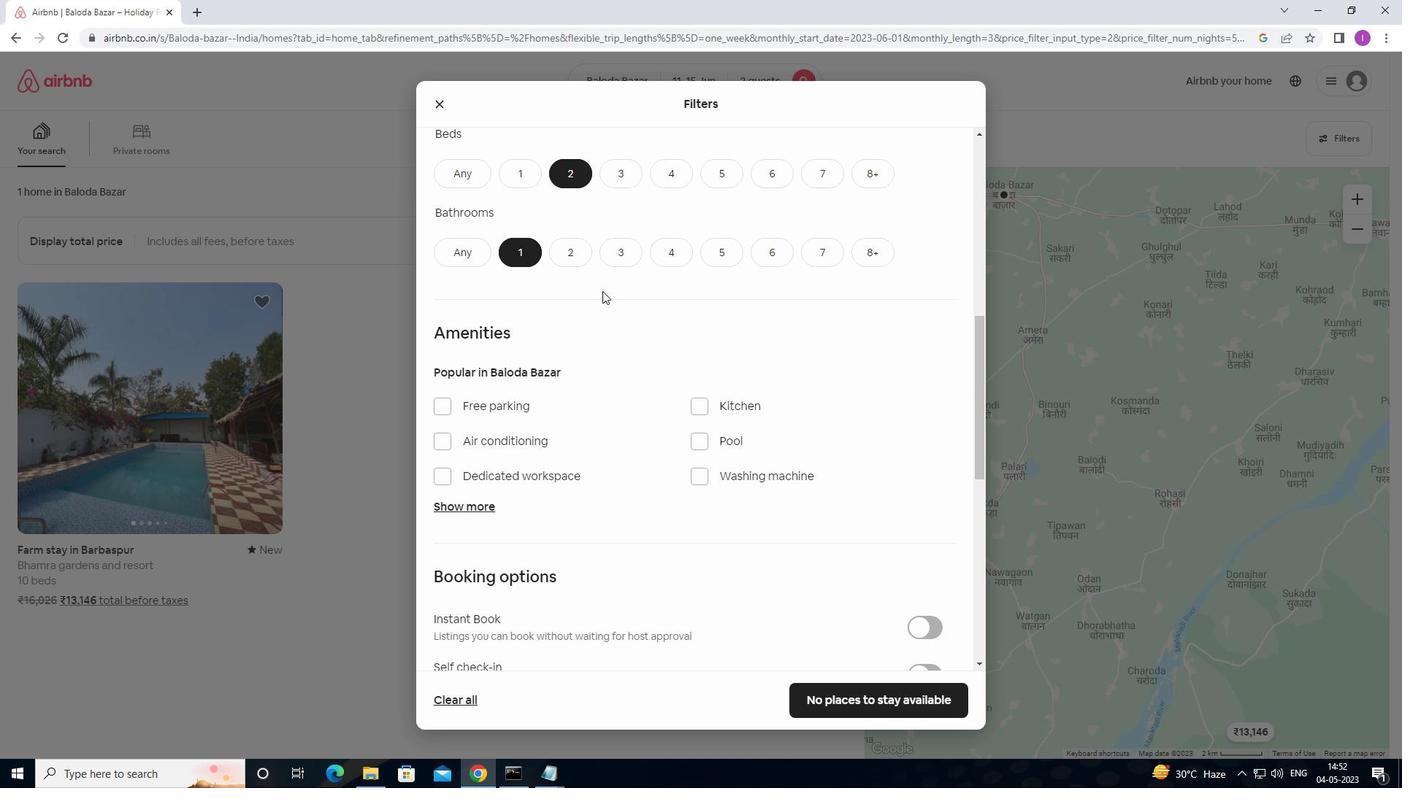 
Action: Mouse scrolled (609, 297) with delta (0, 0)
Screenshot: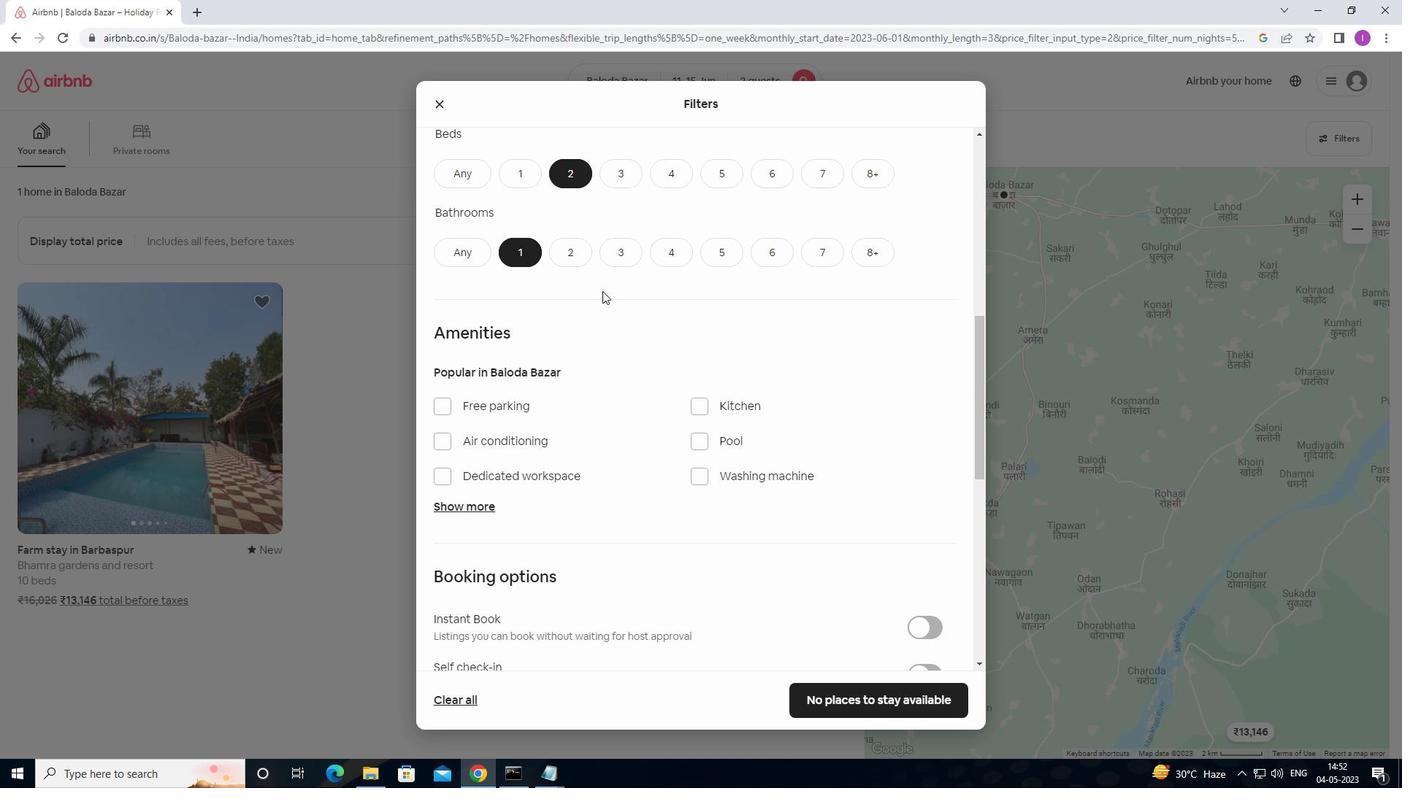 
Action: Mouse moved to (627, 298)
Screenshot: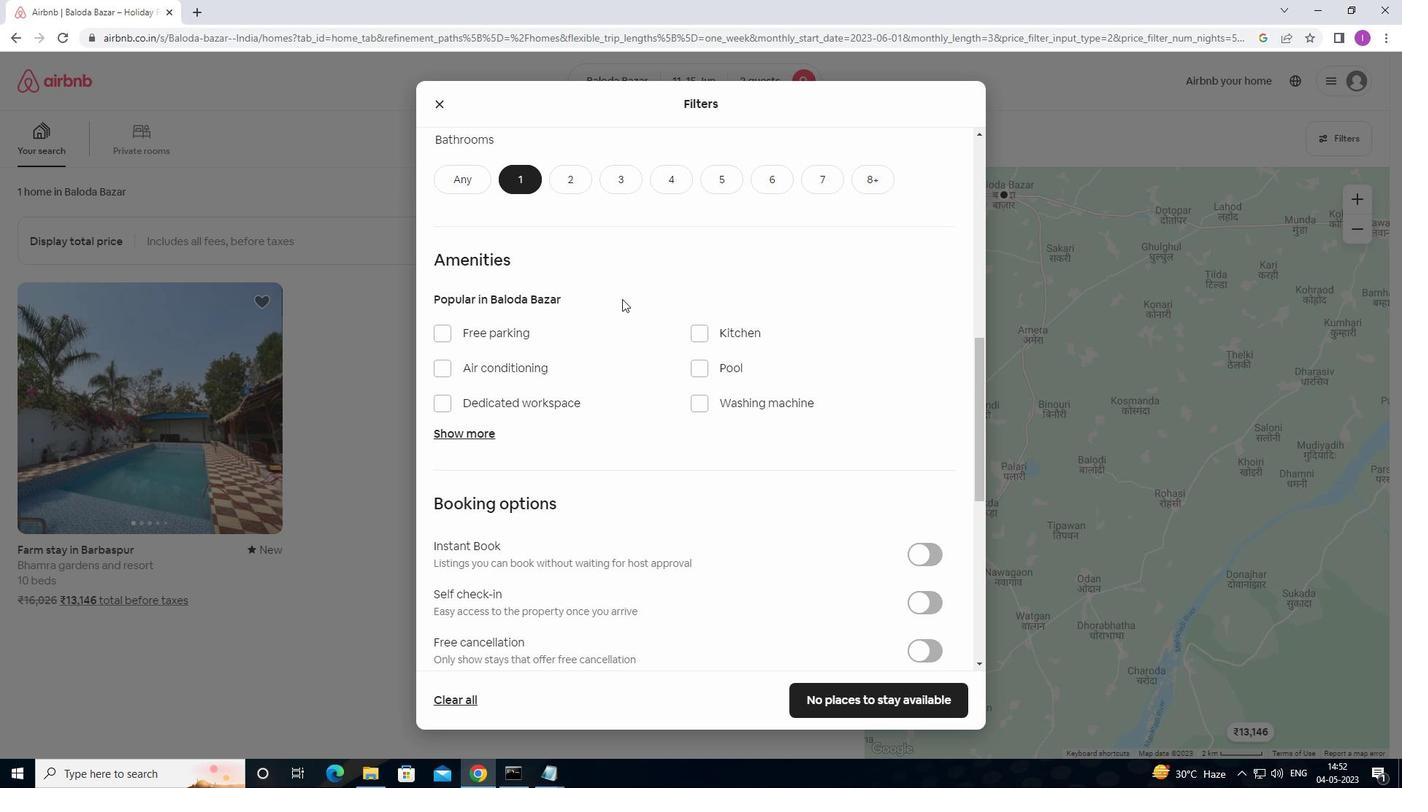 
Action: Mouse scrolled (627, 297) with delta (0, 0)
Screenshot: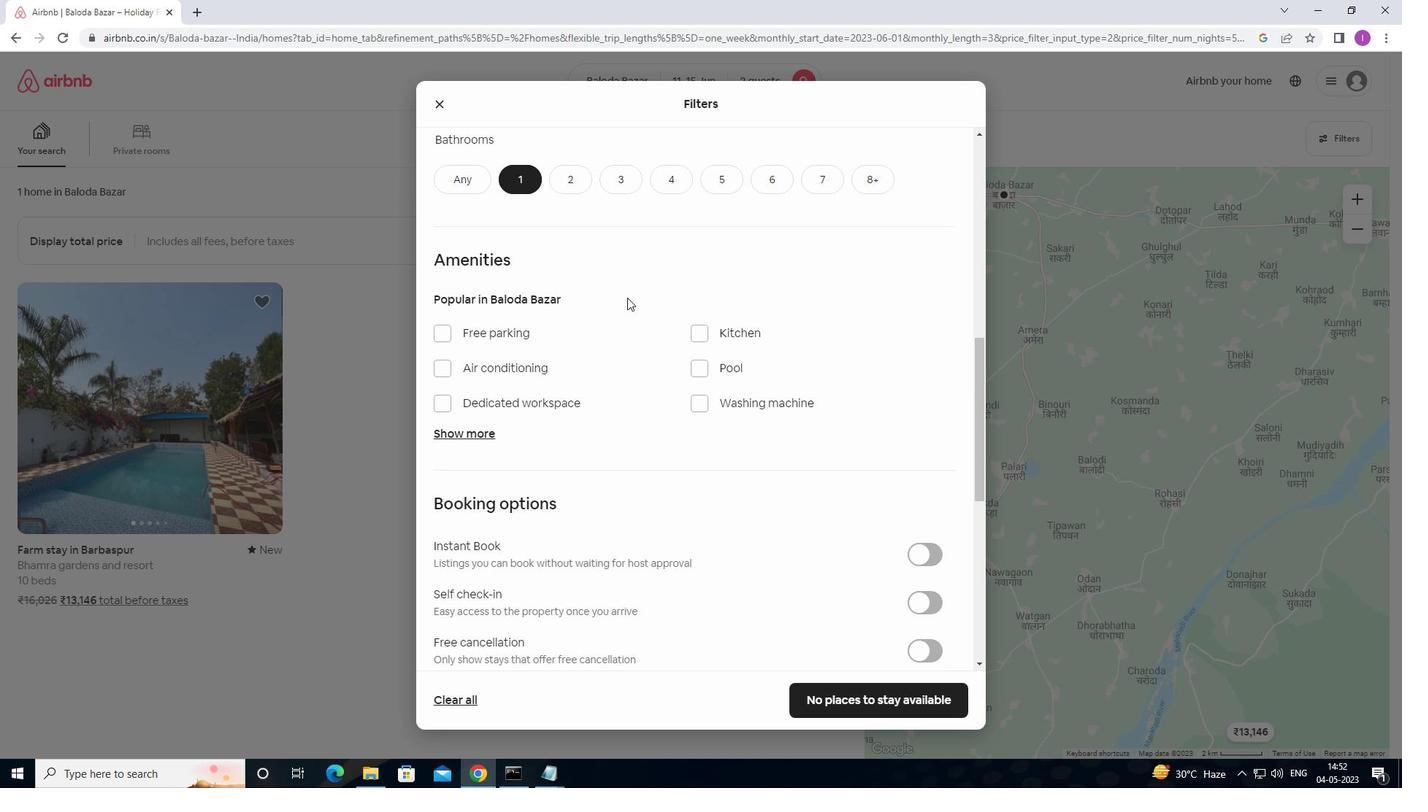 
Action: Mouse moved to (580, 292)
Screenshot: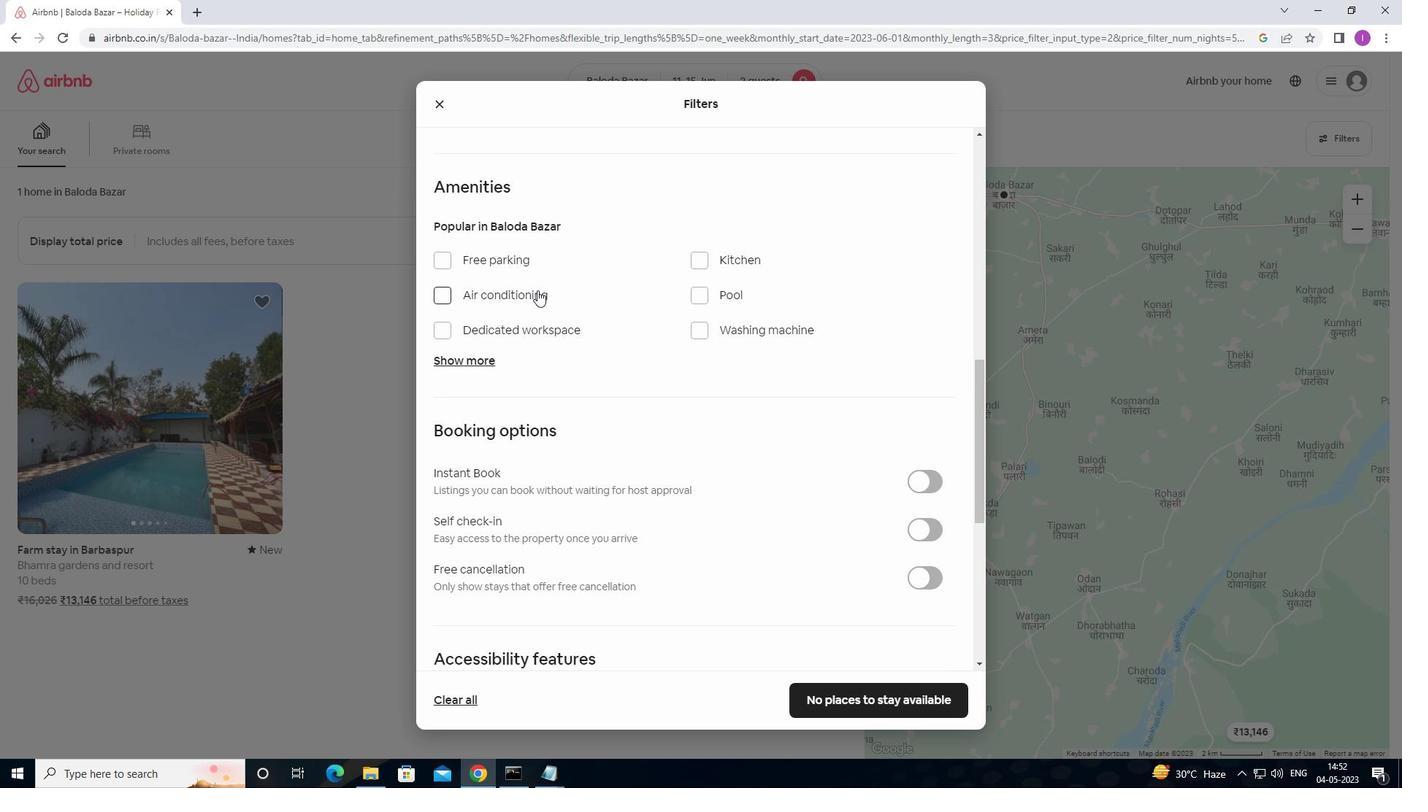 
Action: Mouse scrolled (580, 292) with delta (0, 0)
Screenshot: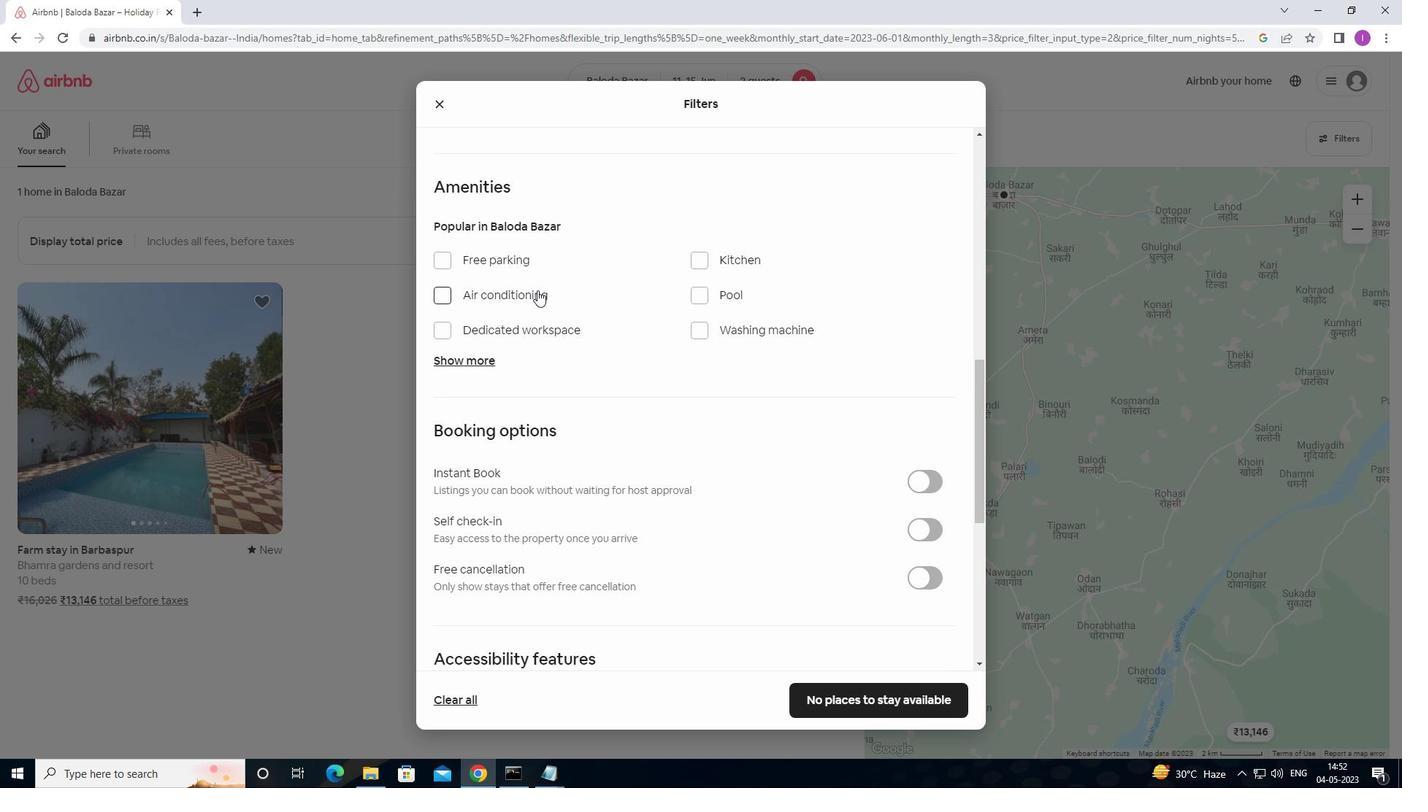 
Action: Mouse moved to (584, 294)
Screenshot: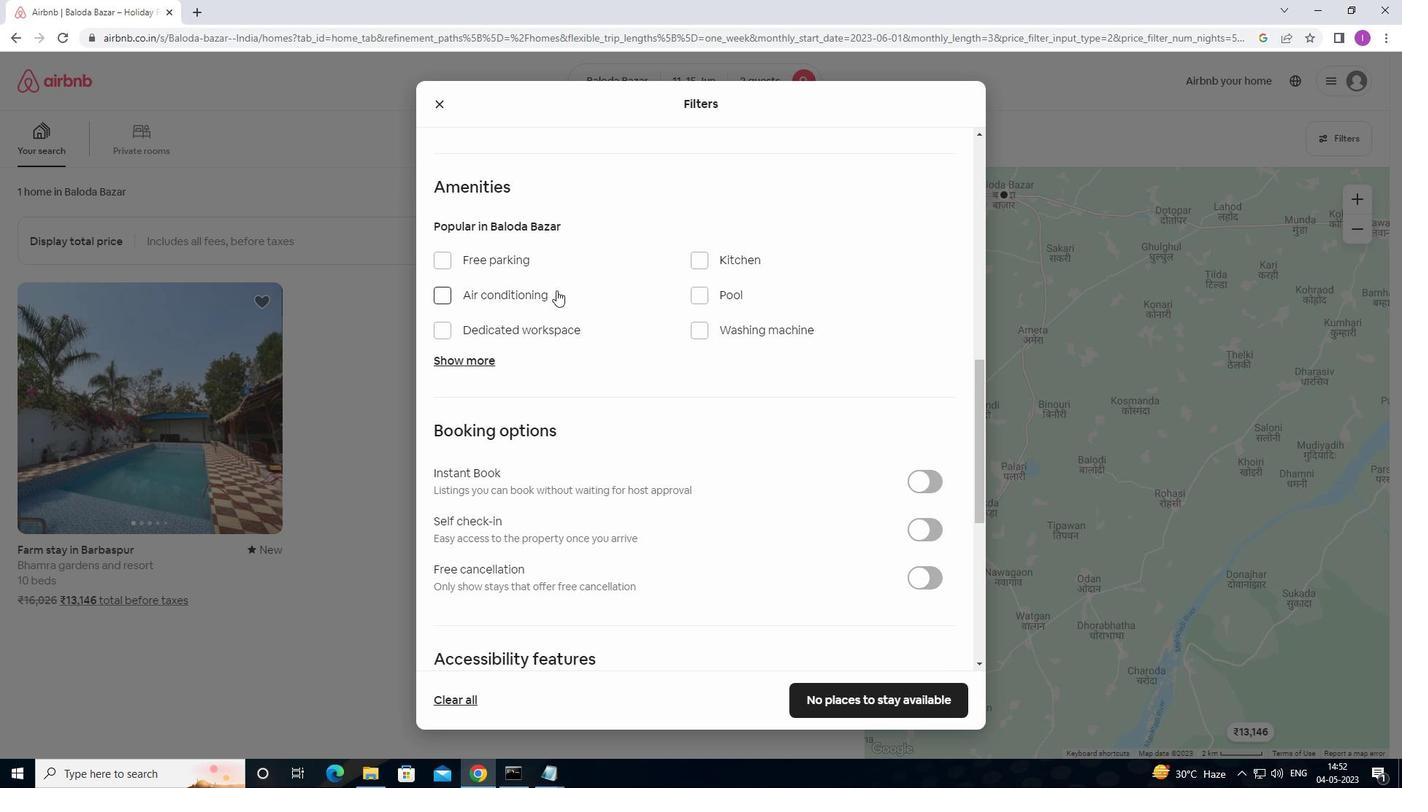 
Action: Mouse scrolled (584, 293) with delta (0, 0)
Screenshot: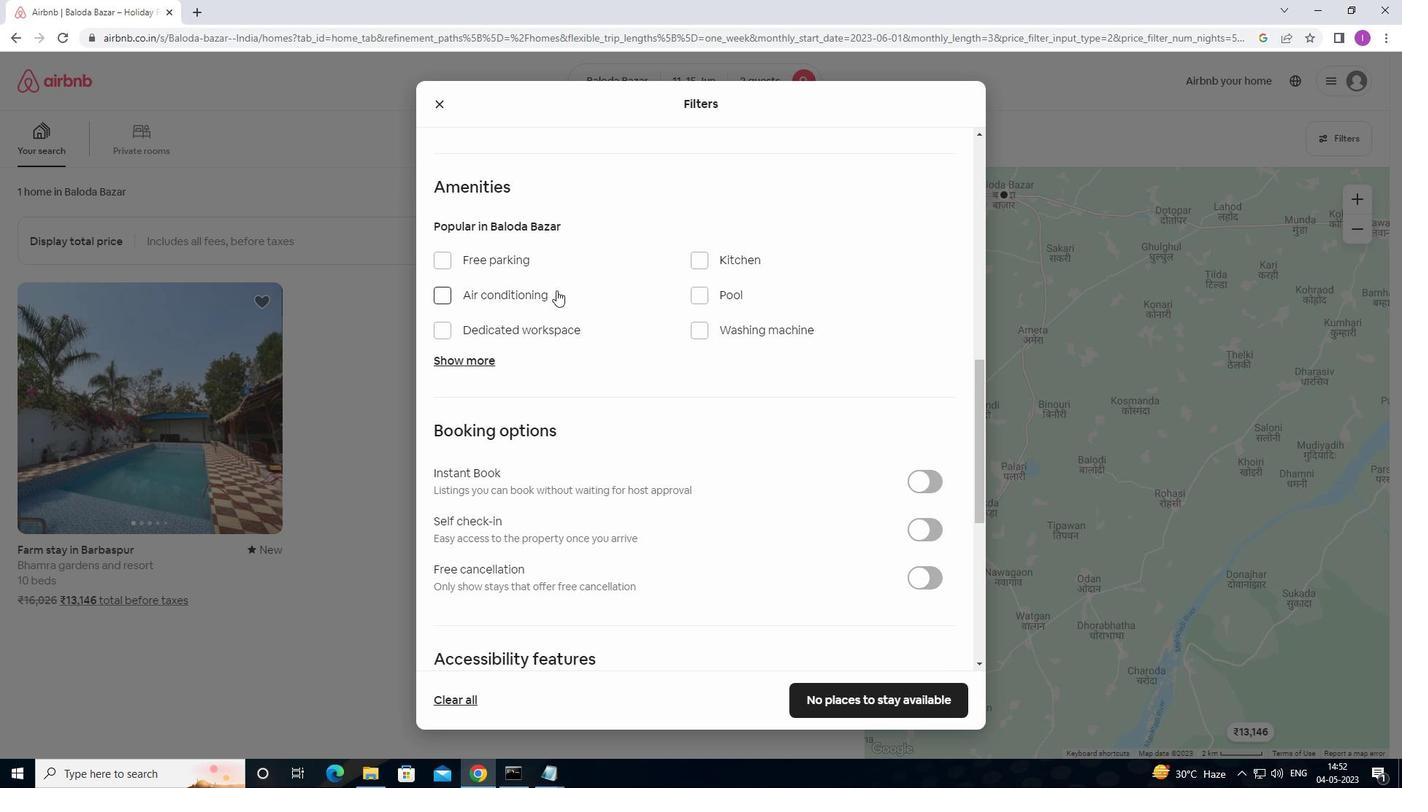 
Action: Mouse moved to (587, 295)
Screenshot: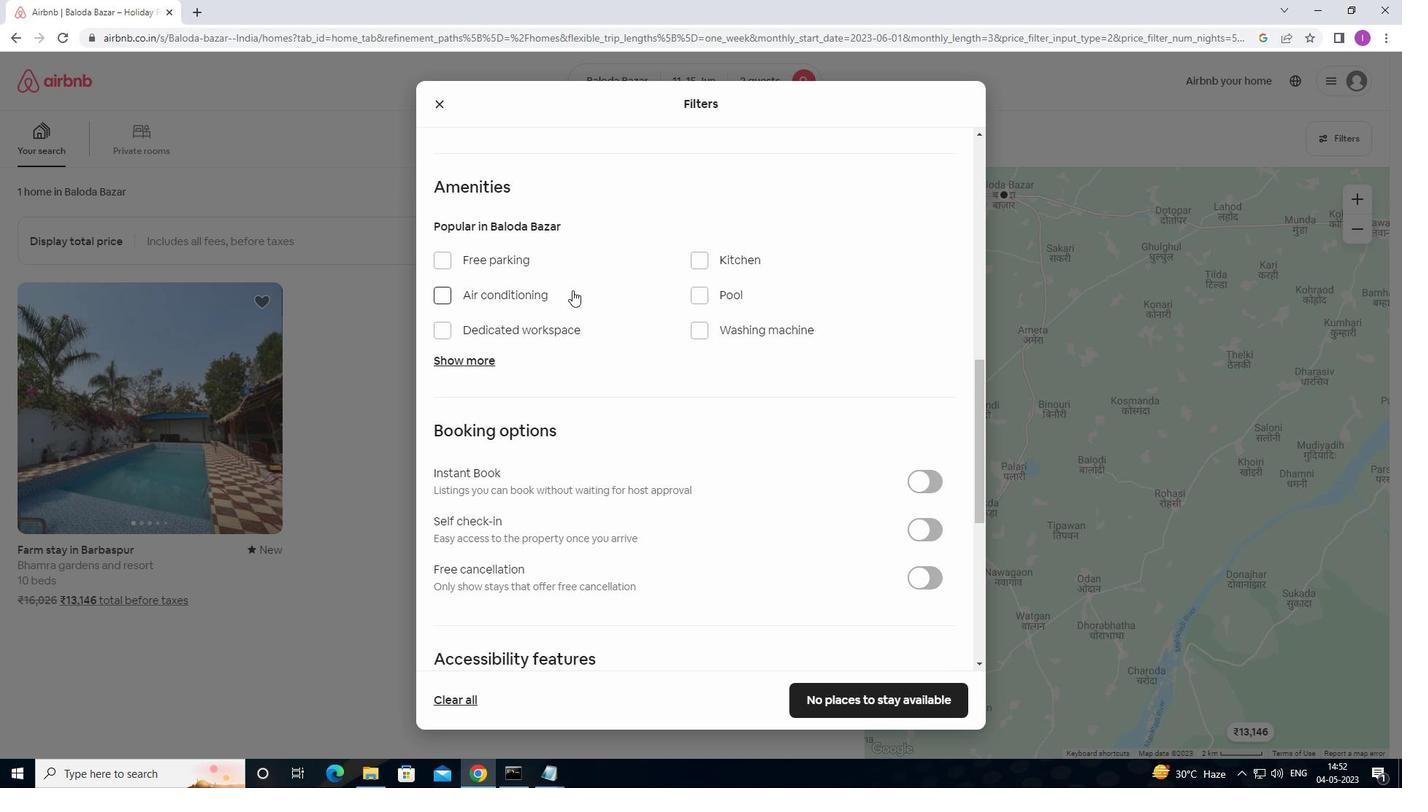 
Action: Mouse scrolled (587, 295) with delta (0, 0)
Screenshot: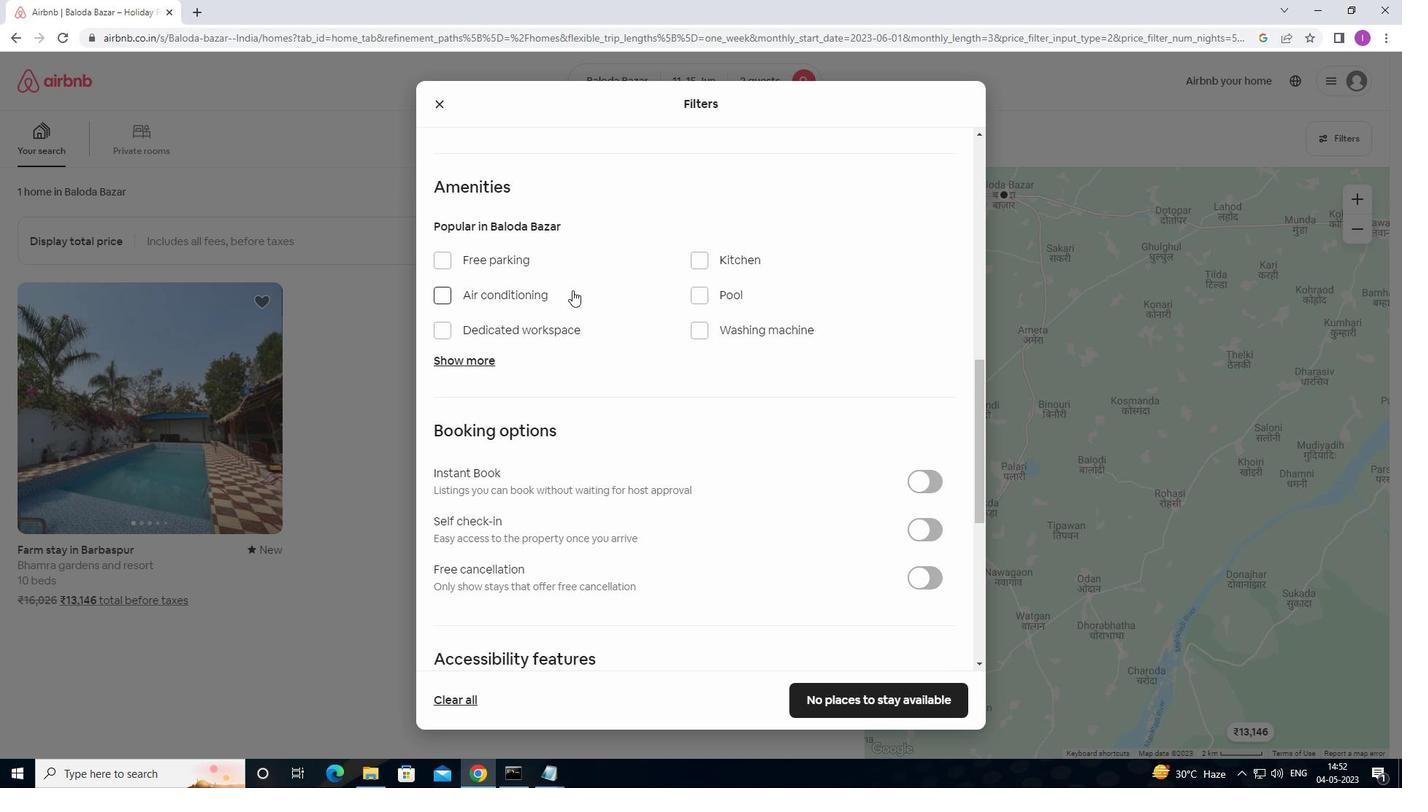 
Action: Mouse moved to (606, 298)
Screenshot: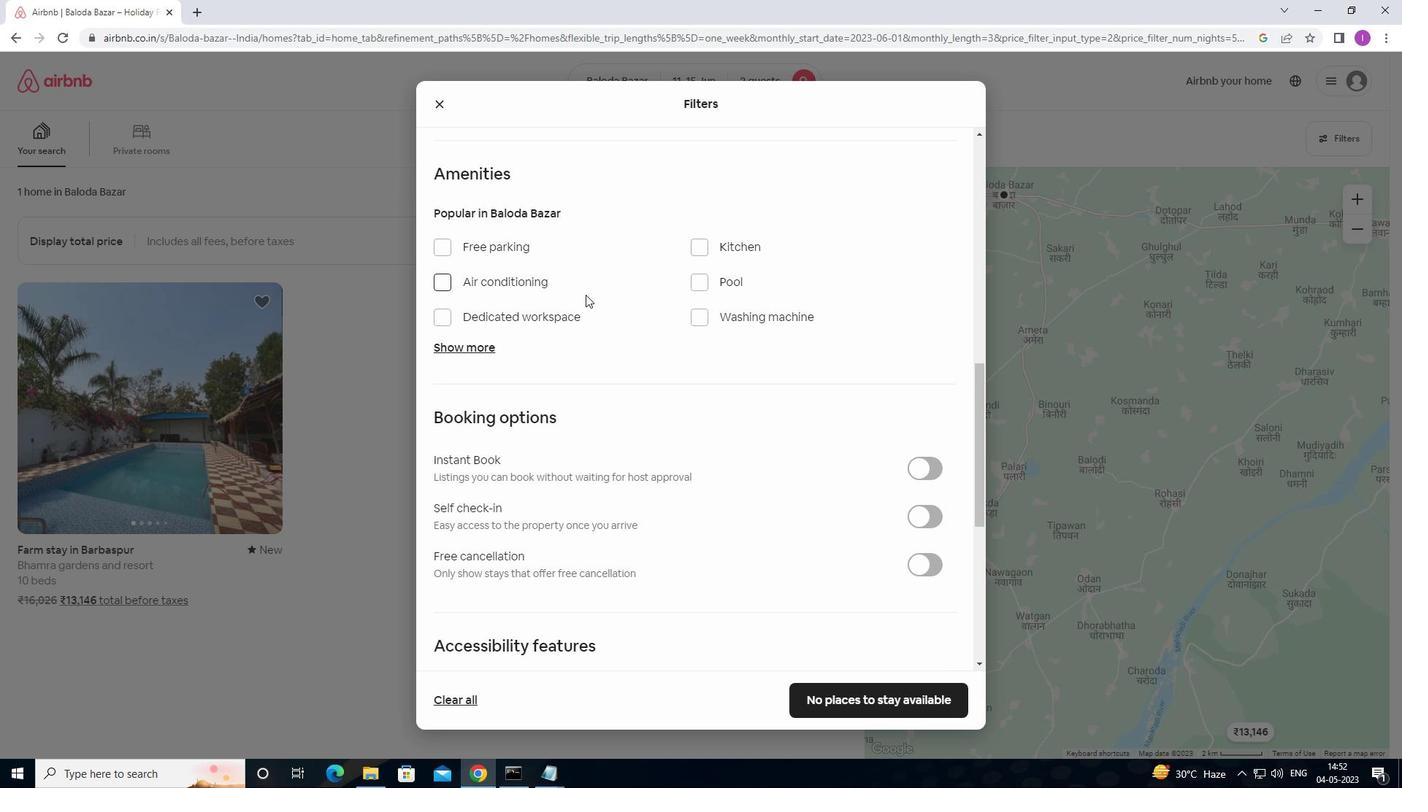 
Action: Mouse scrolled (606, 297) with delta (0, 0)
Screenshot: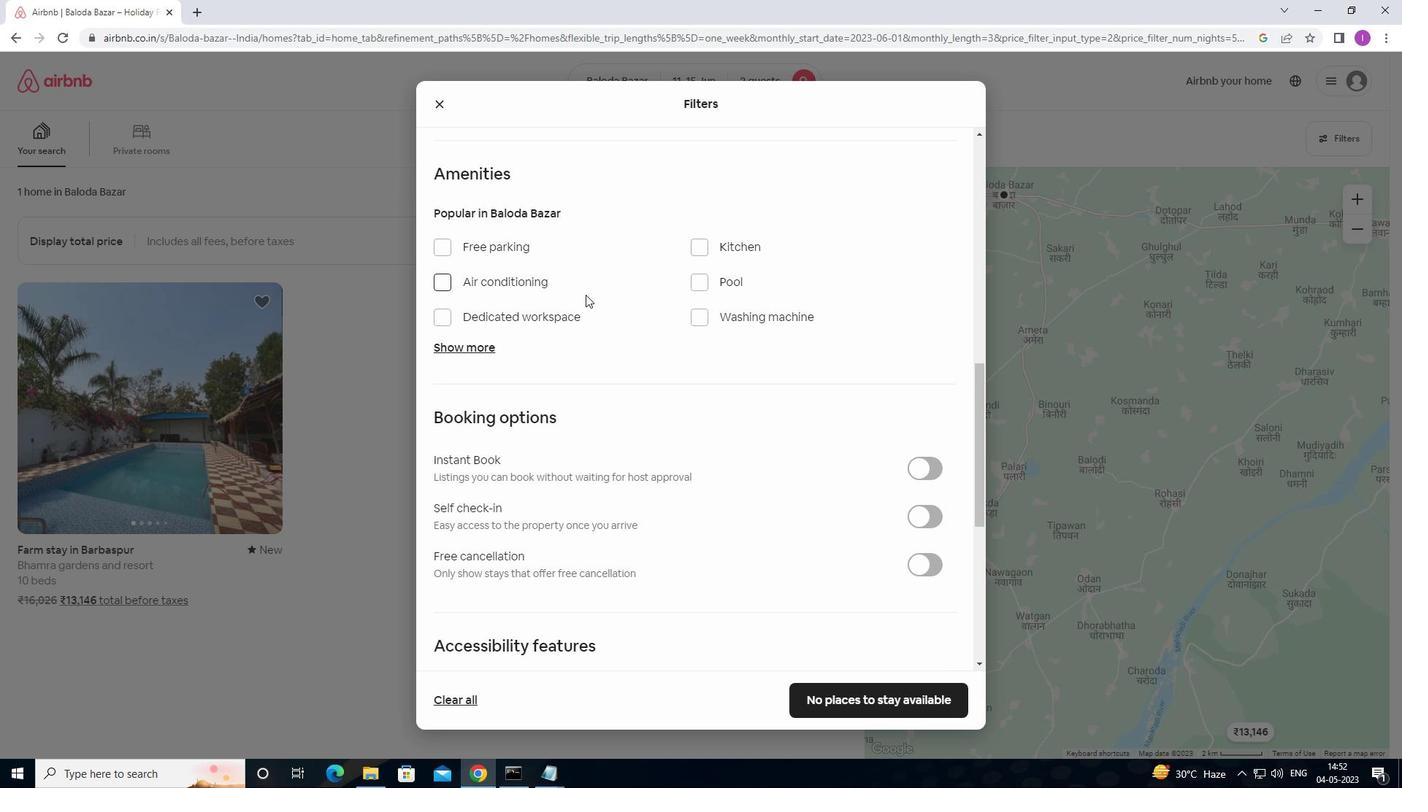 
Action: Mouse moved to (929, 240)
Screenshot: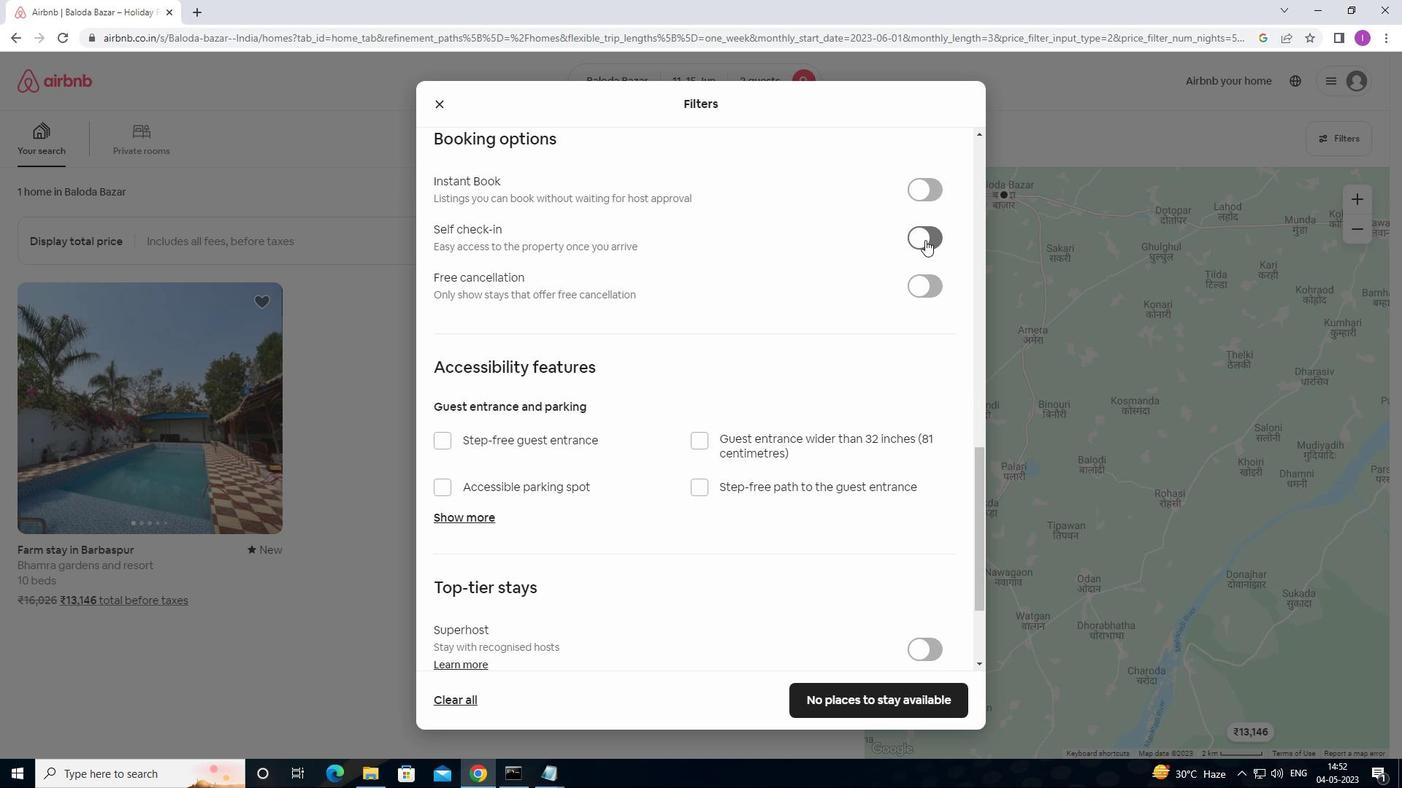 
Action: Mouse pressed left at (929, 240)
Screenshot: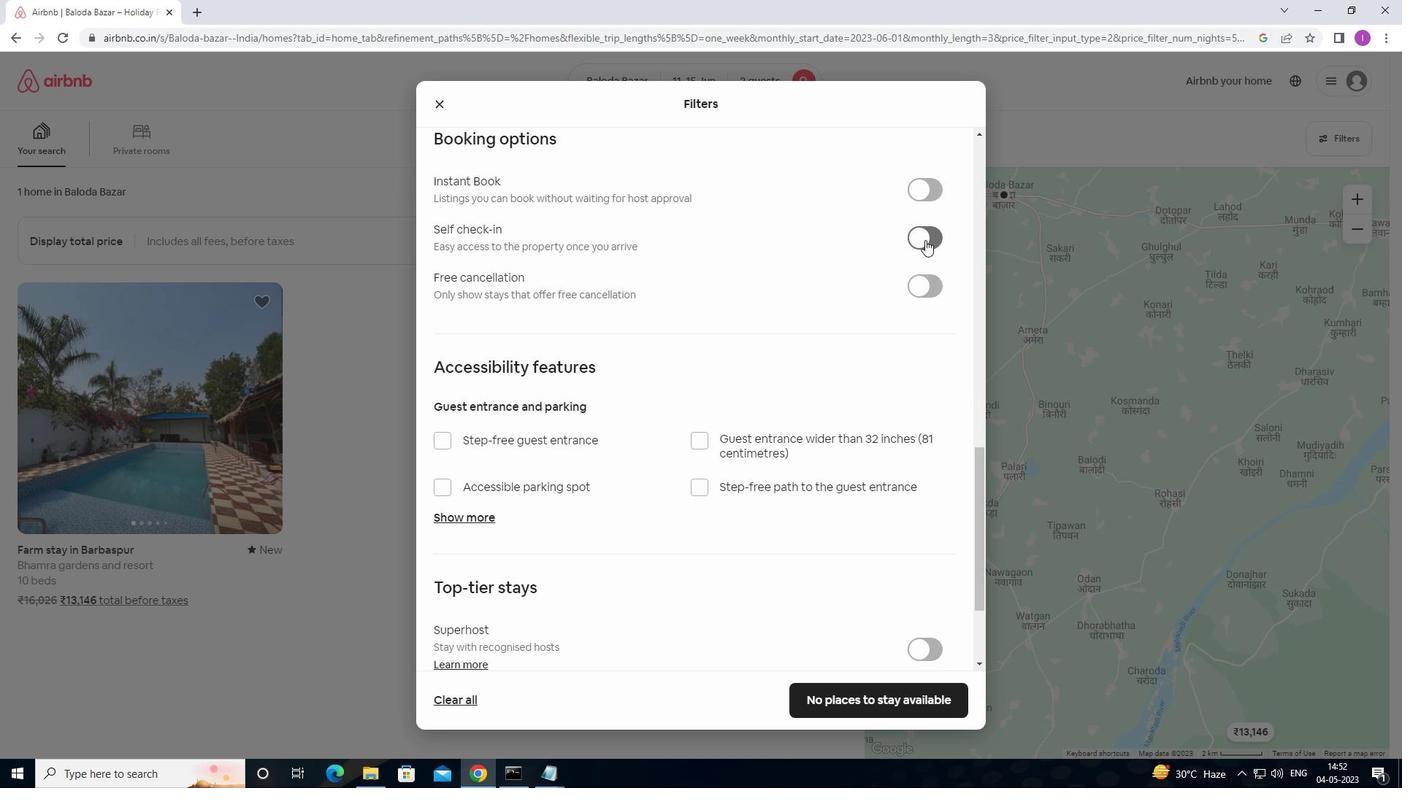
Action: Mouse moved to (758, 325)
Screenshot: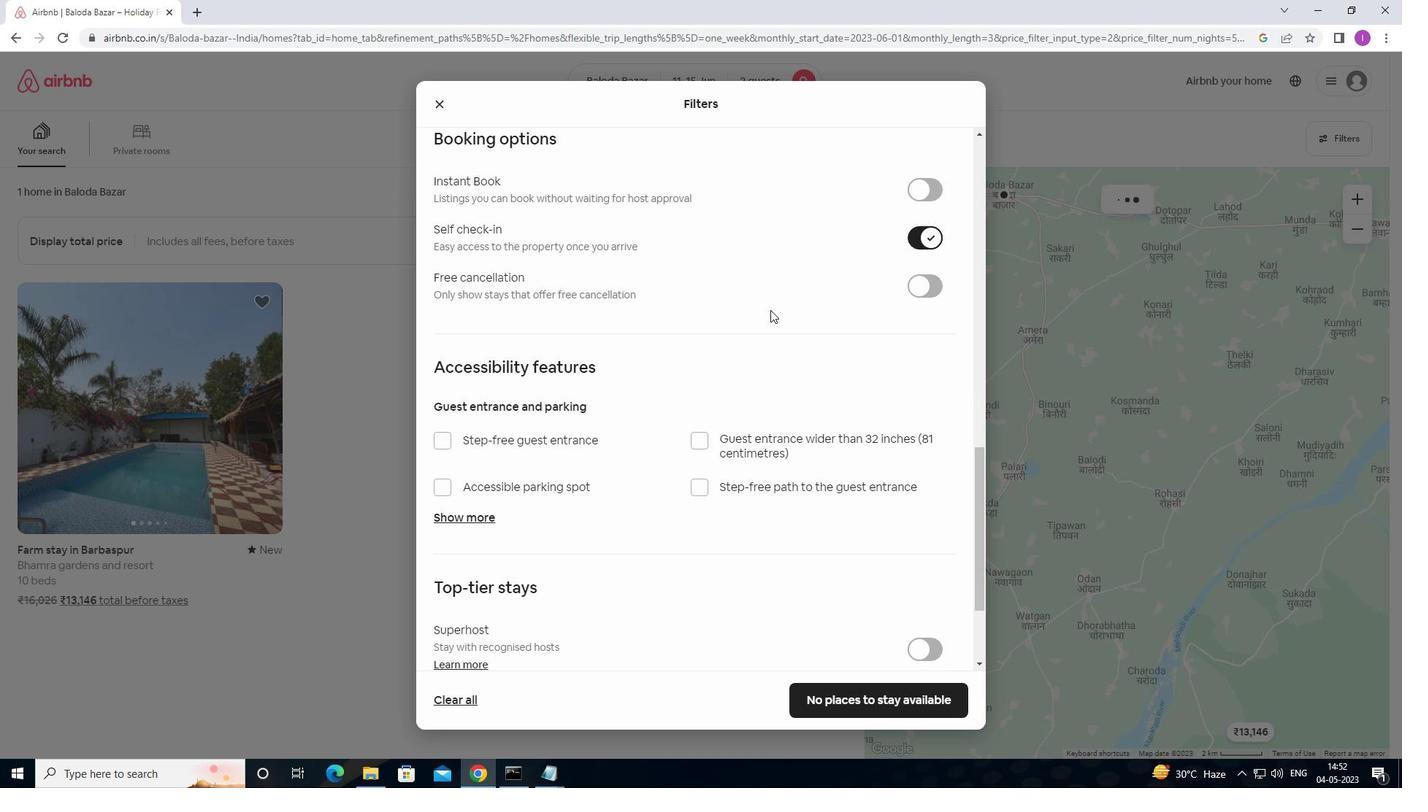 
Action: Mouse scrolled (758, 325) with delta (0, 0)
Screenshot: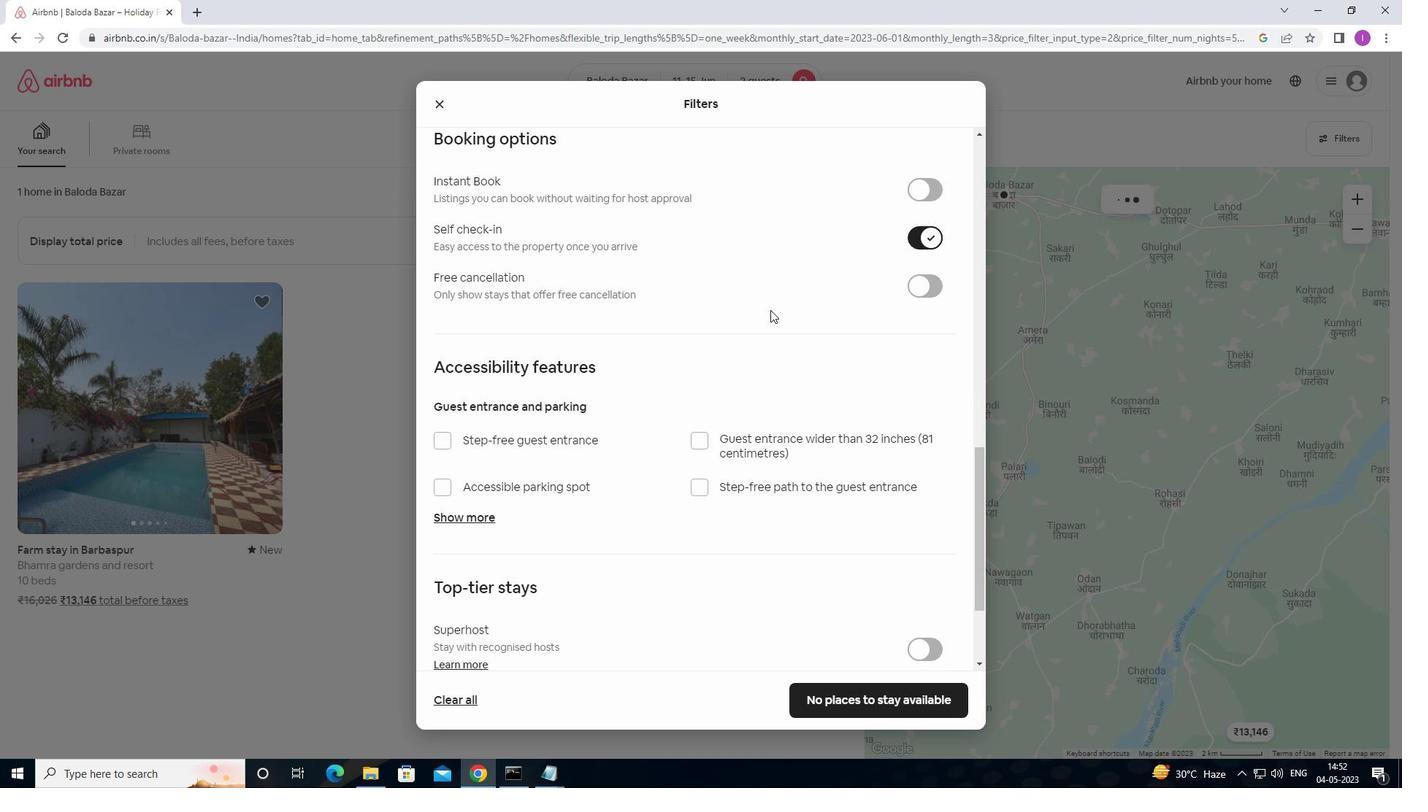 
Action: Mouse moved to (758, 333)
Screenshot: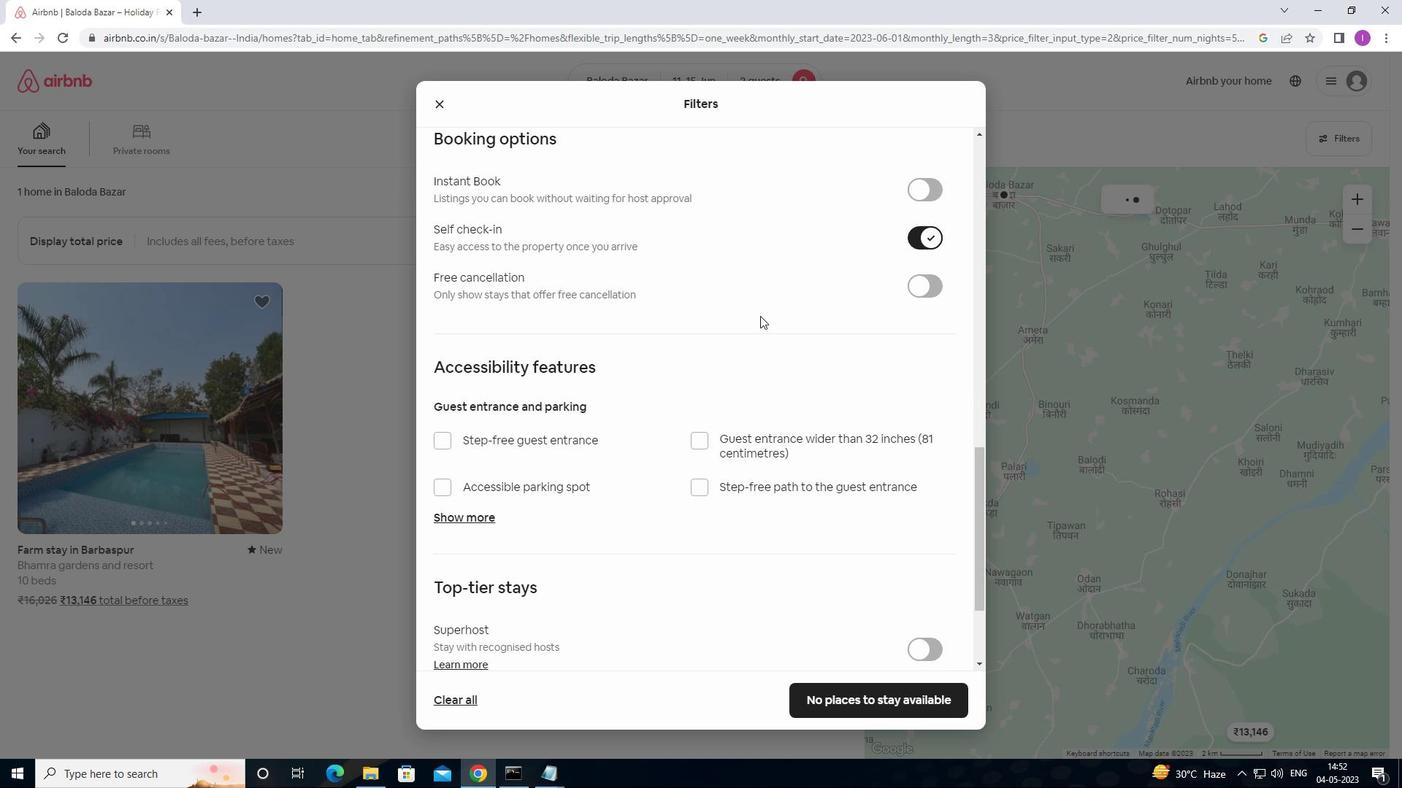 
Action: Mouse scrolled (758, 332) with delta (0, 0)
Screenshot: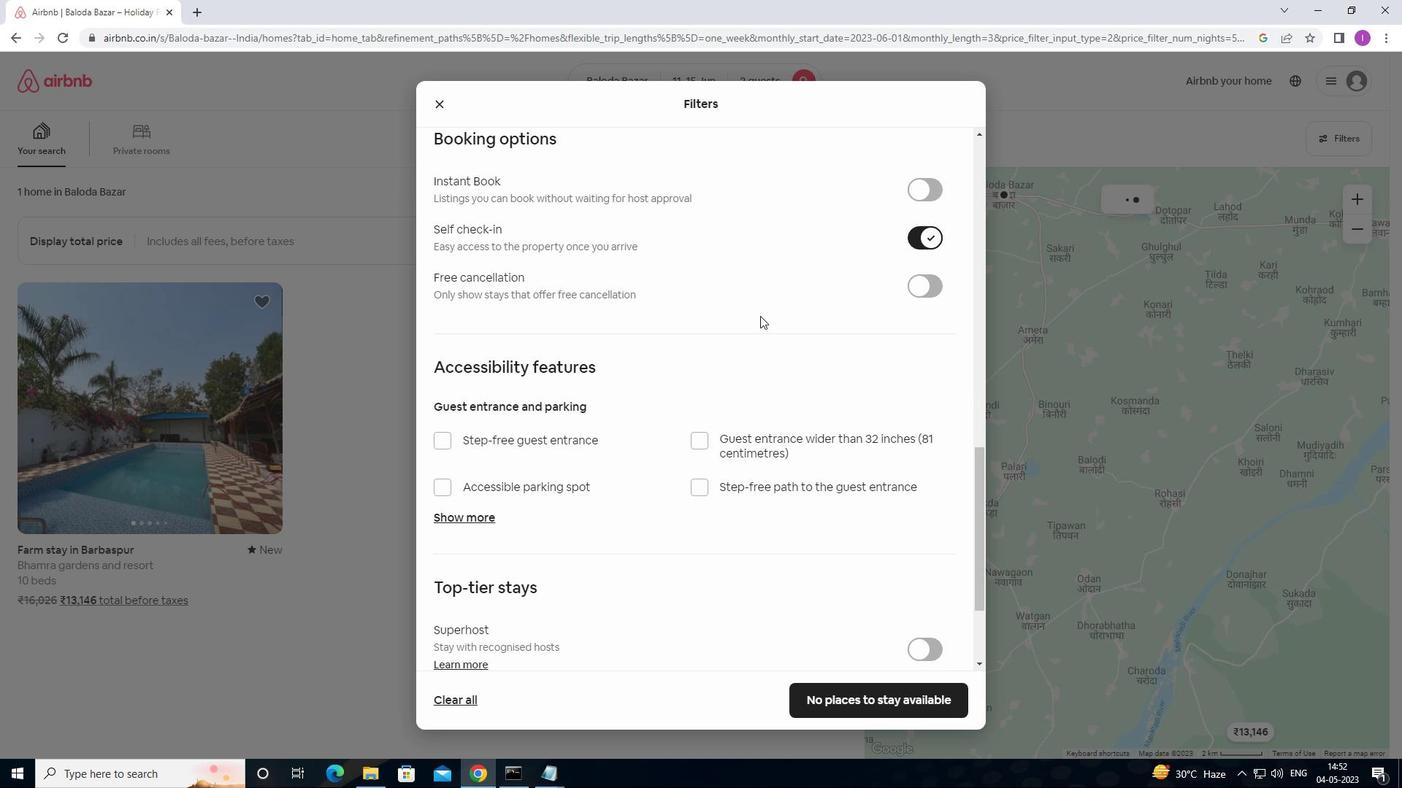 
Action: Mouse moved to (758, 334)
Screenshot: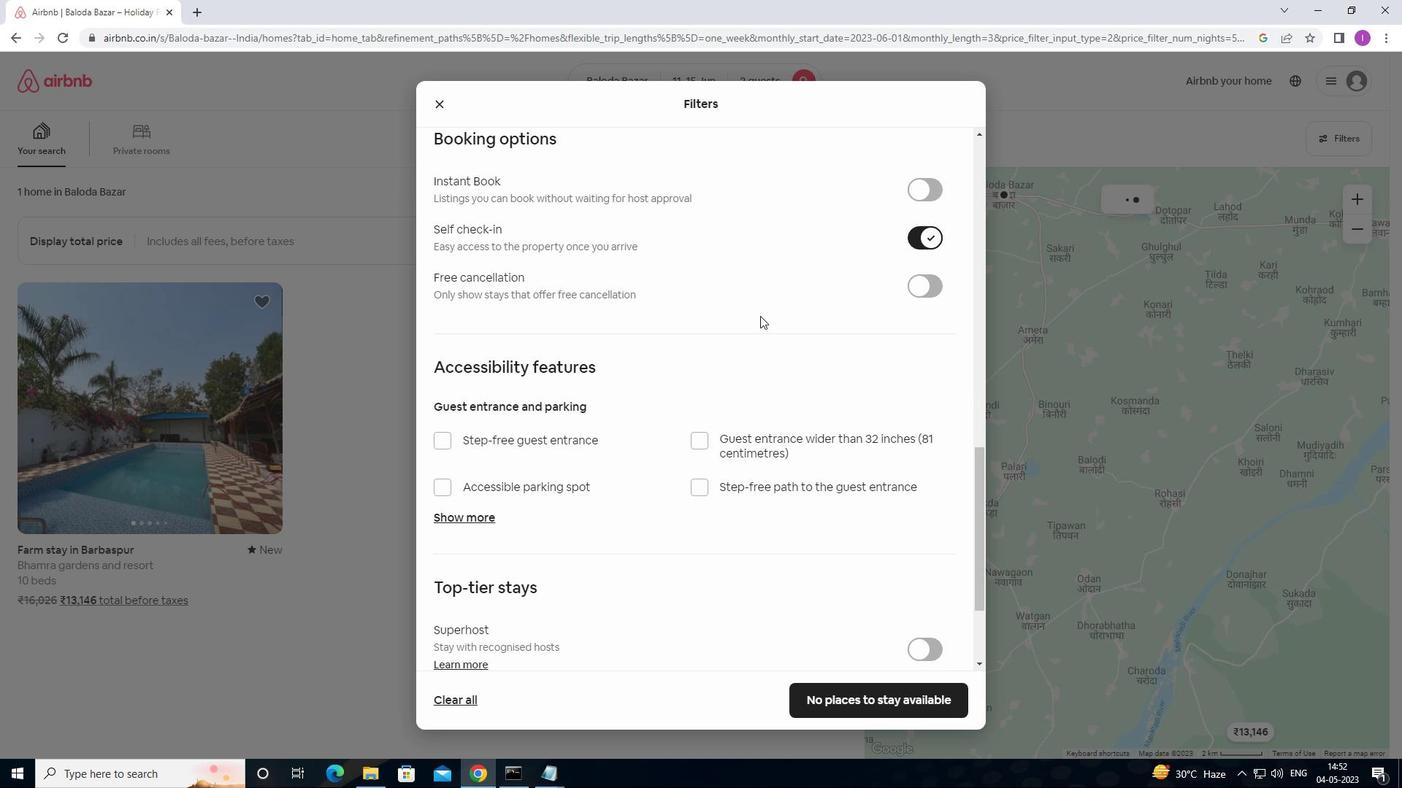 
Action: Mouse scrolled (758, 333) with delta (0, 0)
Screenshot: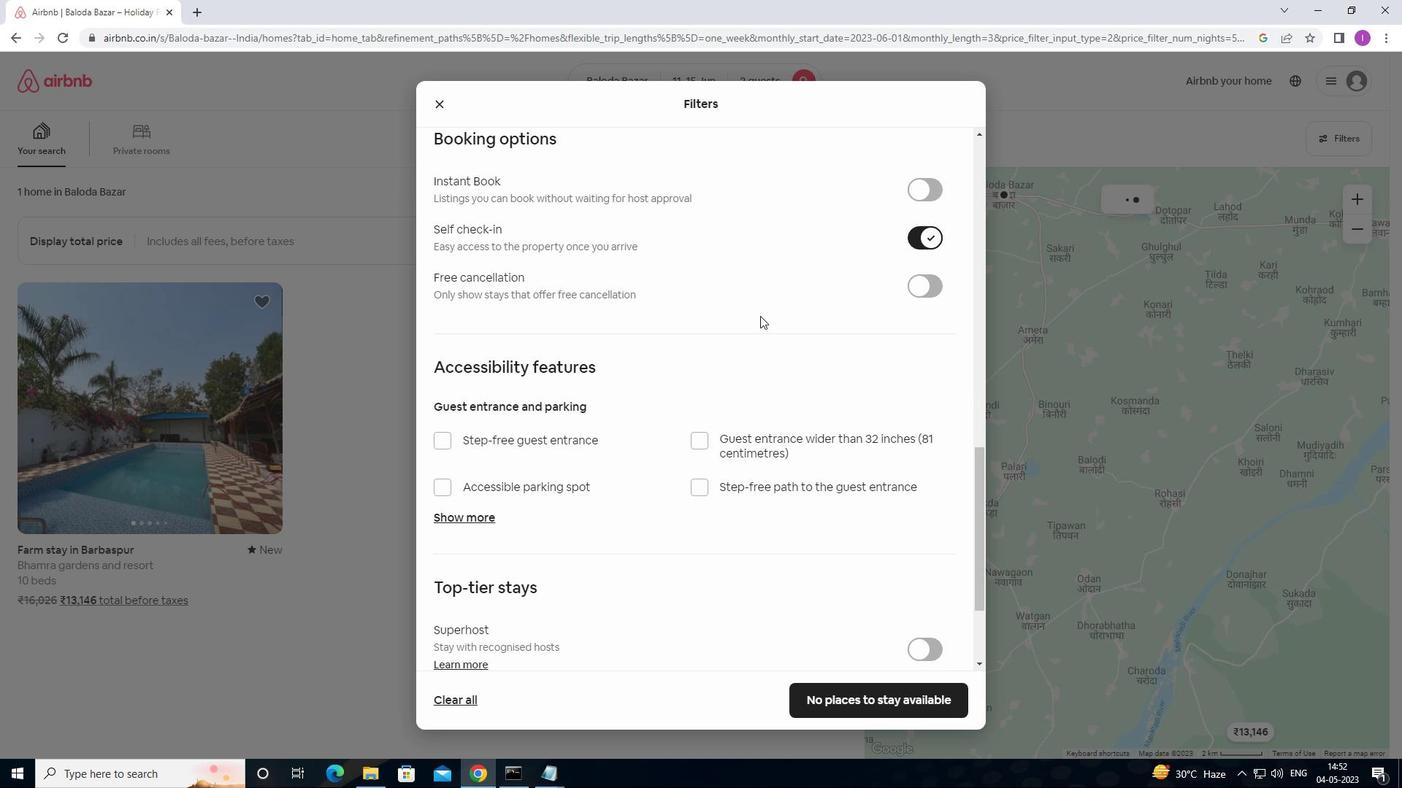 
Action: Mouse scrolled (758, 333) with delta (0, 0)
Screenshot: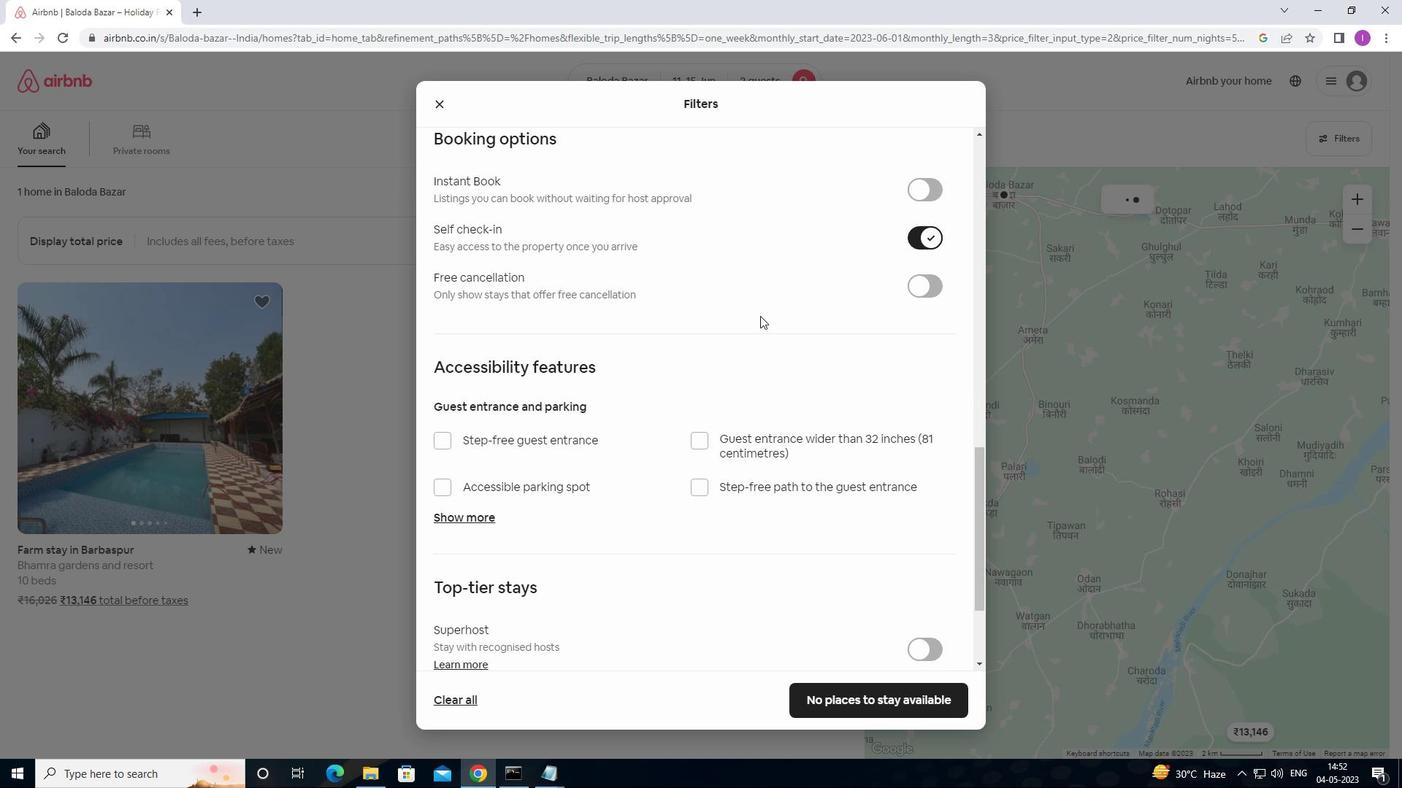 
Action: Mouse moved to (760, 341)
Screenshot: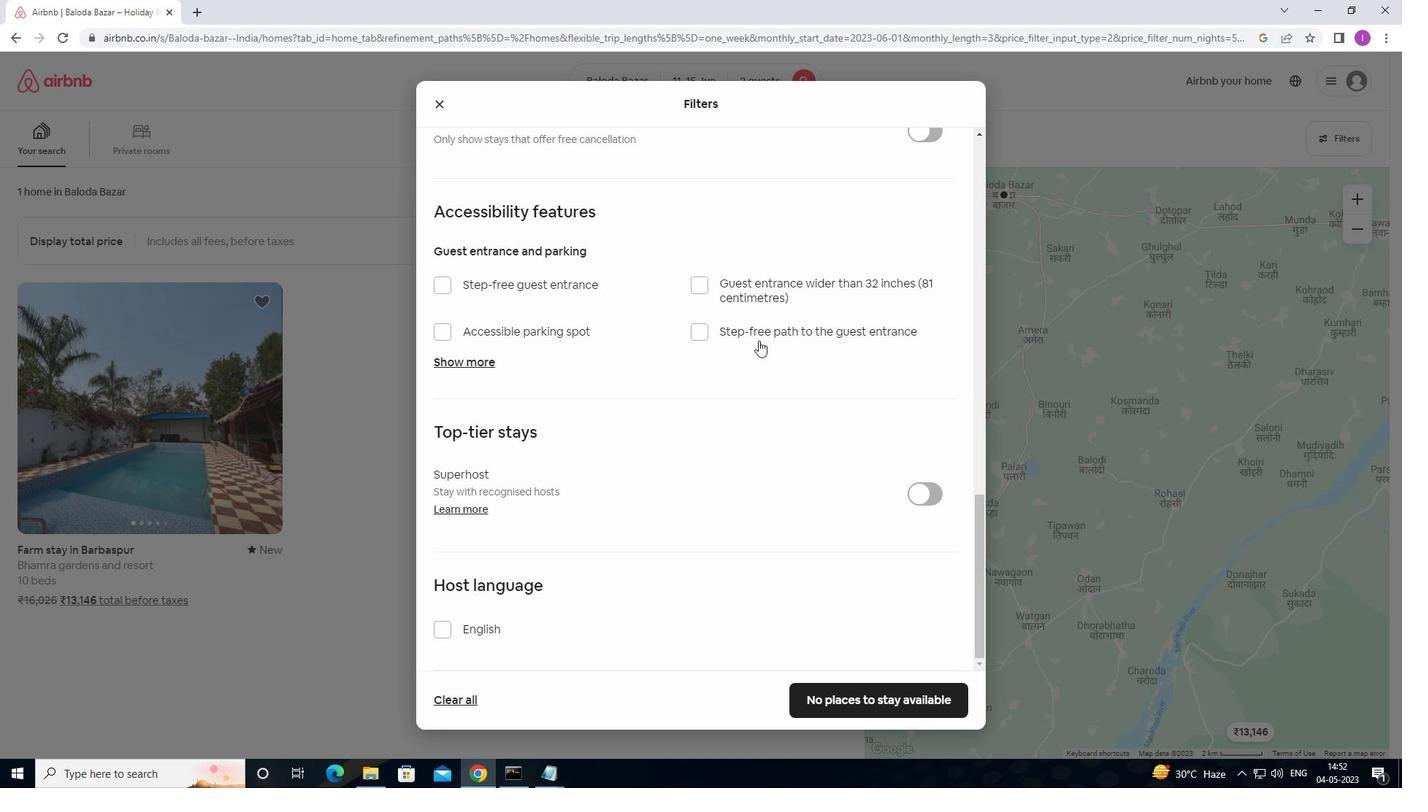 
Action: Mouse scrolled (760, 340) with delta (0, 0)
Screenshot: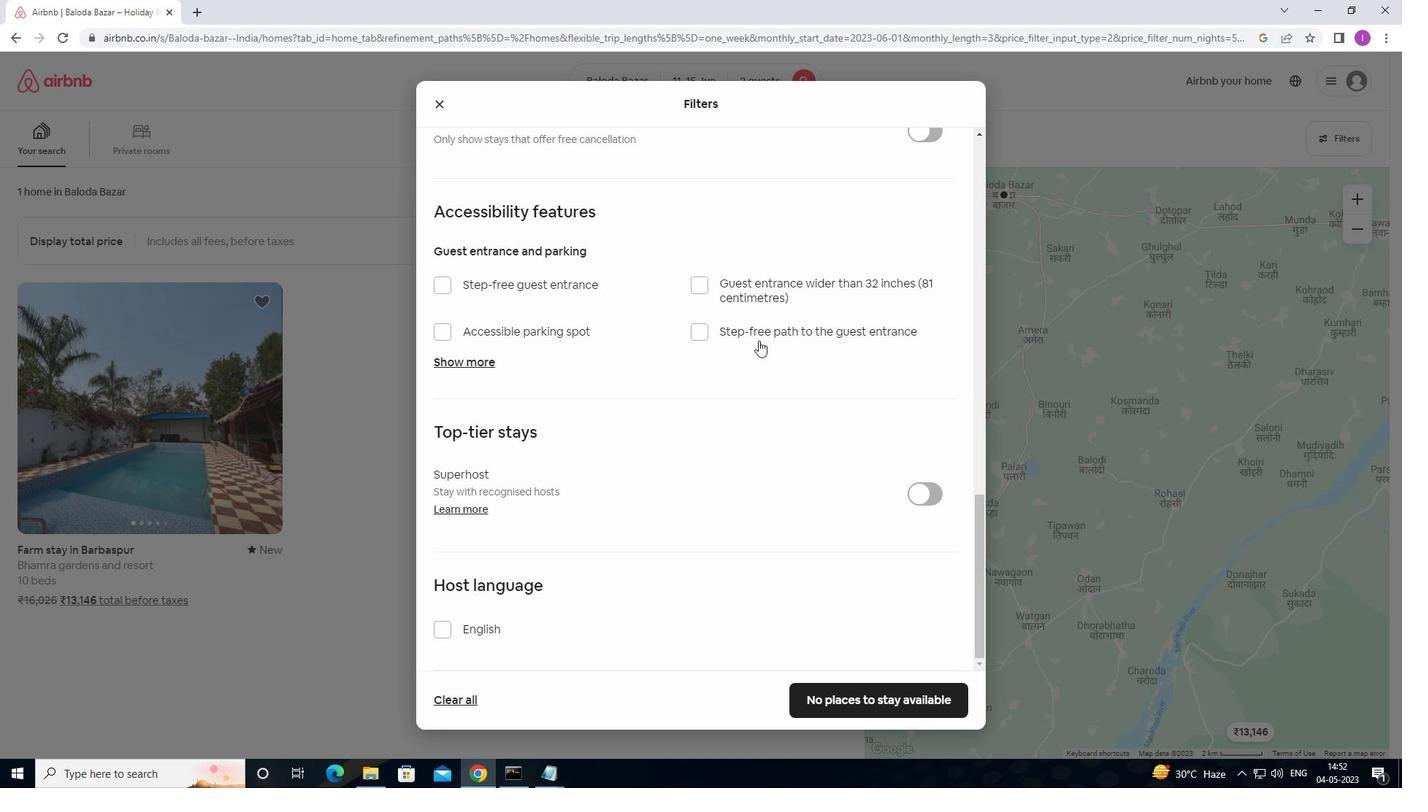 
Action: Mouse moved to (761, 341)
Screenshot: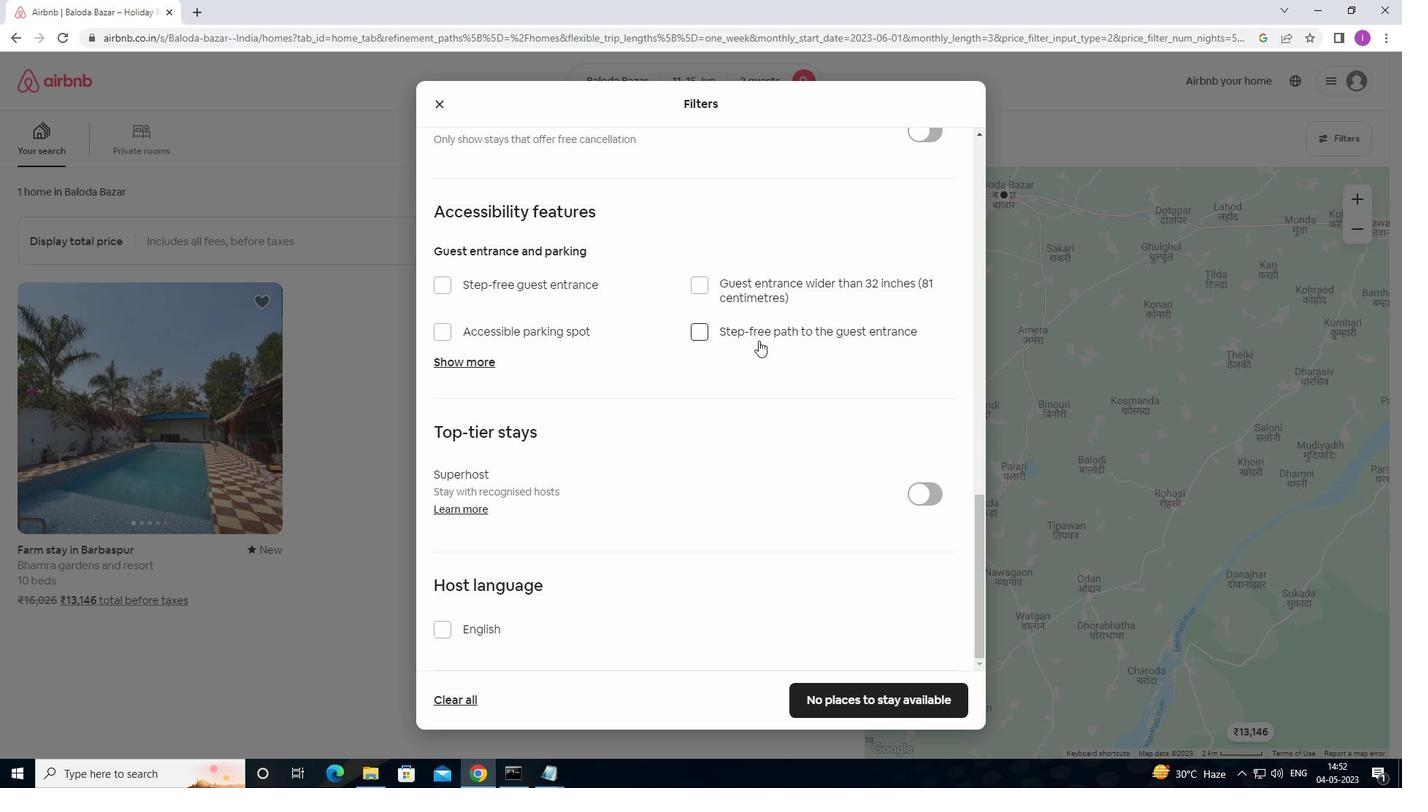 
Action: Mouse scrolled (761, 341) with delta (0, 0)
Screenshot: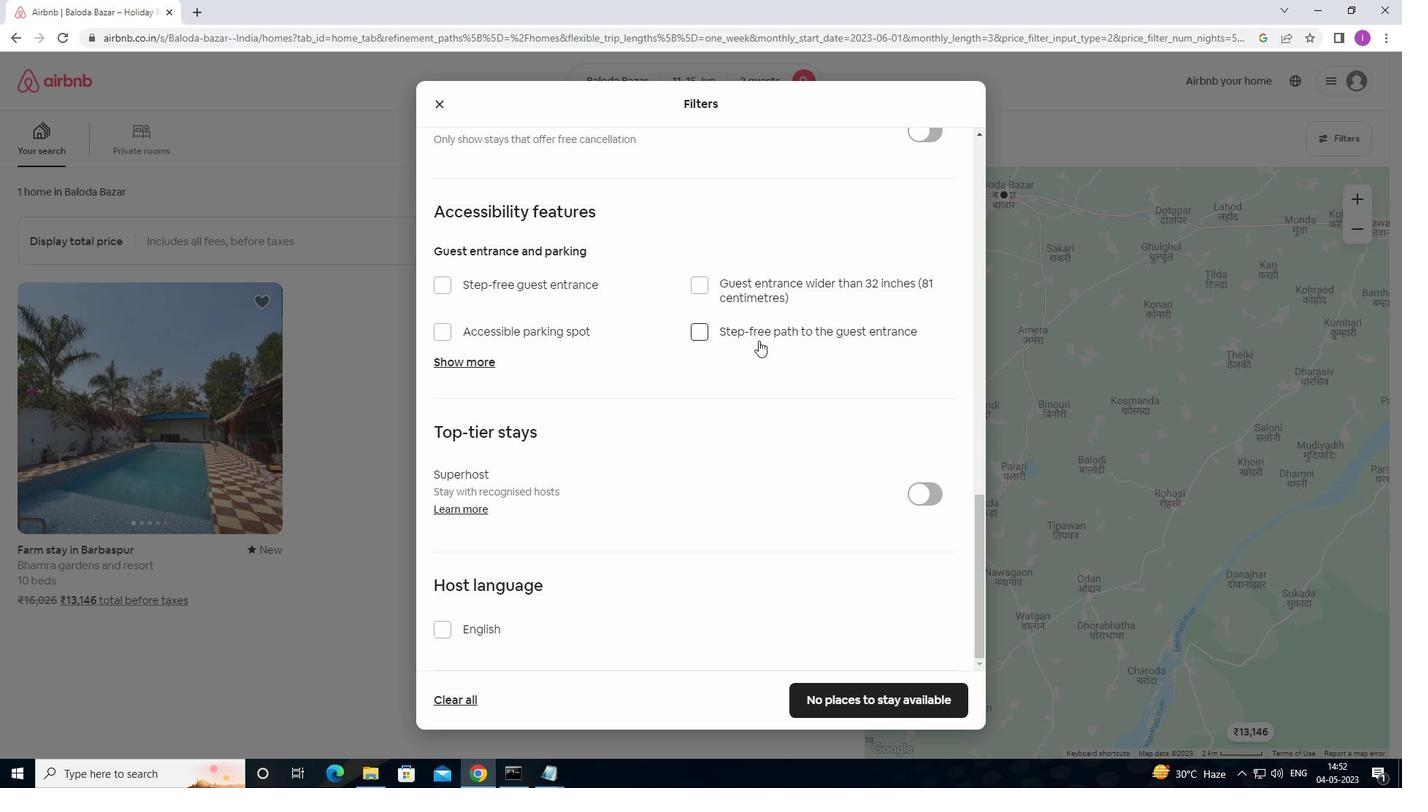 
Action: Mouse moved to (763, 341)
Screenshot: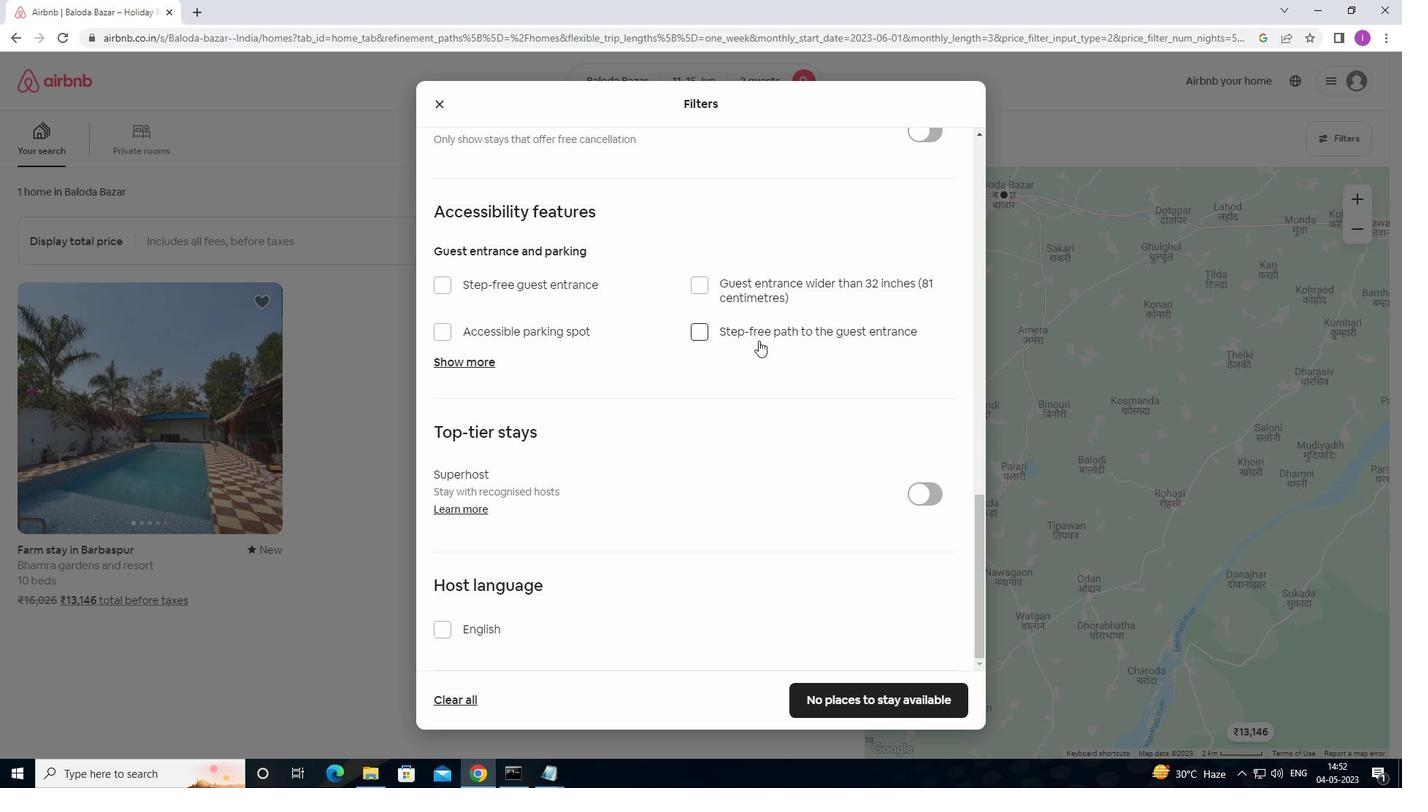 
Action: Mouse scrolled (763, 341) with delta (0, 0)
Screenshot: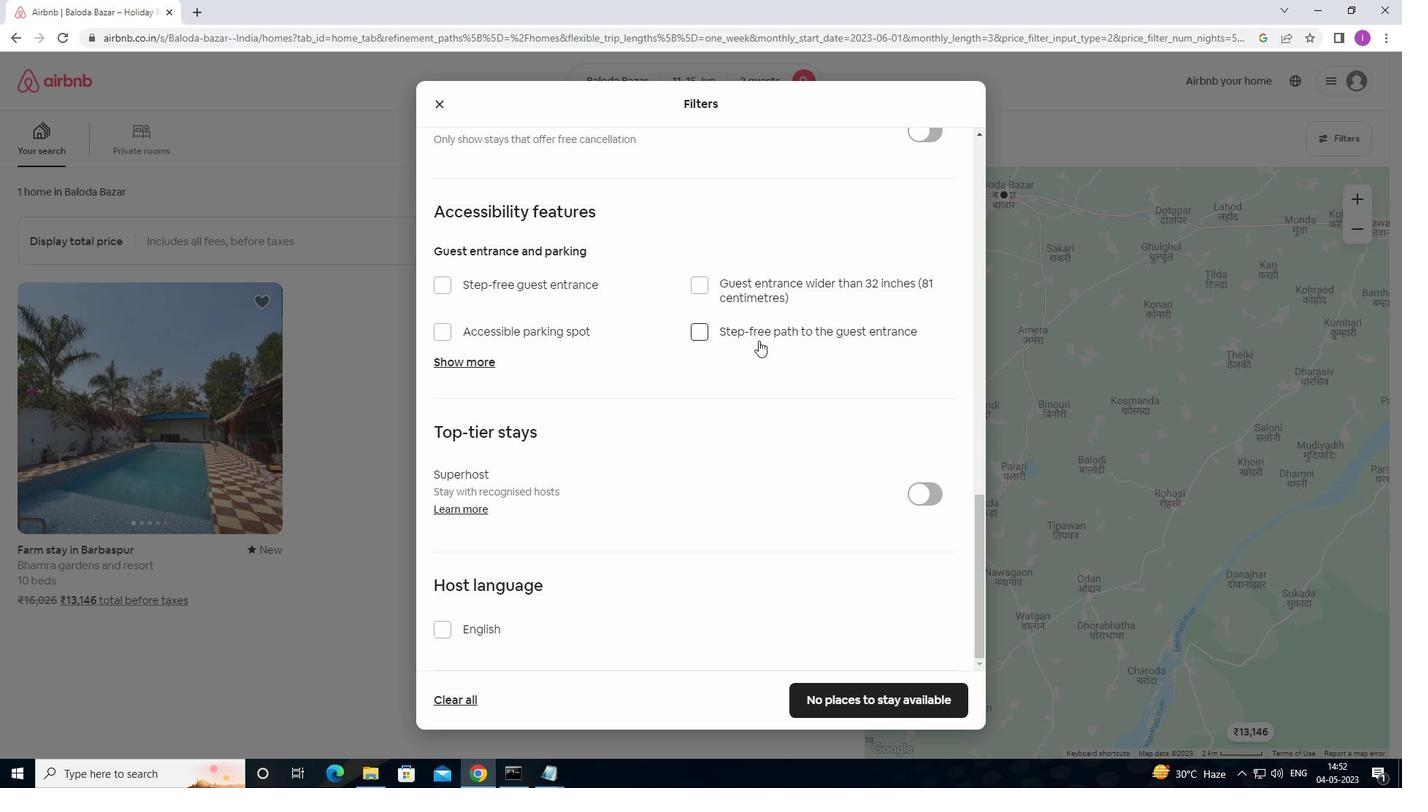 
Action: Mouse moved to (765, 343)
Screenshot: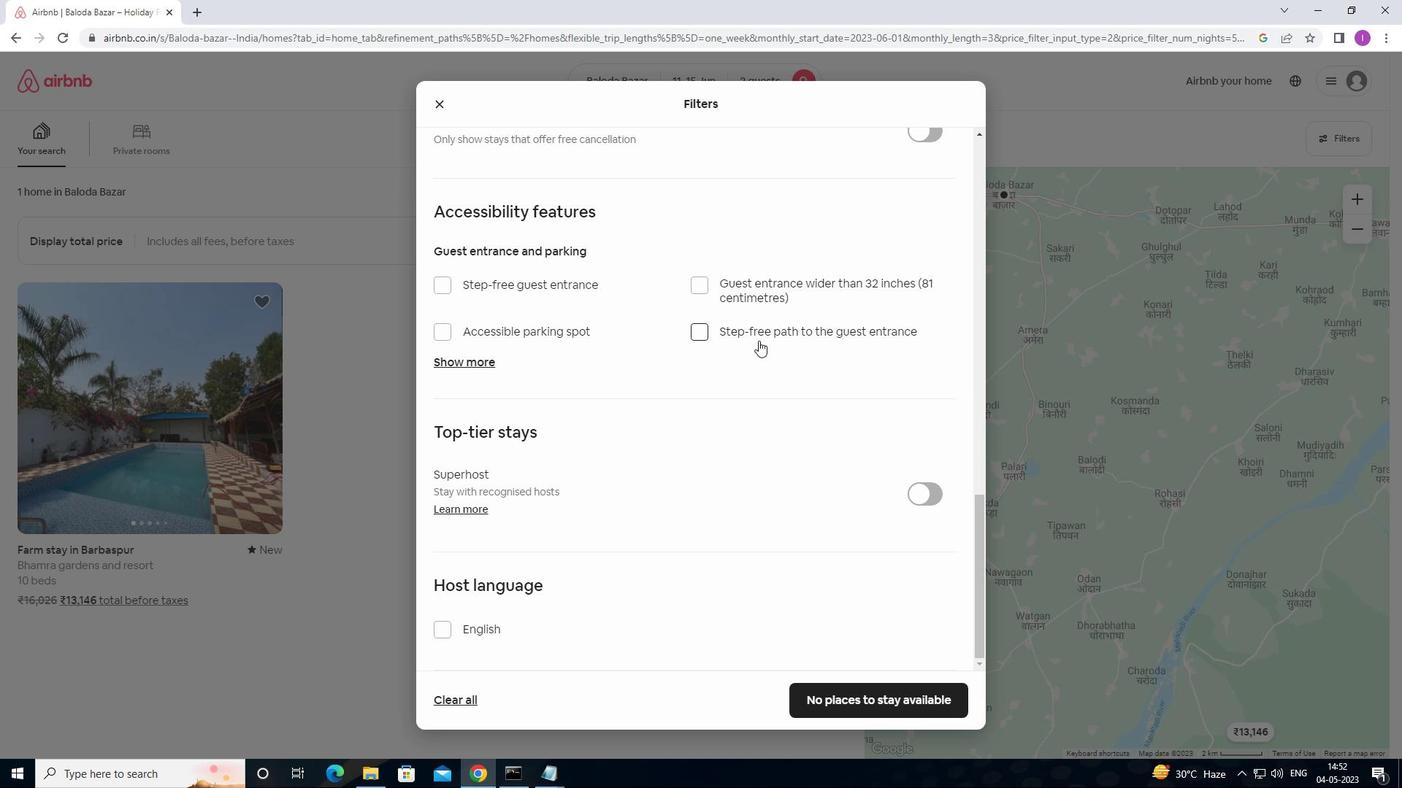 
Action: Mouse scrolled (765, 342) with delta (0, 0)
Screenshot: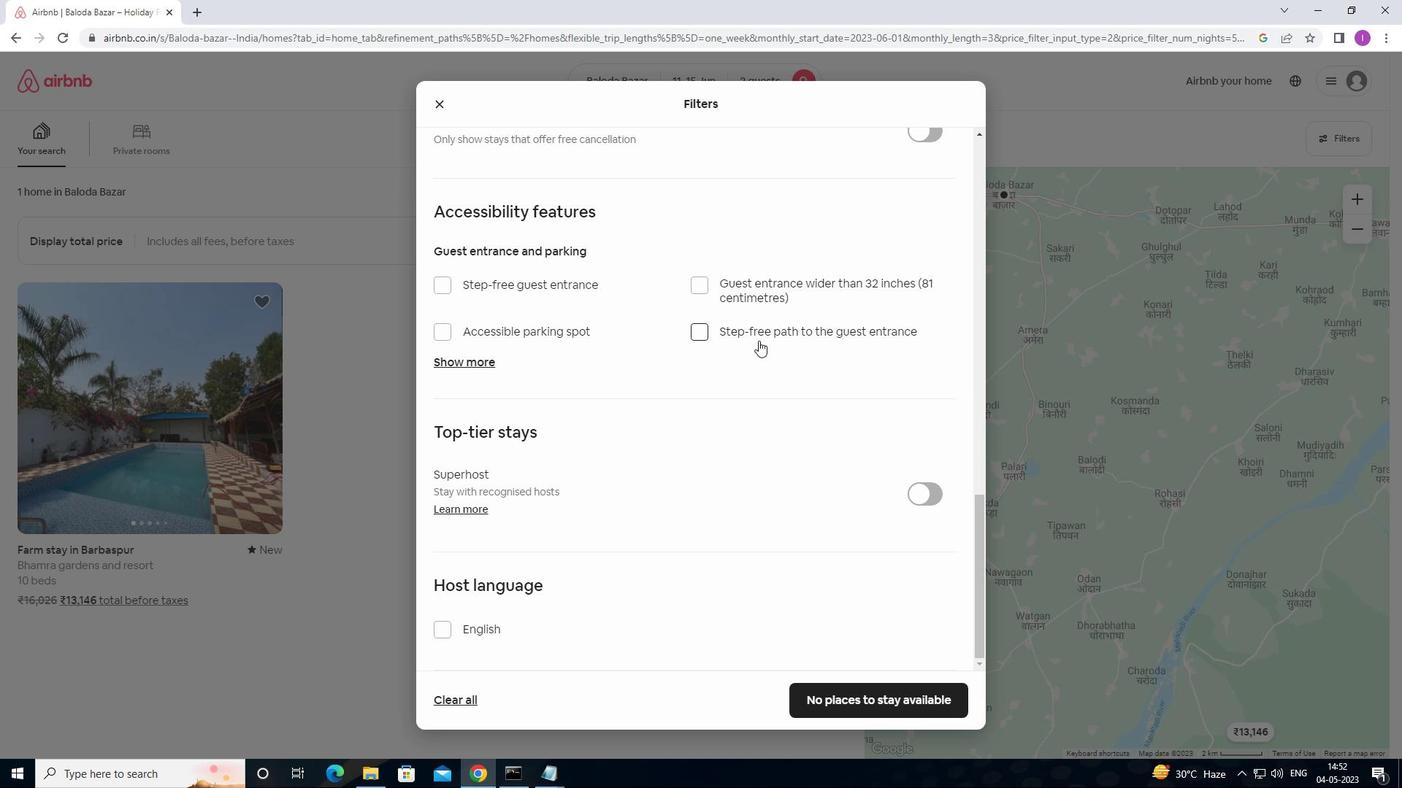 
Action: Mouse moved to (440, 628)
Screenshot: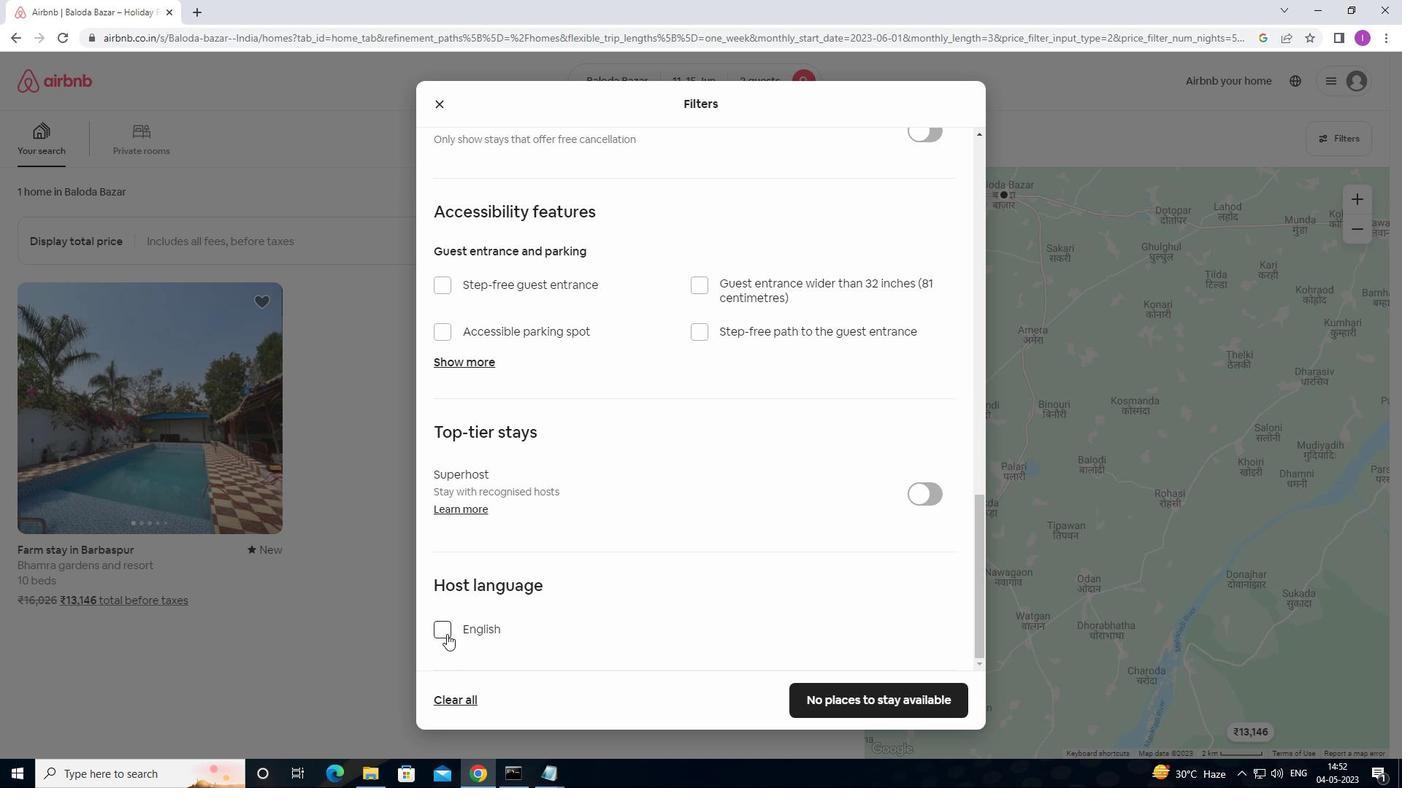 
Action: Mouse pressed left at (440, 628)
Screenshot: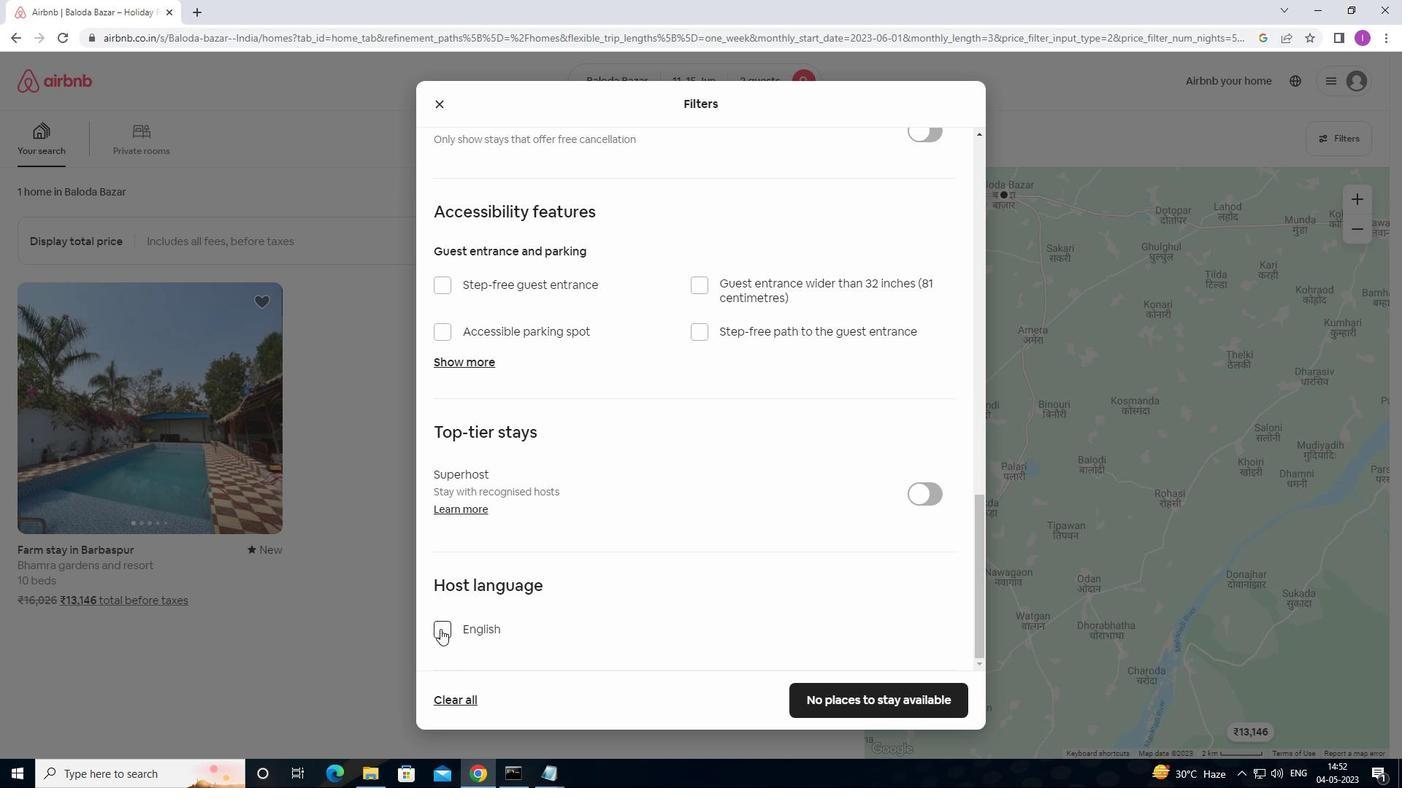 
Action: Mouse moved to (839, 708)
Screenshot: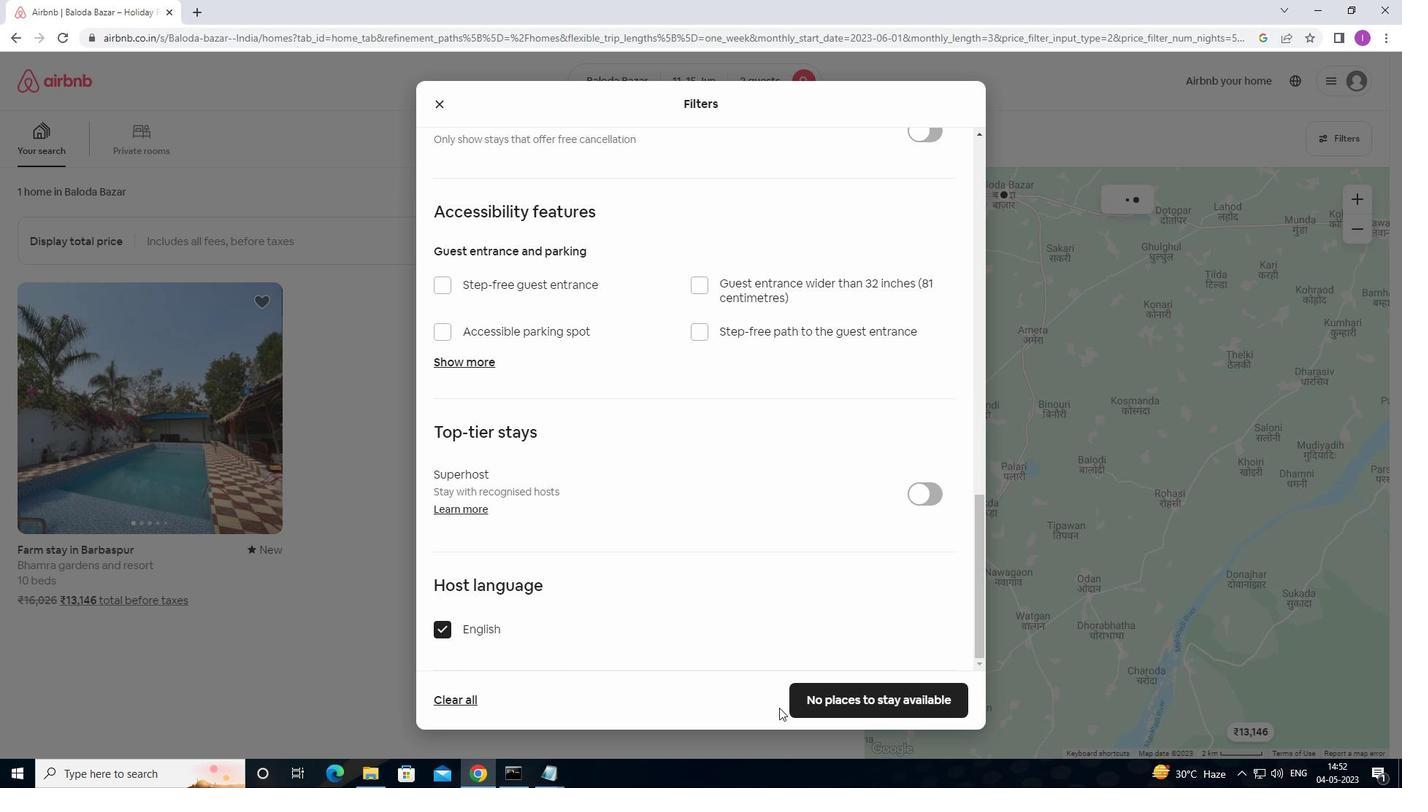 
Action: Mouse pressed left at (839, 708)
Screenshot: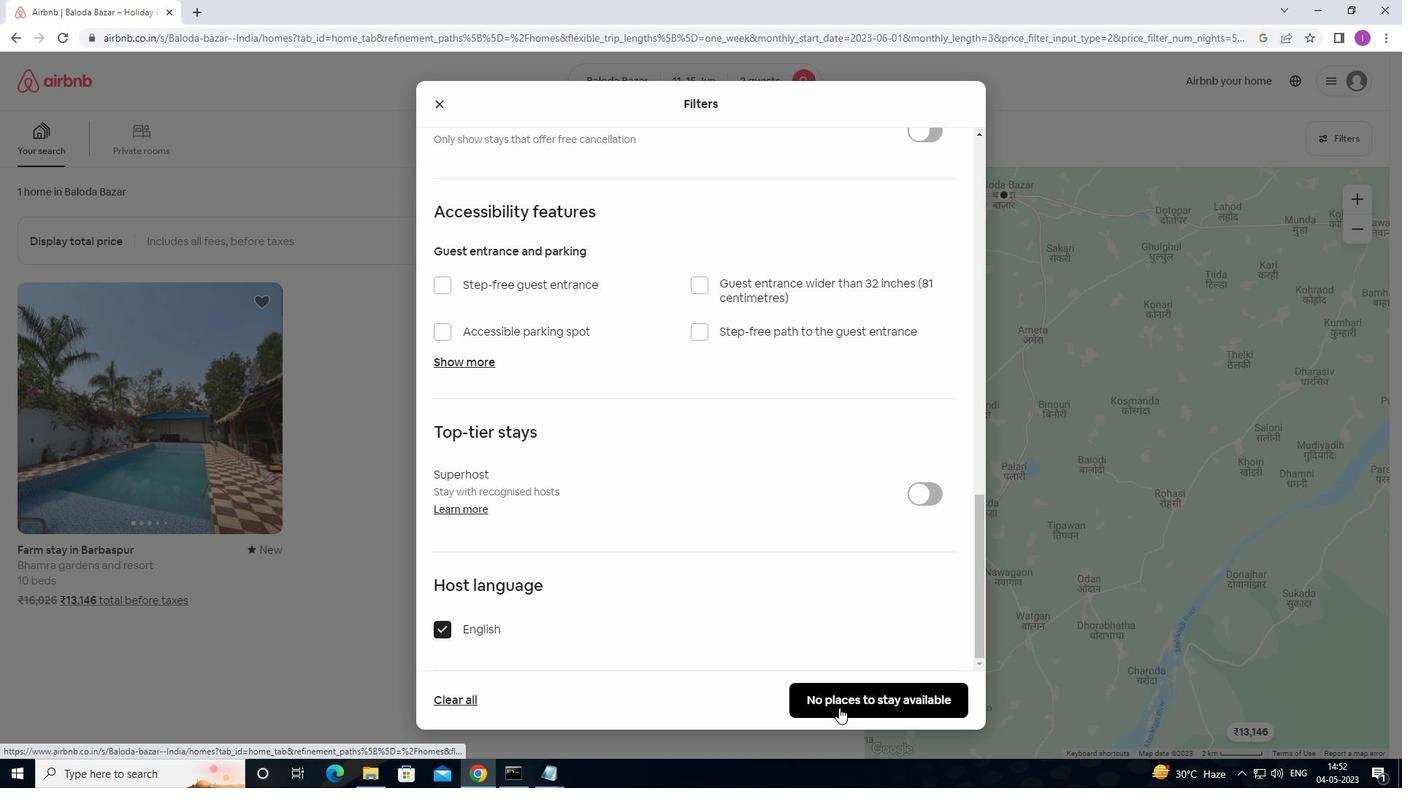 
Action: Mouse moved to (745, 709)
Screenshot: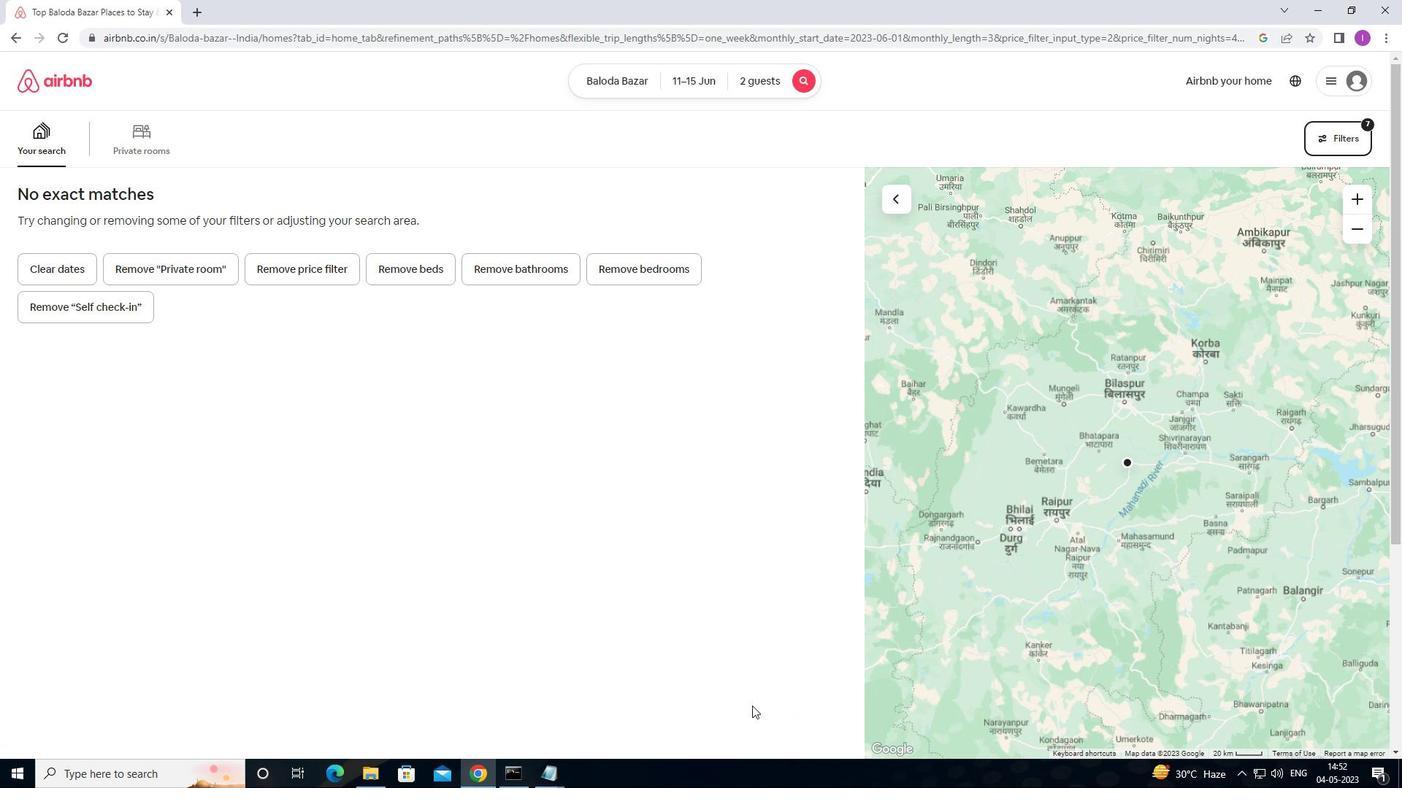 
